 Task: Find a house in Narsingdi, Bangladesh, for 8 adults from 12th to 16th August, with a price range of ₹10,000 to ₹16,000, Wifi, and English-speaking host.
Action: Mouse moved to (428, 166)
Screenshot: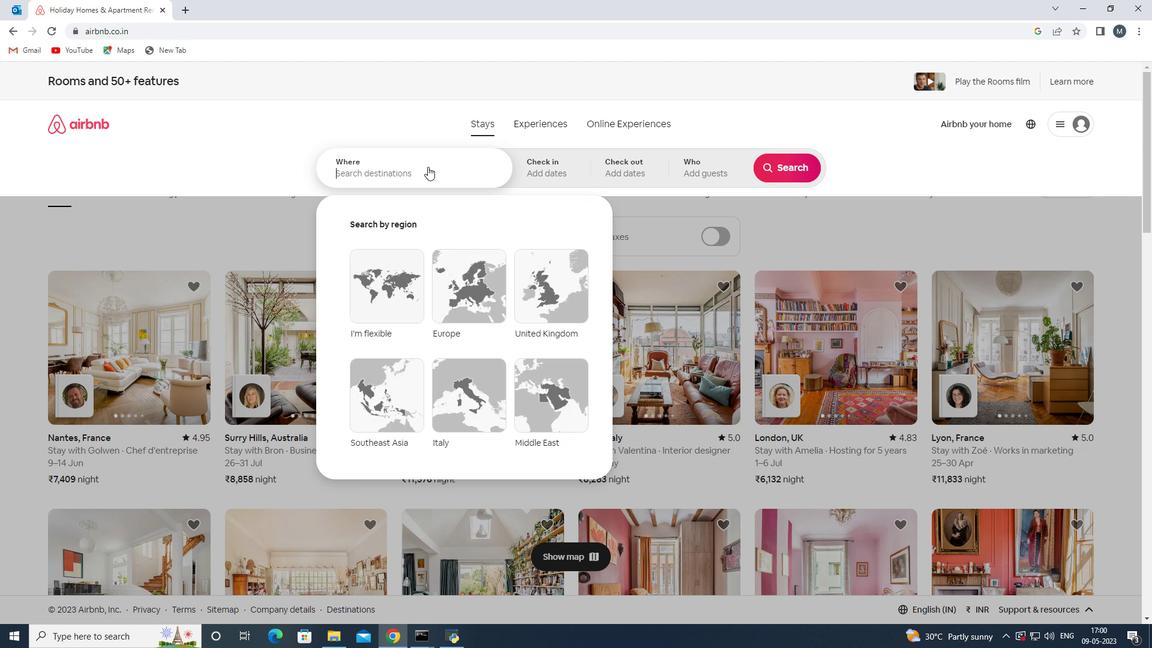 
Action: Mouse pressed left at (428, 166)
Screenshot: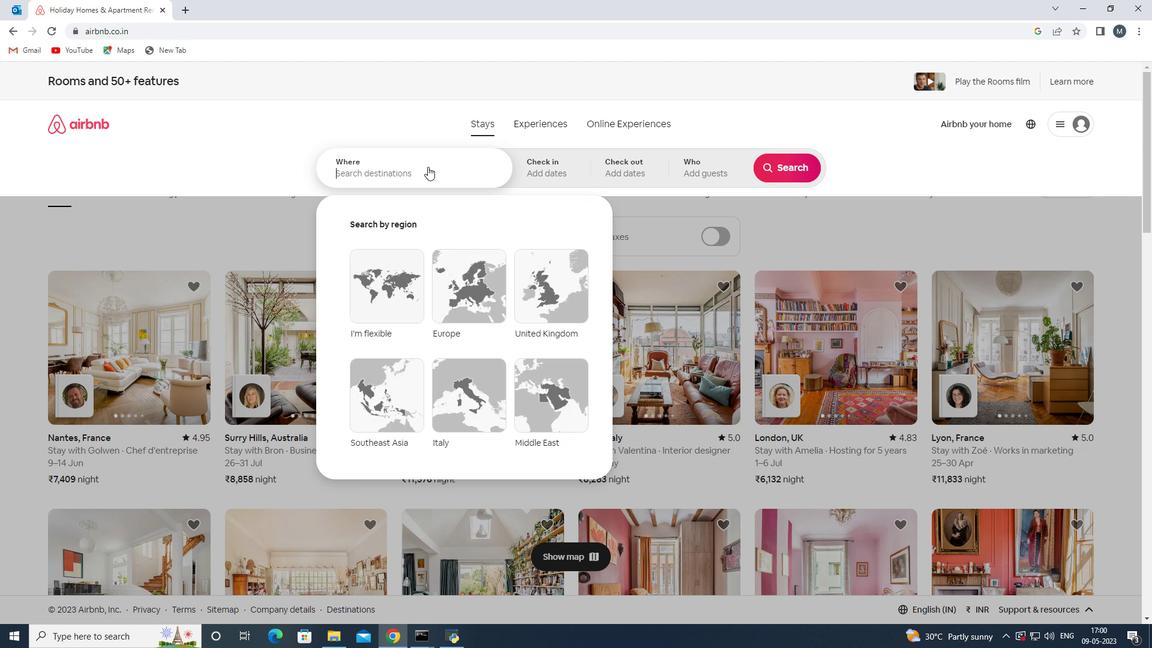 
Action: Mouse moved to (428, 166)
Screenshot: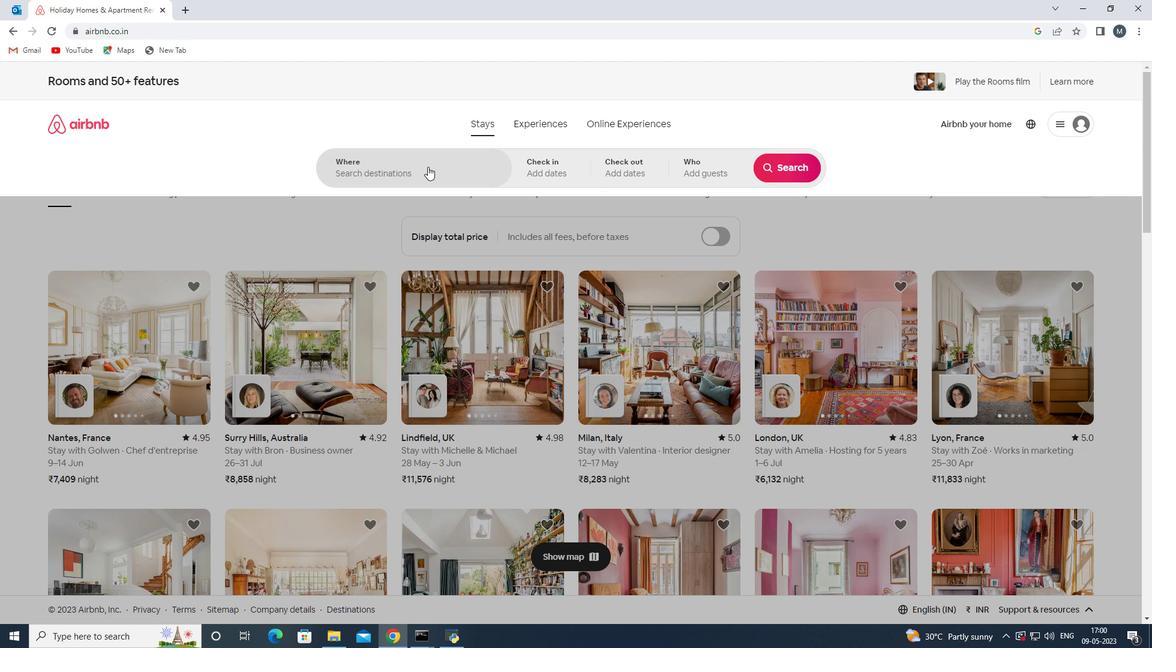 
Action: Key pressed <Key.shift>Narsingdi,<Key.shift>Ba
Screenshot: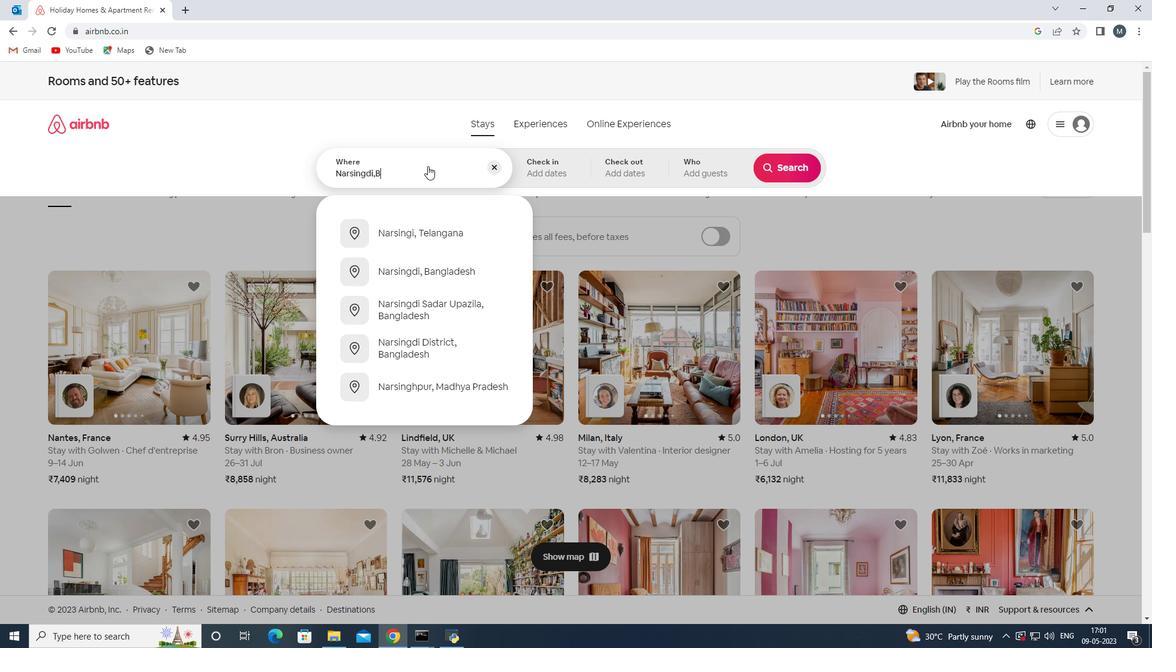 
Action: Mouse moved to (442, 237)
Screenshot: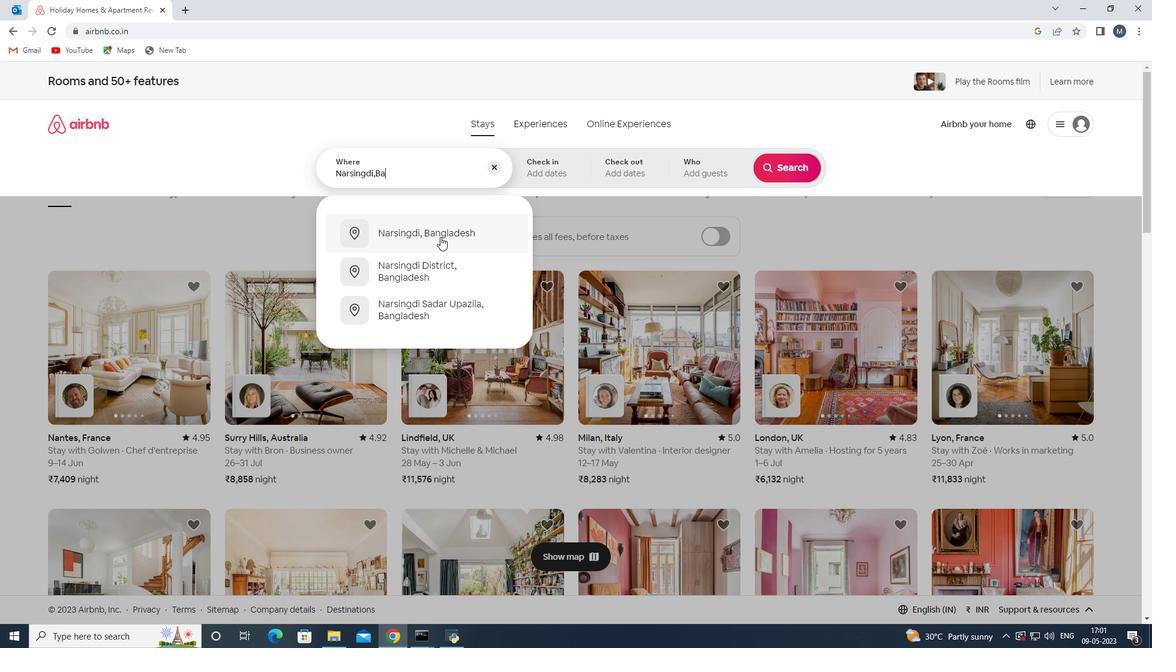 
Action: Mouse pressed left at (442, 237)
Screenshot: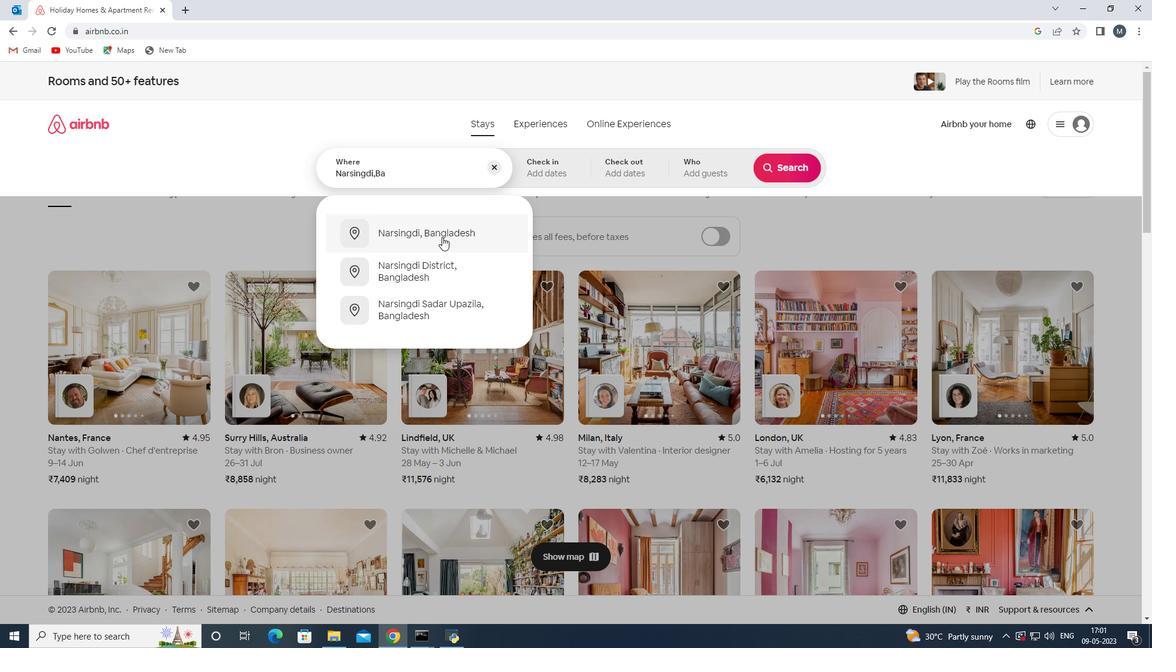 
Action: Mouse moved to (779, 259)
Screenshot: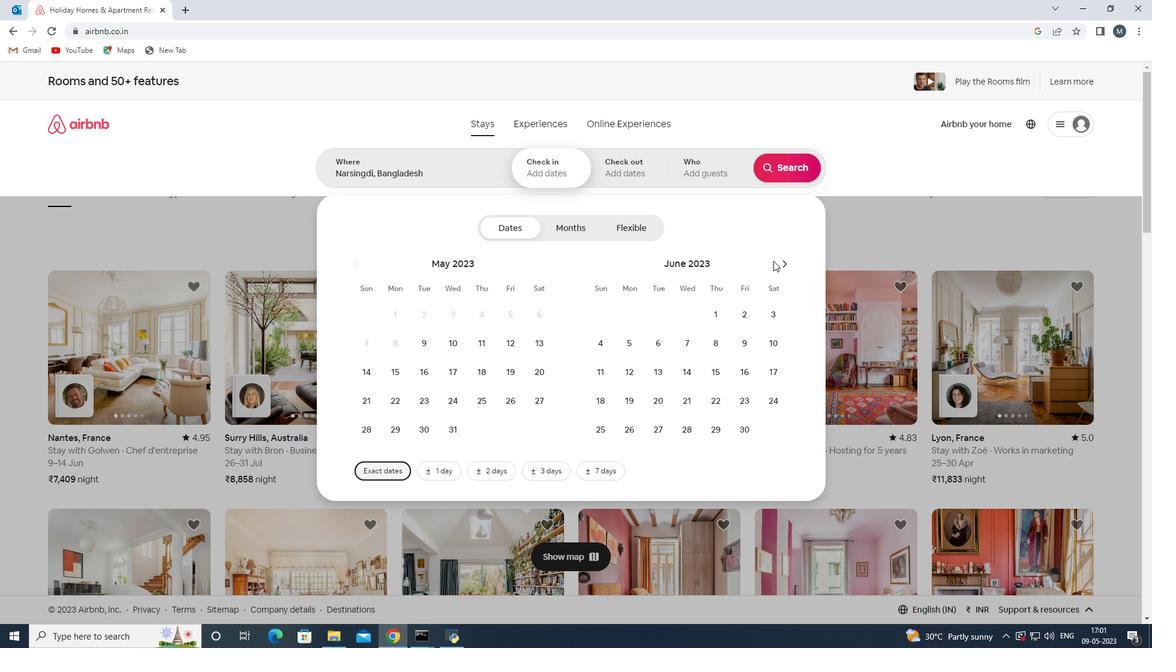 
Action: Mouse pressed left at (779, 259)
Screenshot: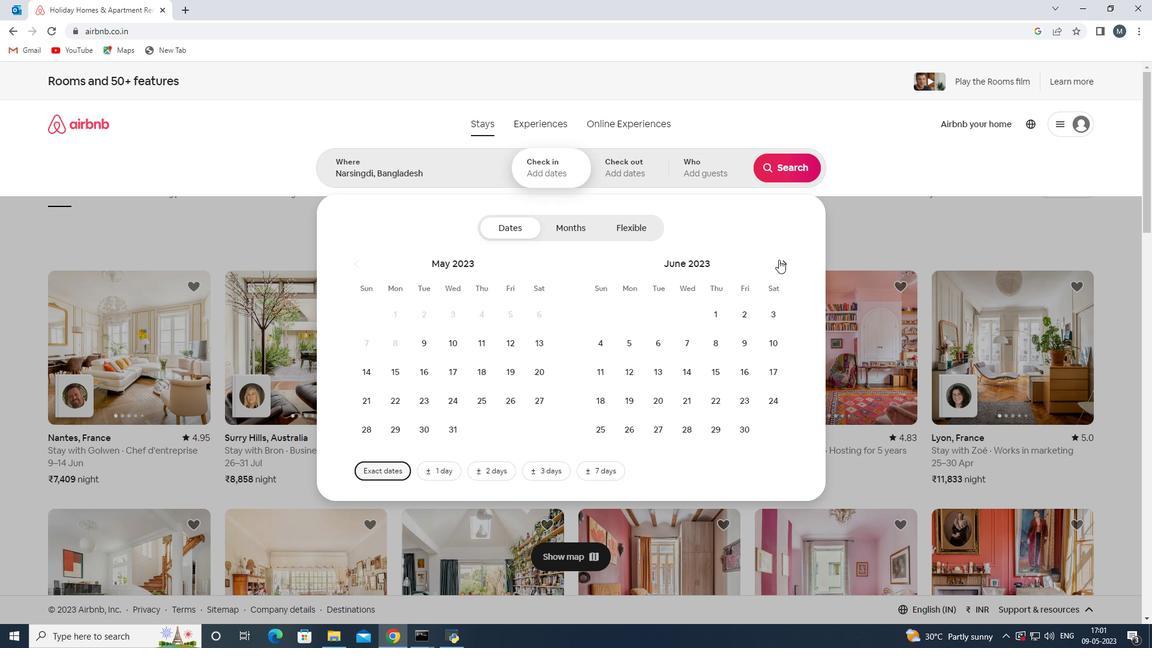 
Action: Mouse pressed left at (779, 259)
Screenshot: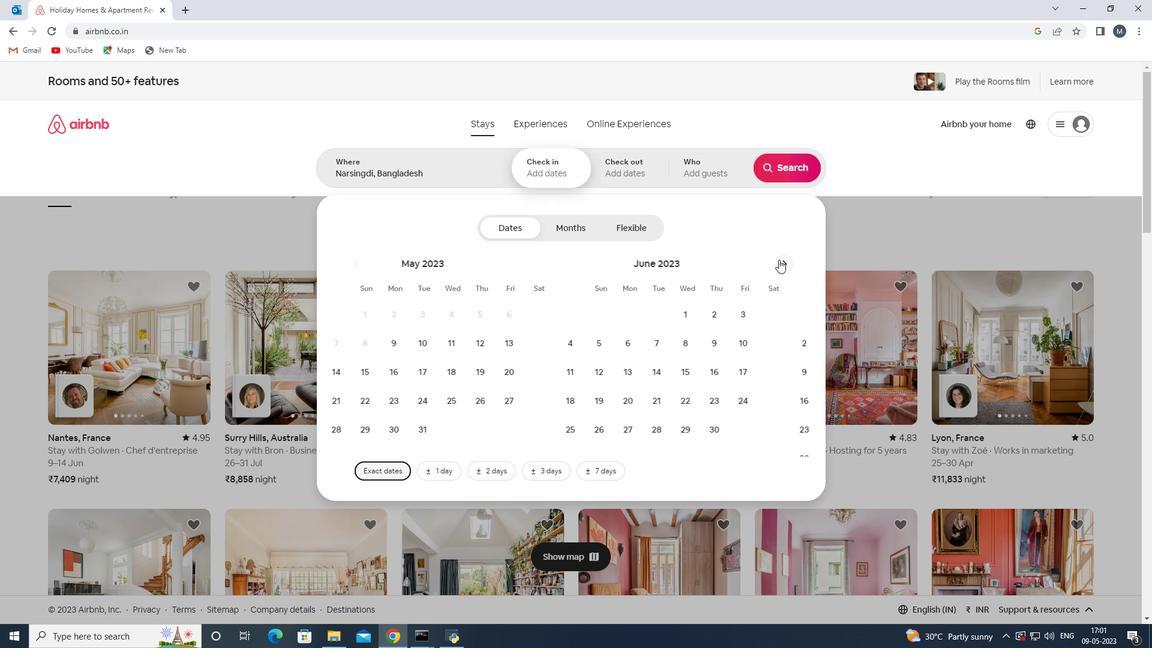 
Action: Mouse moved to (764, 339)
Screenshot: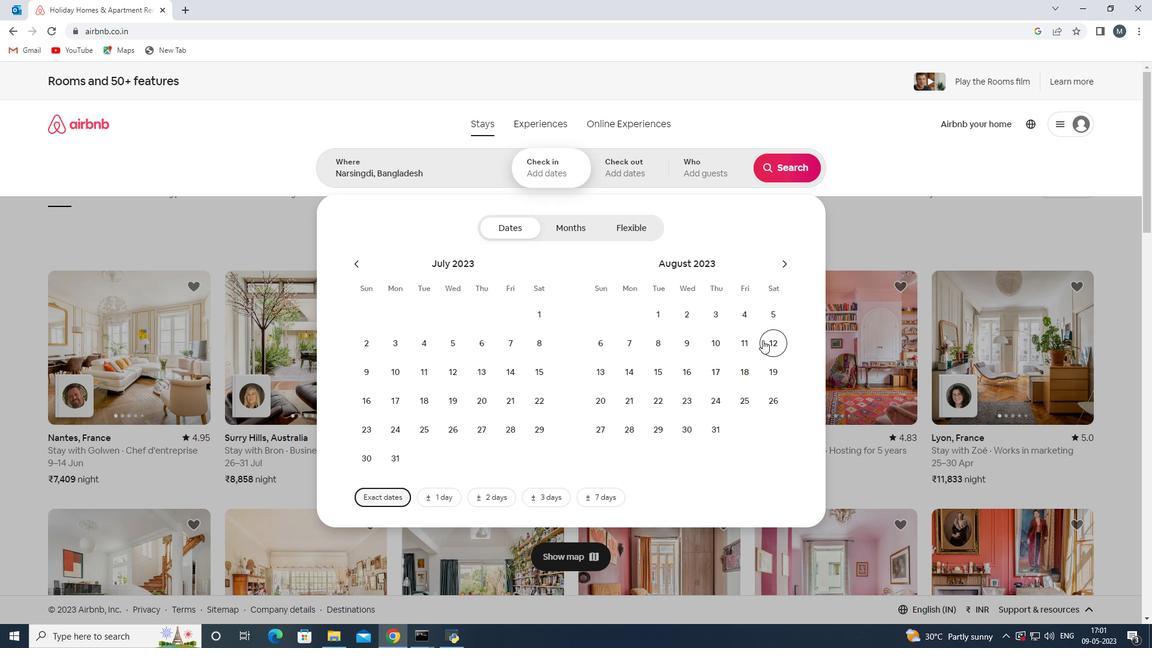 
Action: Mouse pressed left at (764, 339)
Screenshot: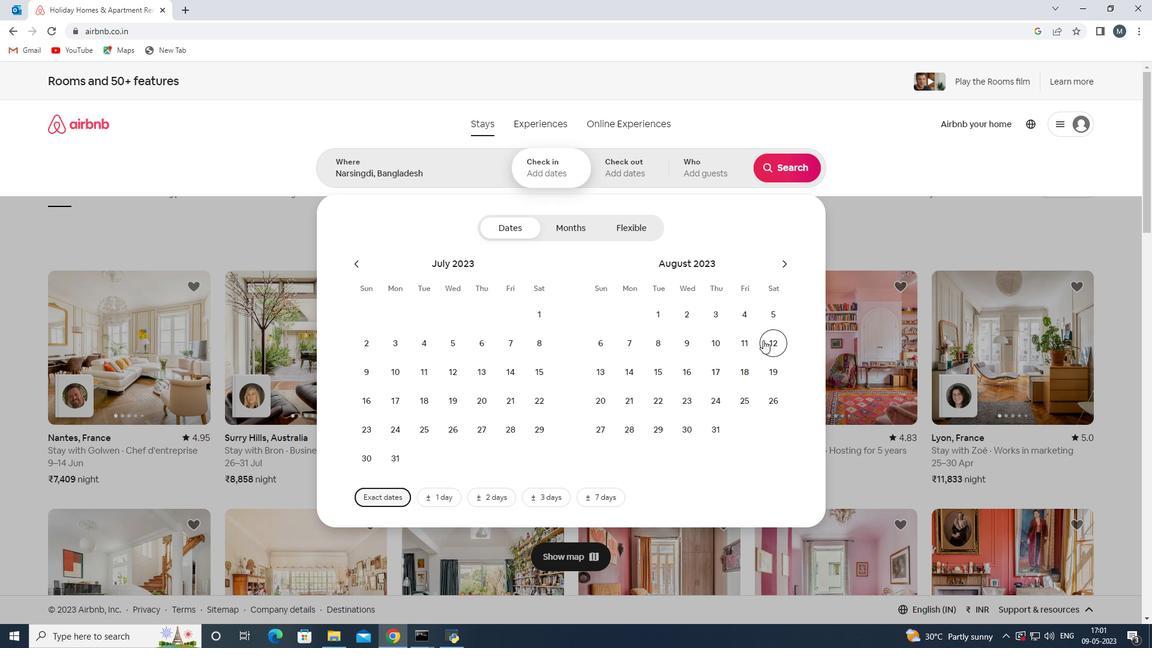 
Action: Mouse moved to (677, 374)
Screenshot: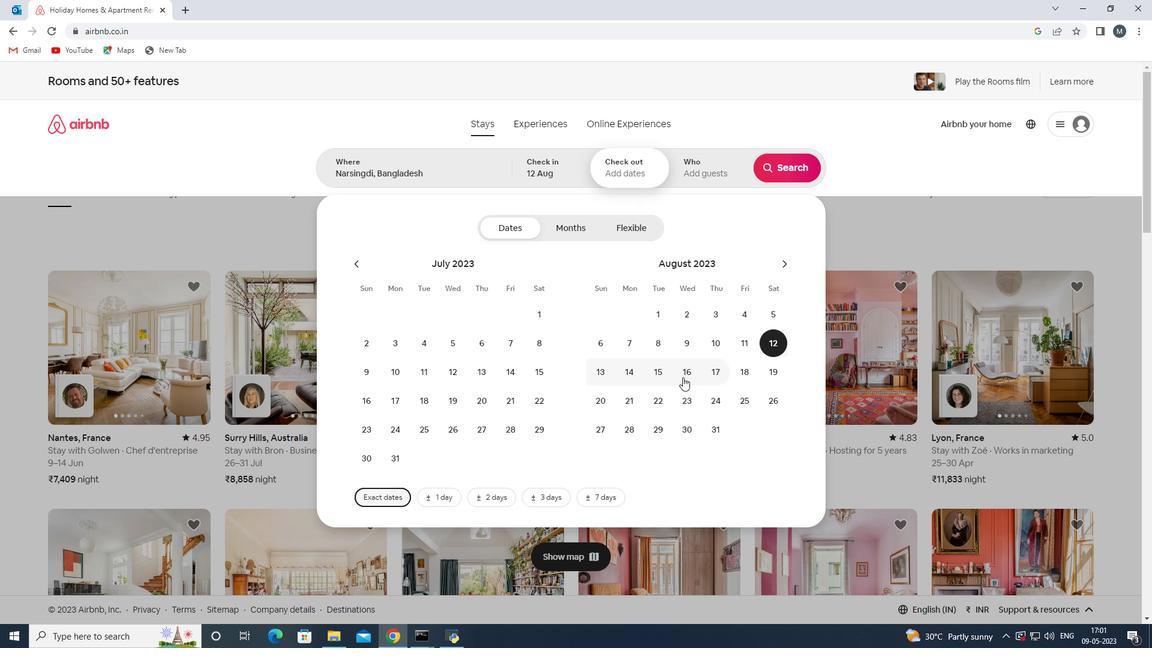 
Action: Mouse pressed left at (677, 374)
Screenshot: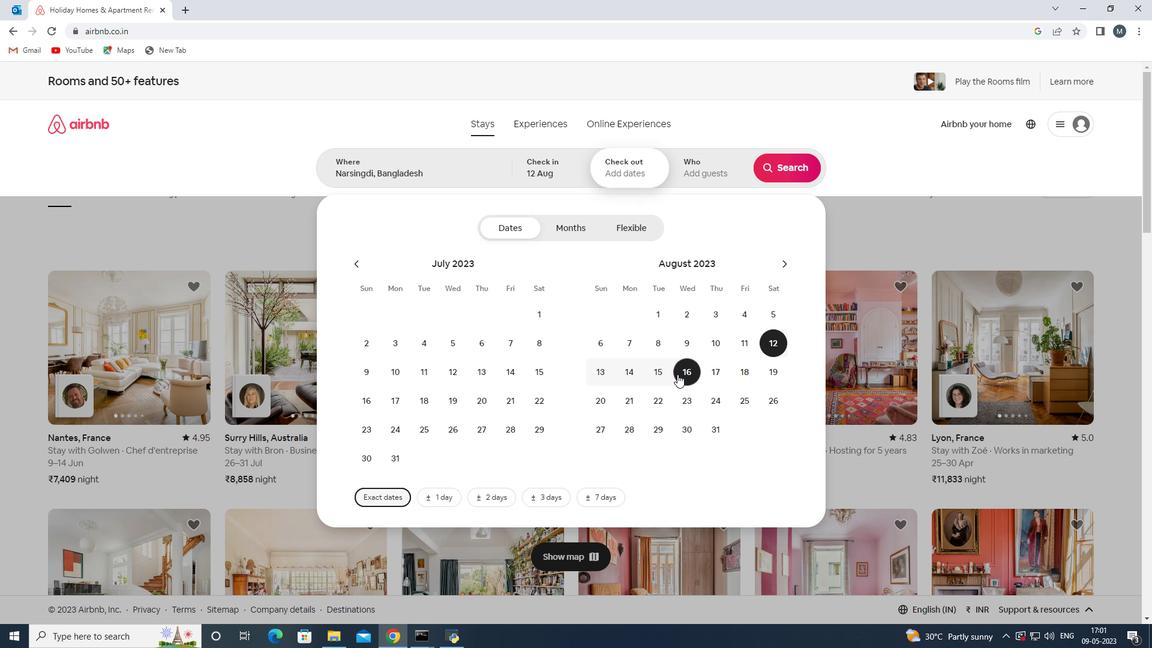 
Action: Mouse moved to (698, 175)
Screenshot: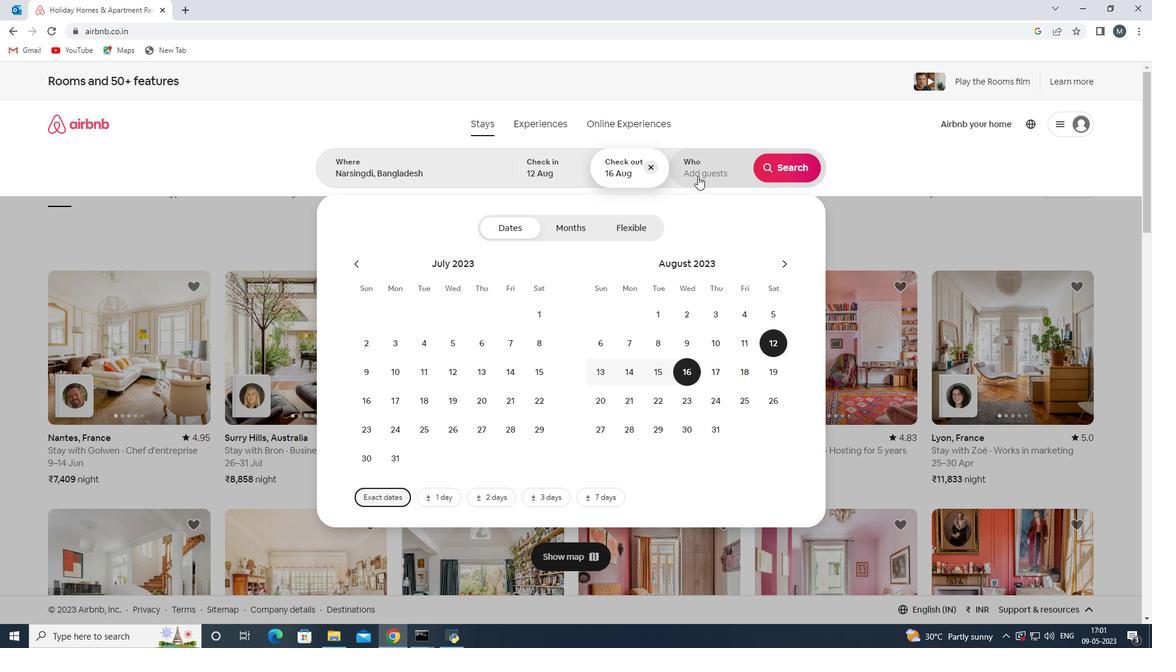 
Action: Mouse pressed left at (698, 175)
Screenshot: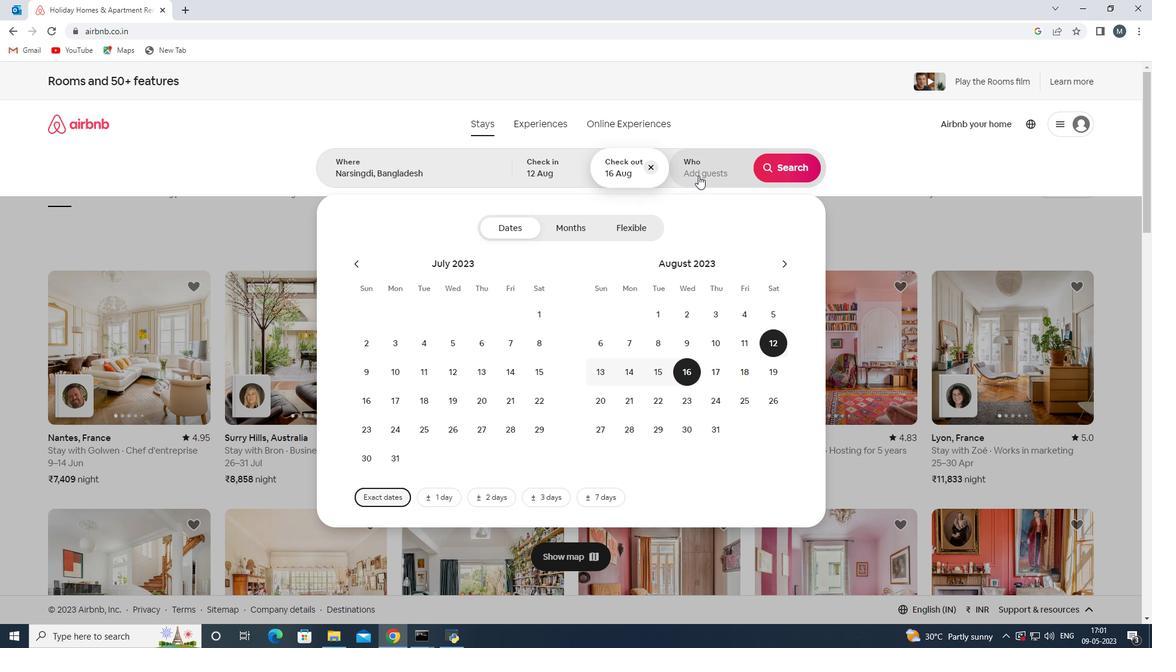 
Action: Mouse moved to (797, 232)
Screenshot: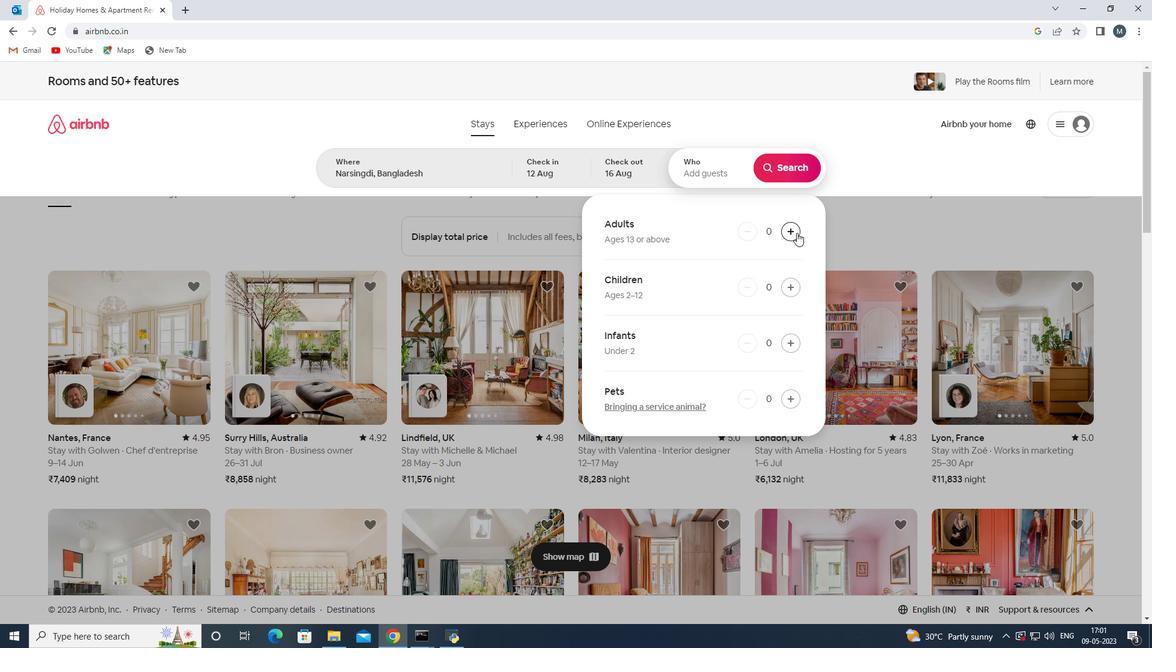 
Action: Mouse pressed left at (797, 232)
Screenshot: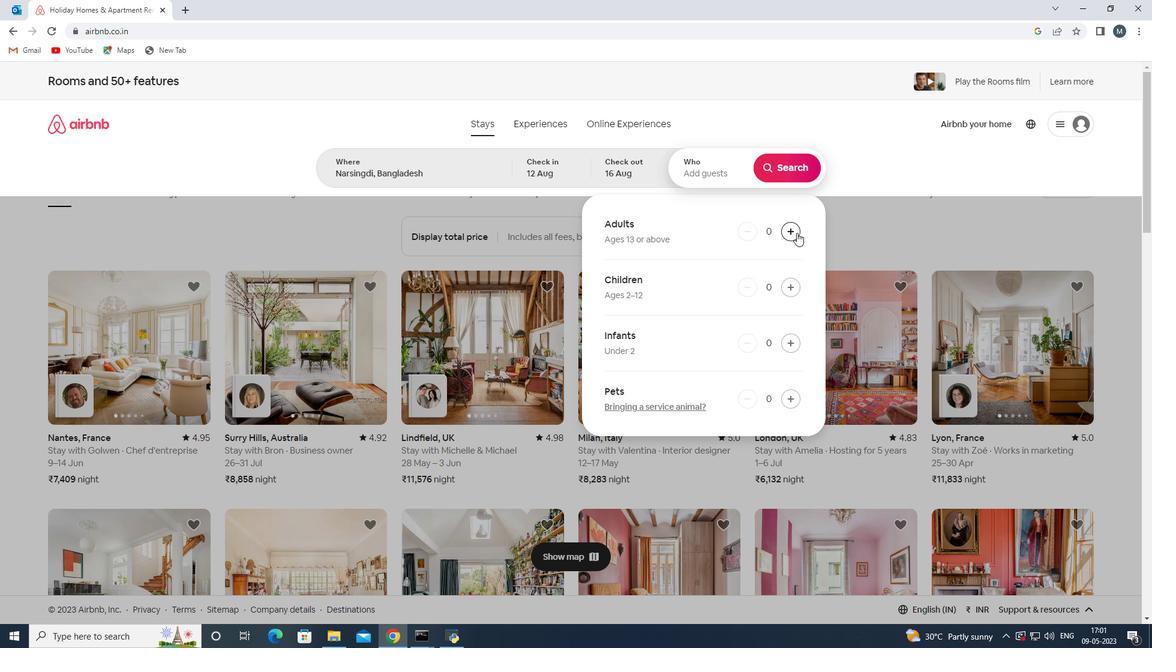 
Action: Mouse moved to (798, 232)
Screenshot: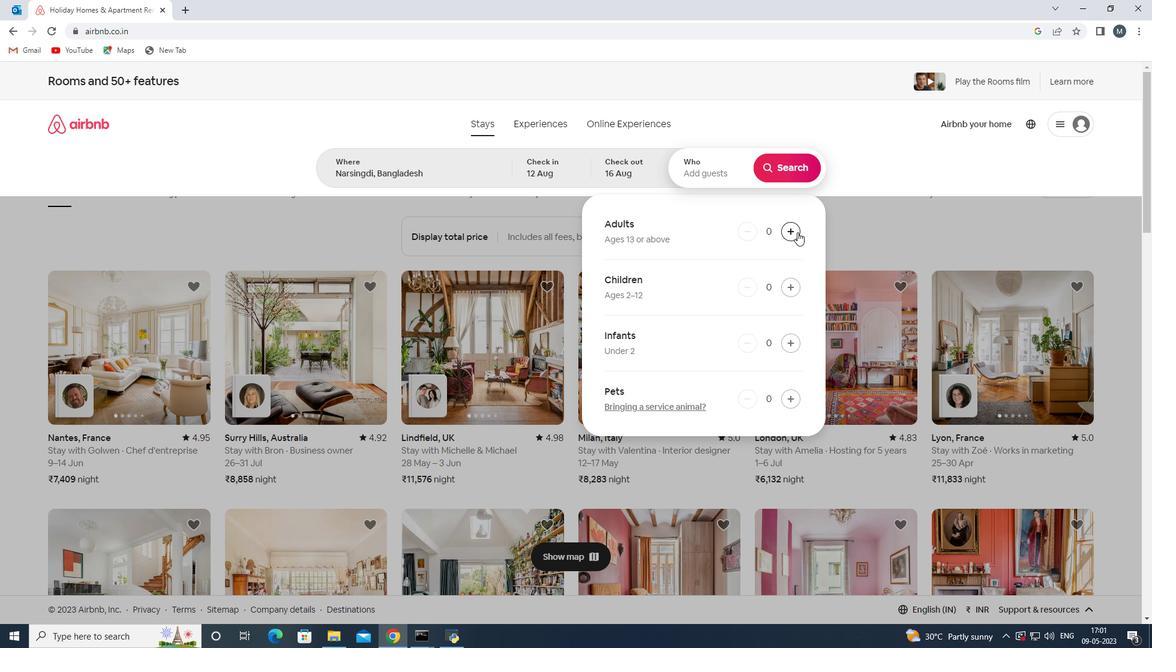 
Action: Mouse pressed left at (798, 232)
Screenshot: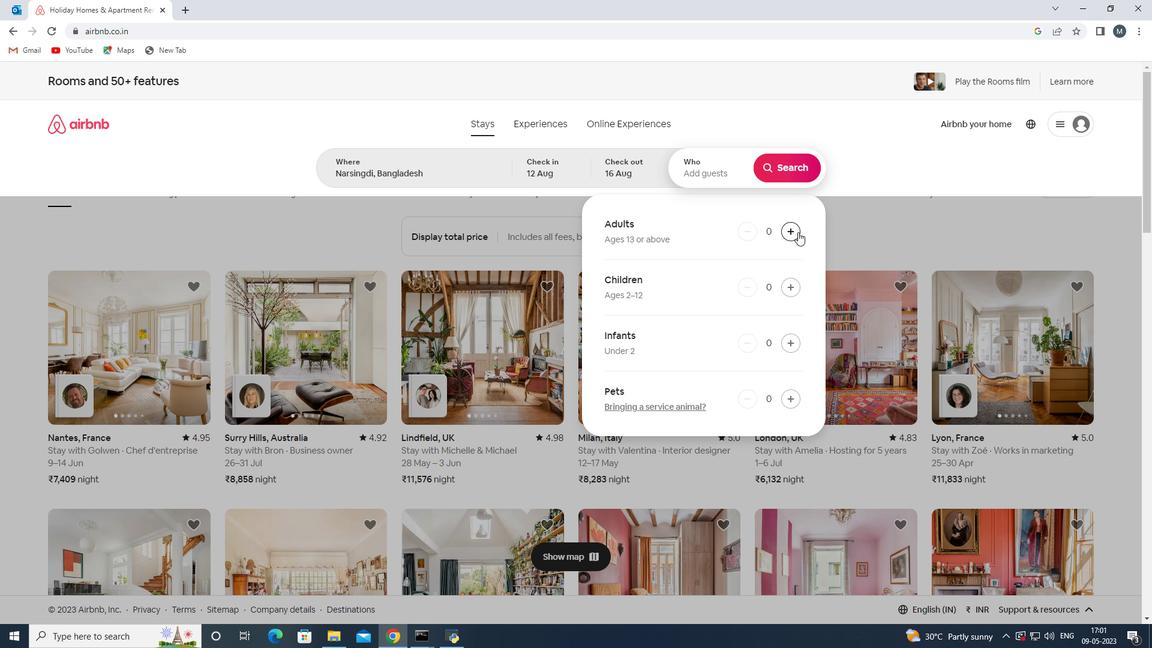 
Action: Mouse pressed left at (798, 232)
Screenshot: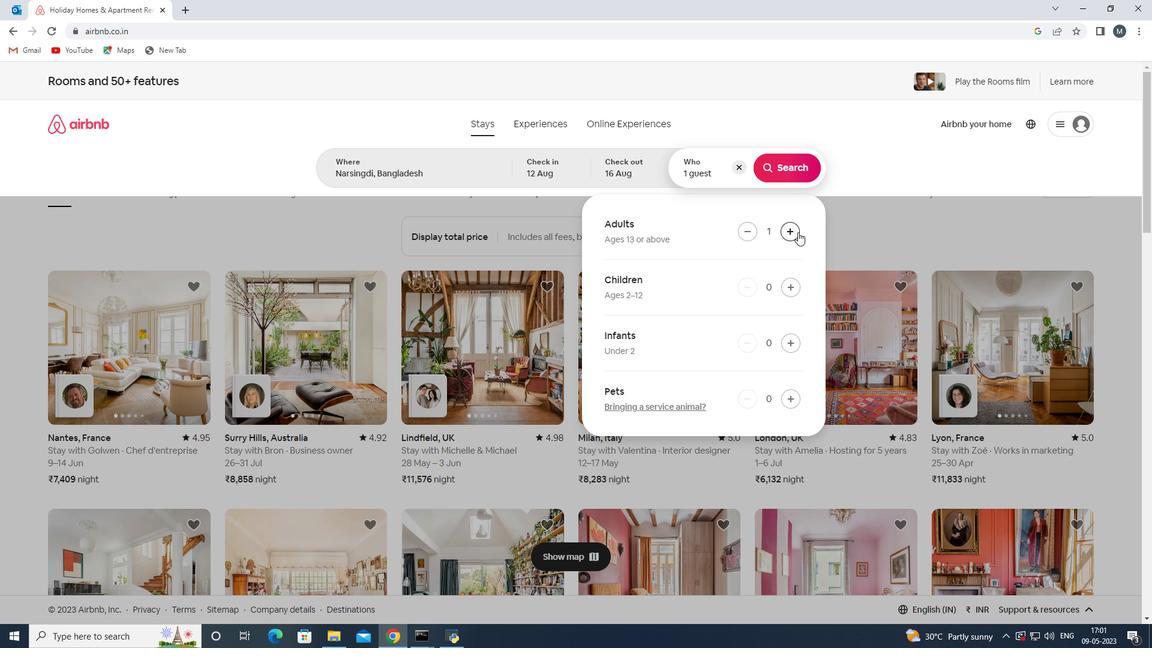 
Action: Mouse pressed left at (798, 232)
Screenshot: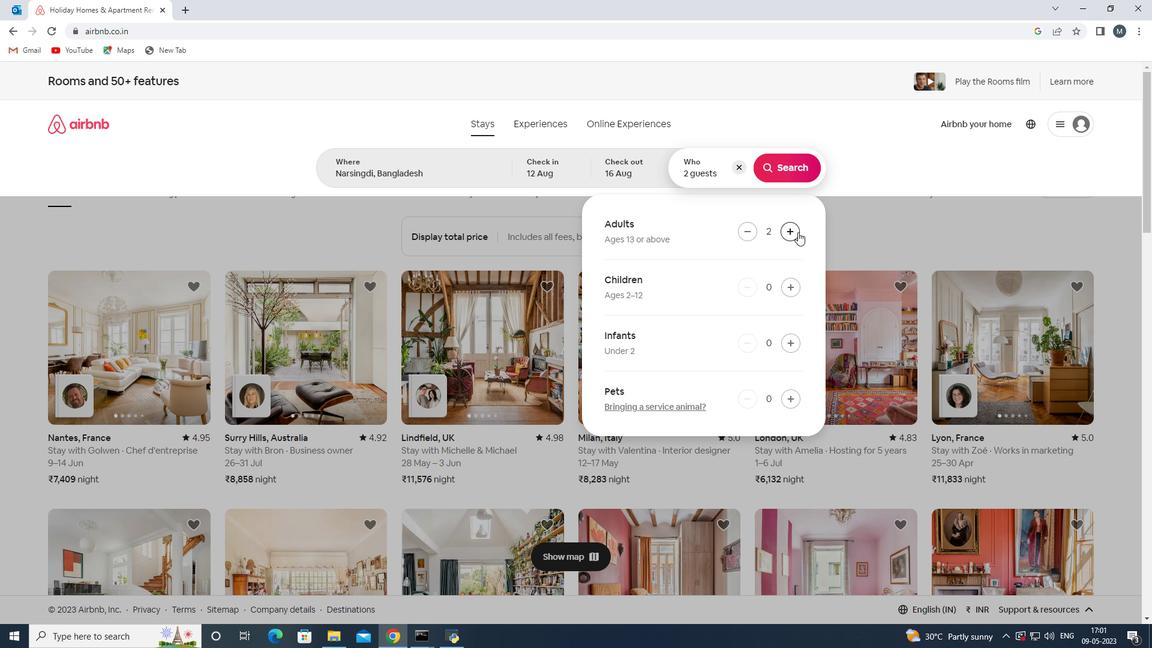 
Action: Mouse moved to (798, 232)
Screenshot: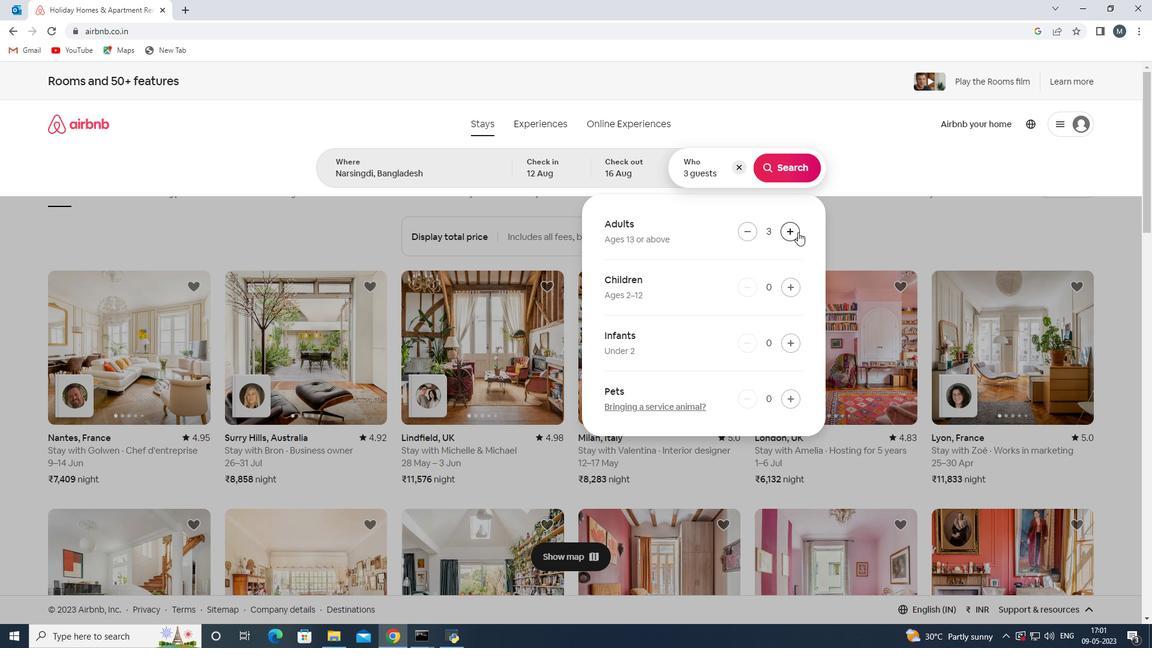 
Action: Mouse pressed left at (798, 232)
Screenshot: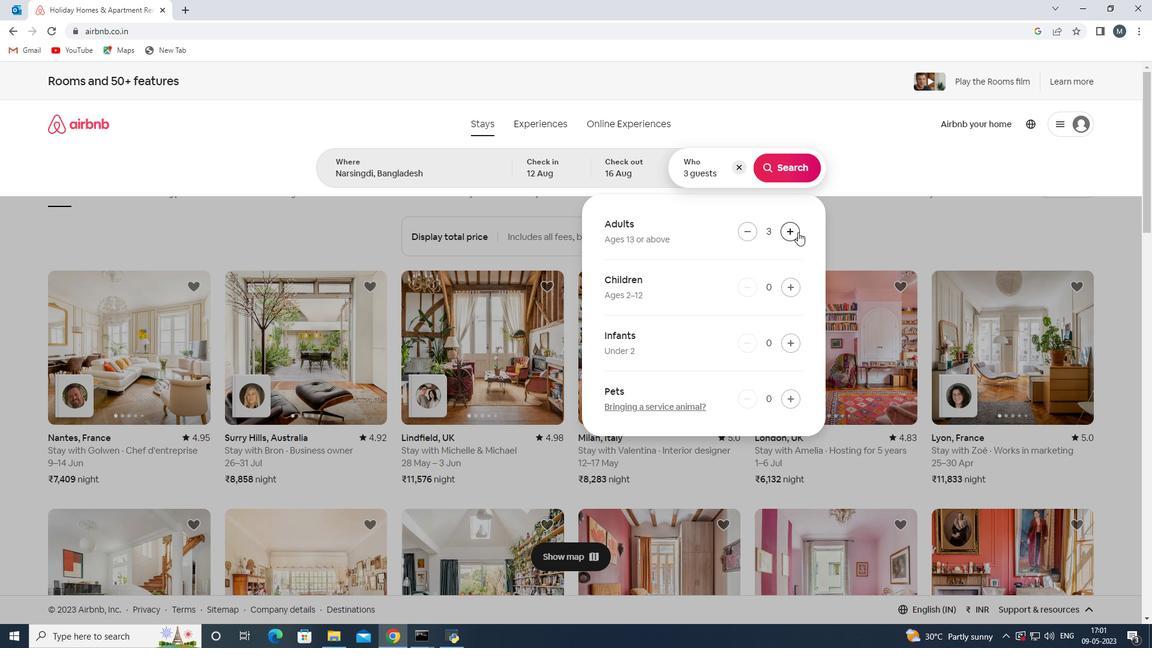 
Action: Mouse pressed left at (798, 232)
Screenshot: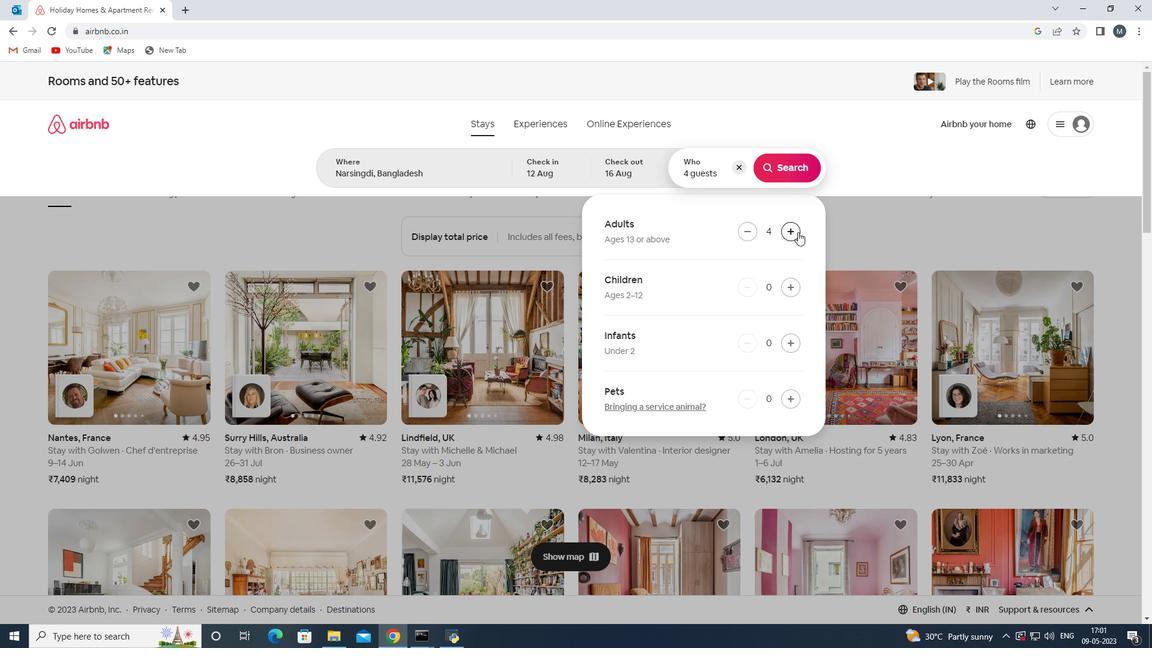 
Action: Mouse moved to (799, 231)
Screenshot: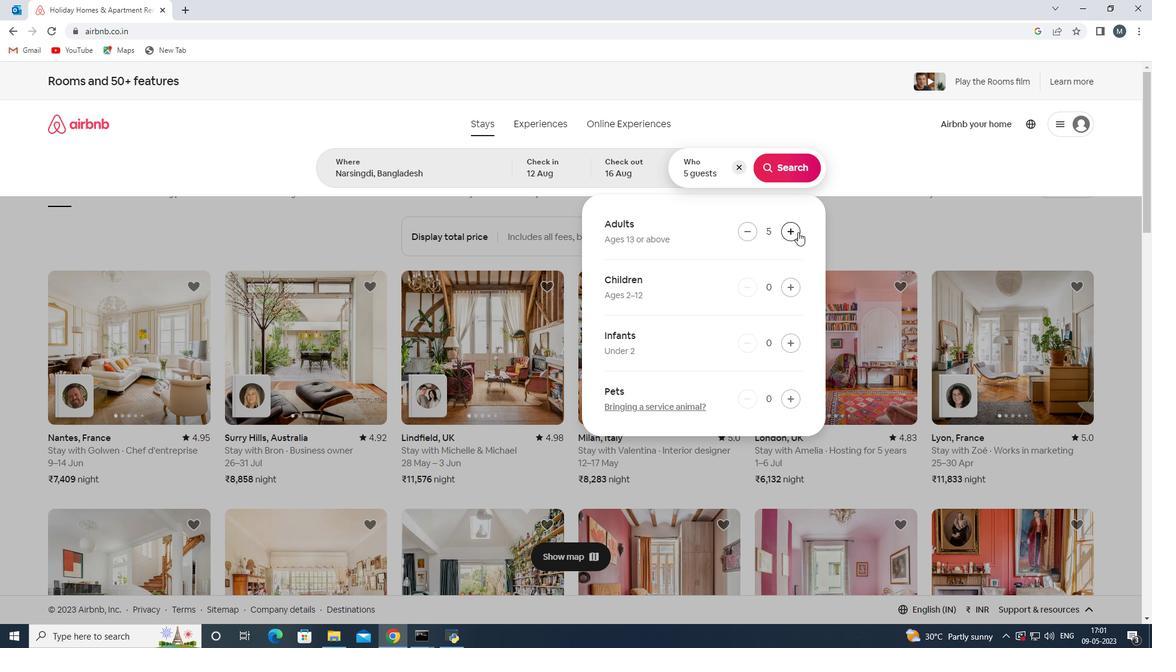 
Action: Mouse pressed left at (799, 231)
Screenshot: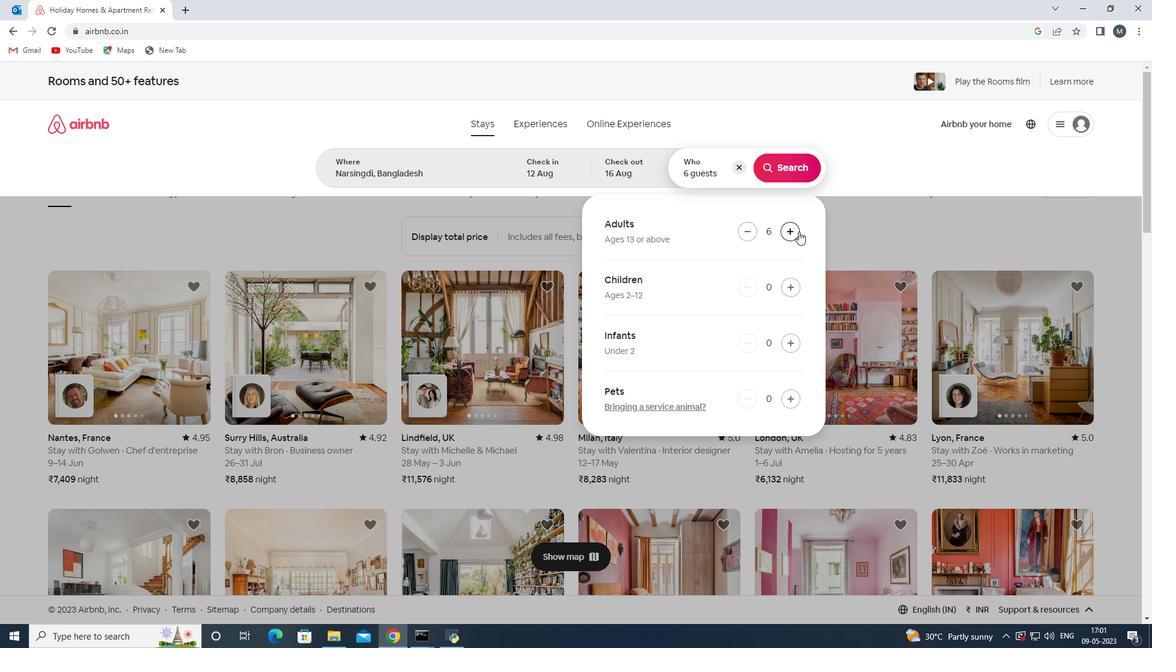
Action: Mouse moved to (799, 231)
Screenshot: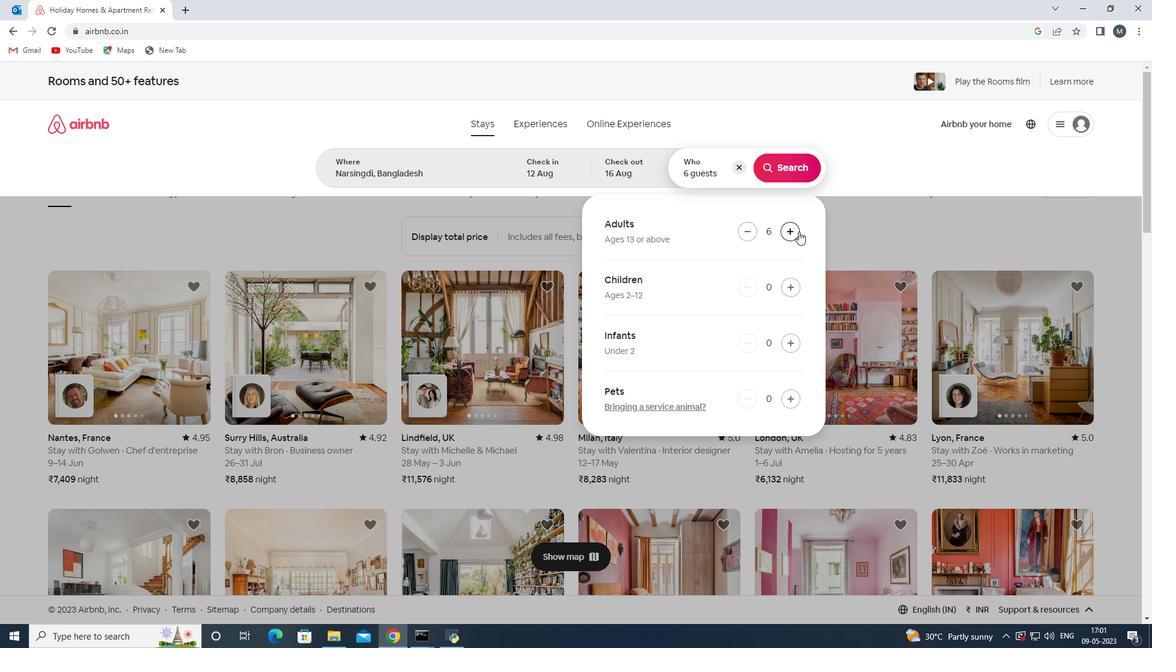 
Action: Mouse pressed left at (799, 231)
Screenshot: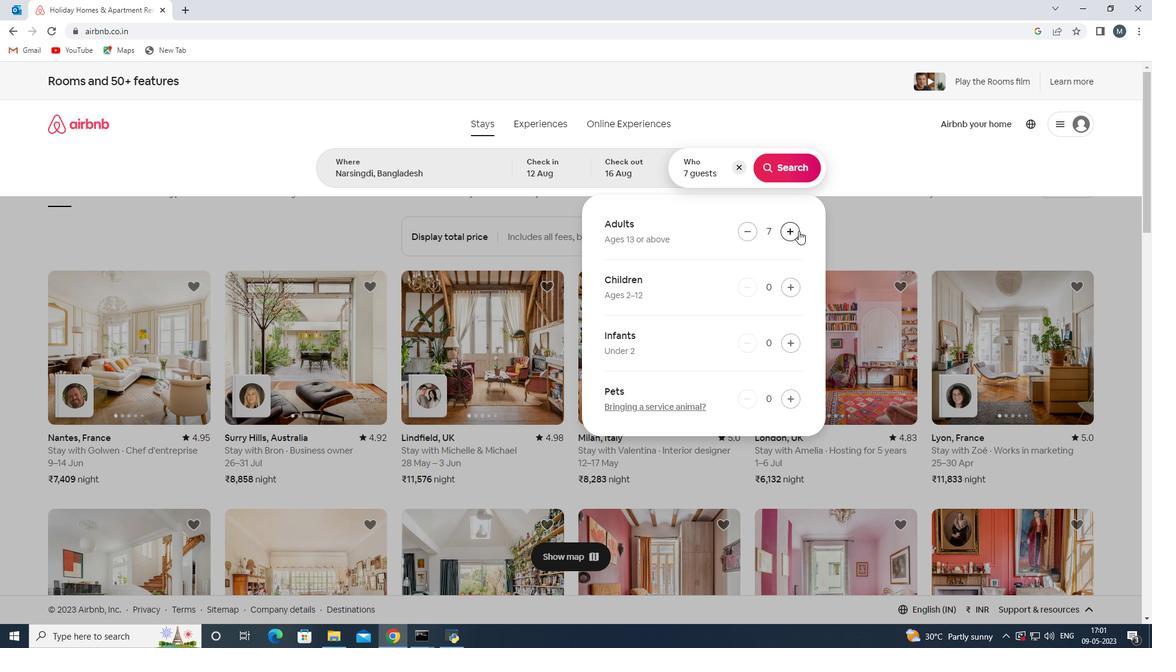 
Action: Mouse moved to (794, 167)
Screenshot: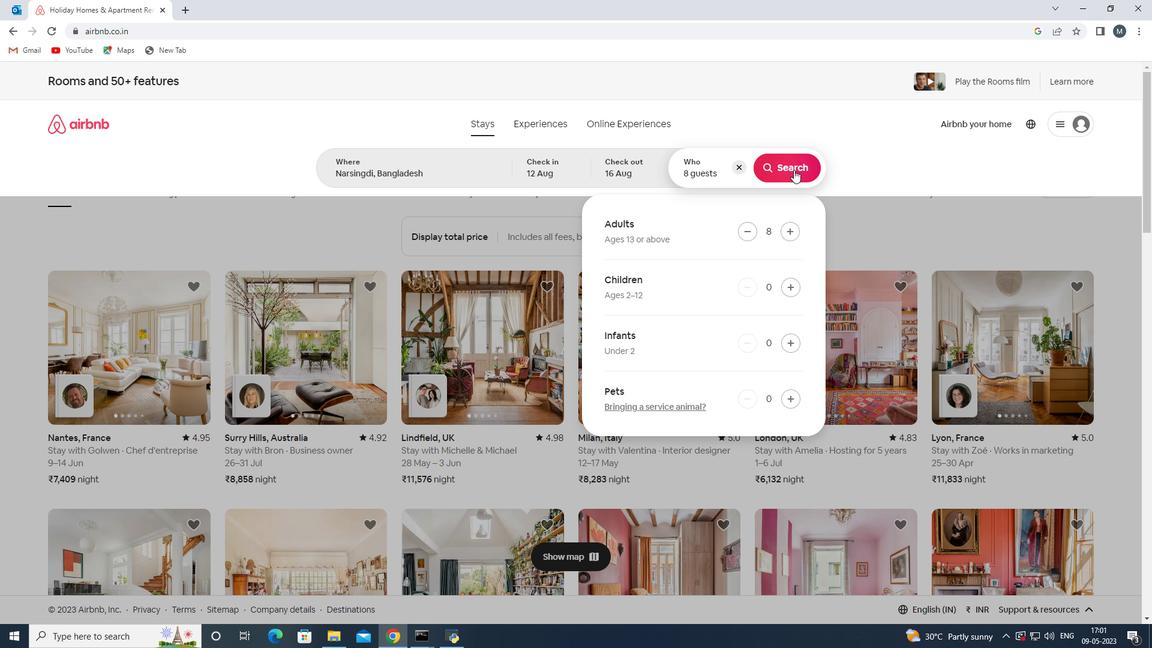 
Action: Mouse pressed left at (794, 167)
Screenshot: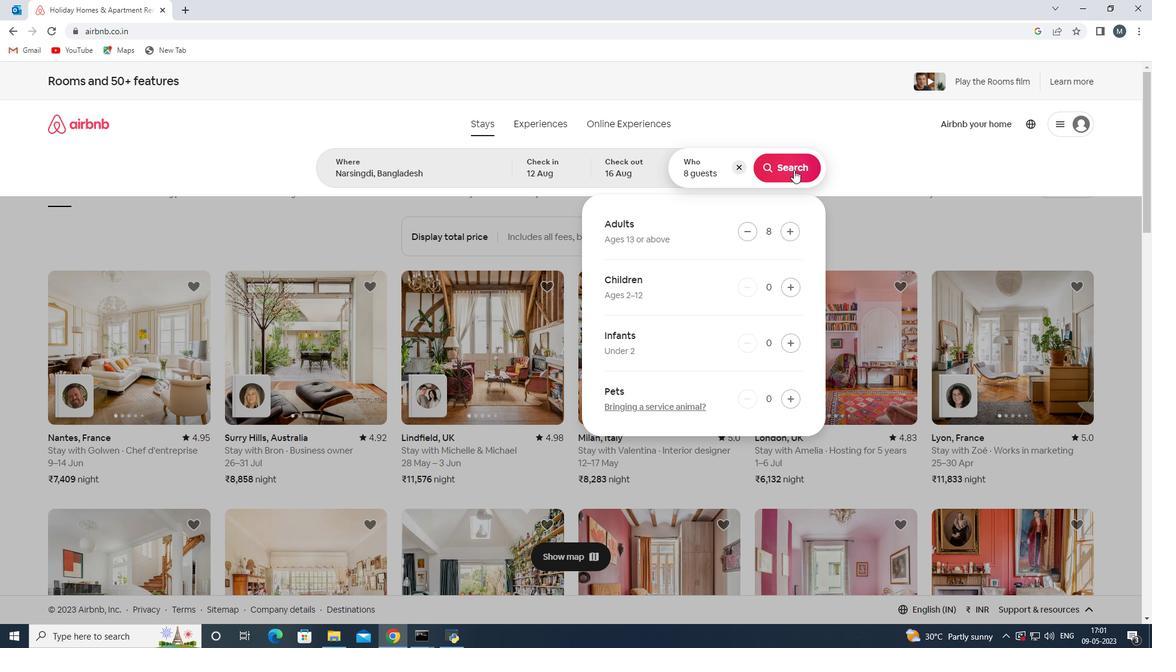 
Action: Mouse moved to (1099, 135)
Screenshot: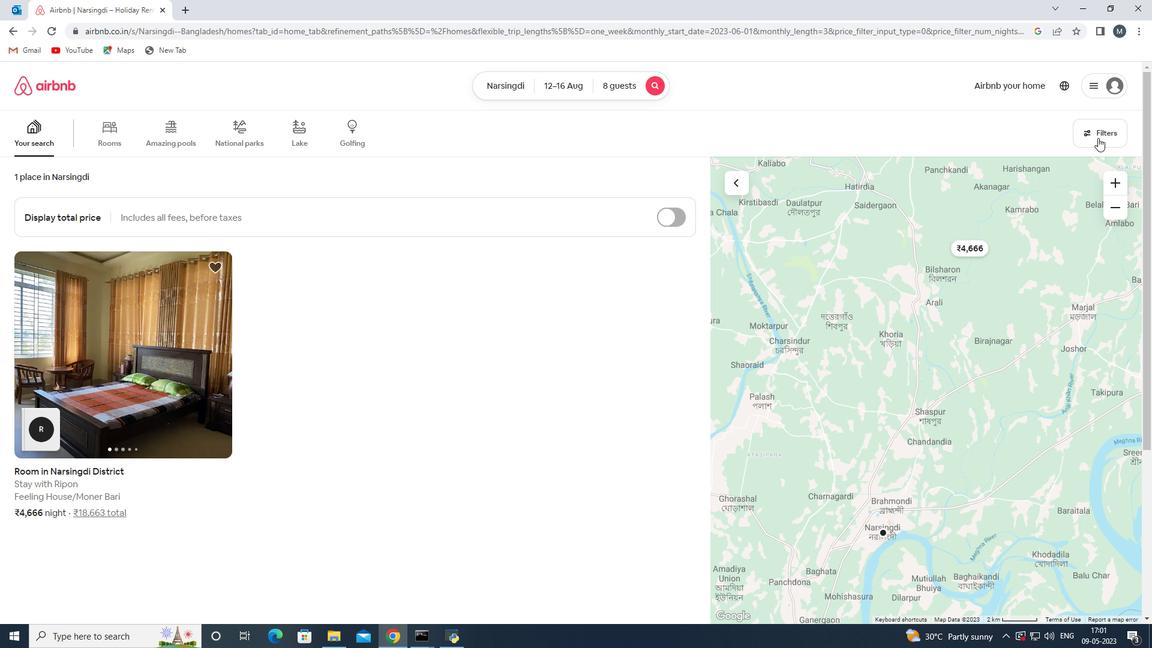 
Action: Mouse pressed left at (1099, 135)
Screenshot: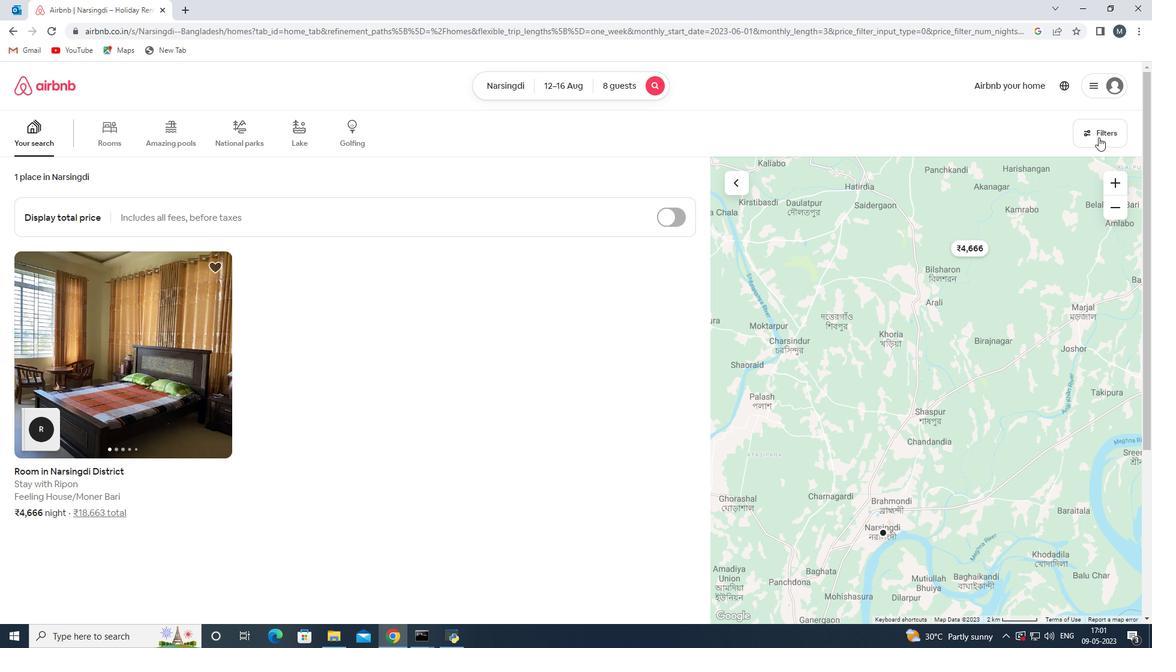 
Action: Mouse moved to (473, 434)
Screenshot: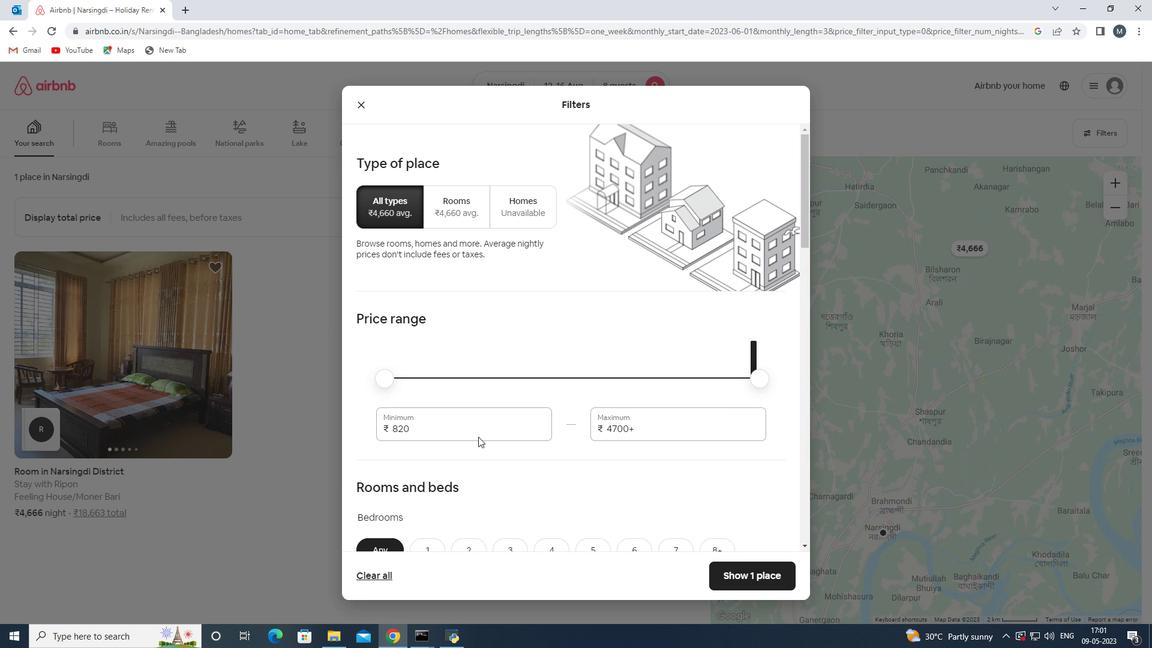
Action: Mouse pressed left at (473, 434)
Screenshot: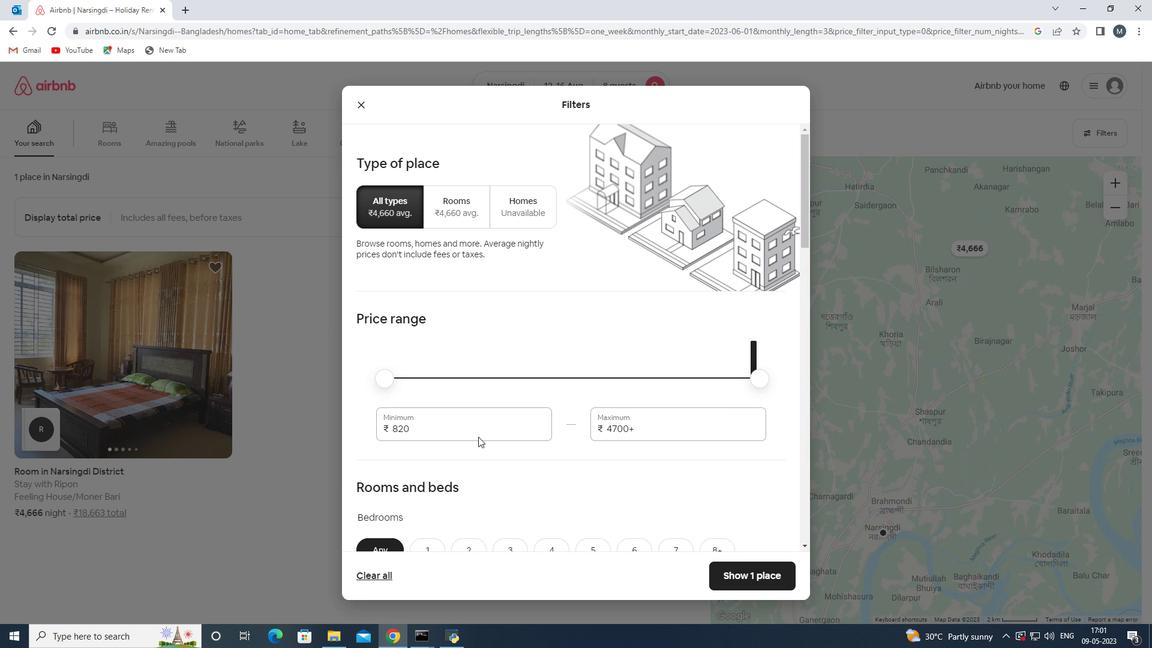 
Action: Mouse moved to (376, 431)
Screenshot: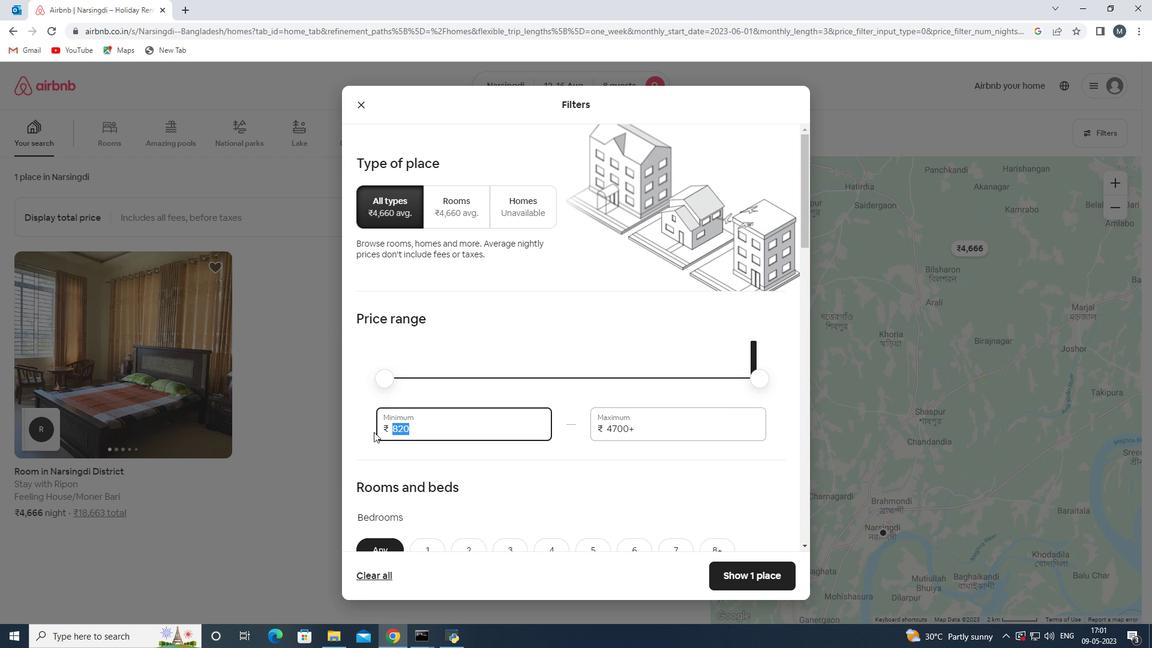 
Action: Key pressed 10000
Screenshot: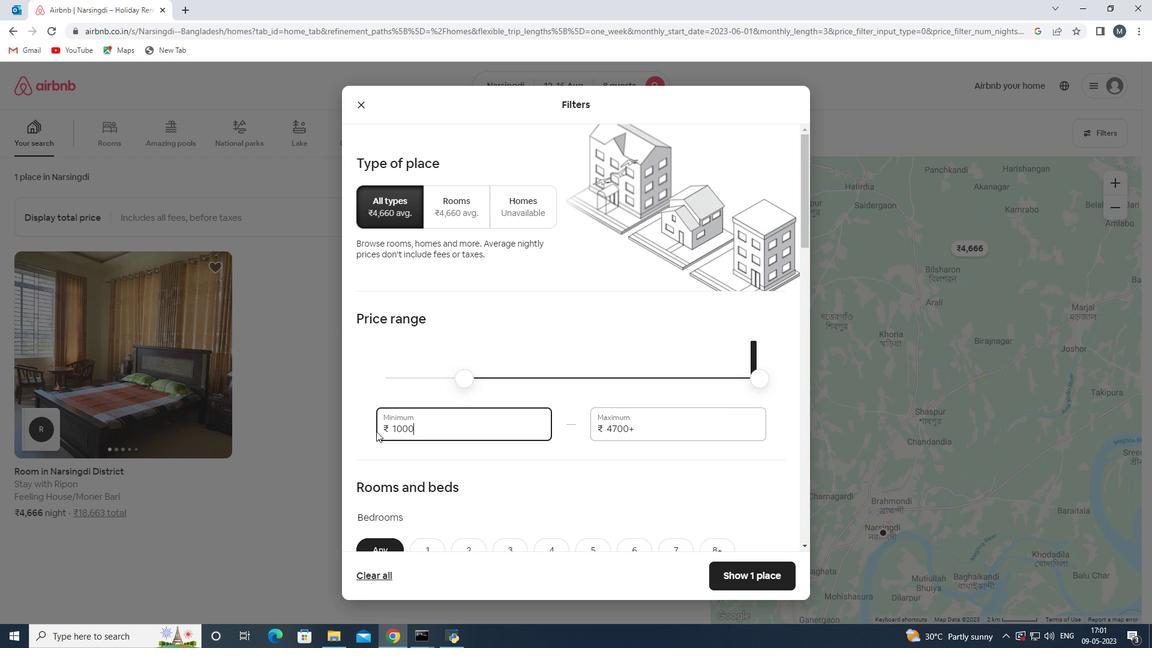 
Action: Mouse moved to (649, 425)
Screenshot: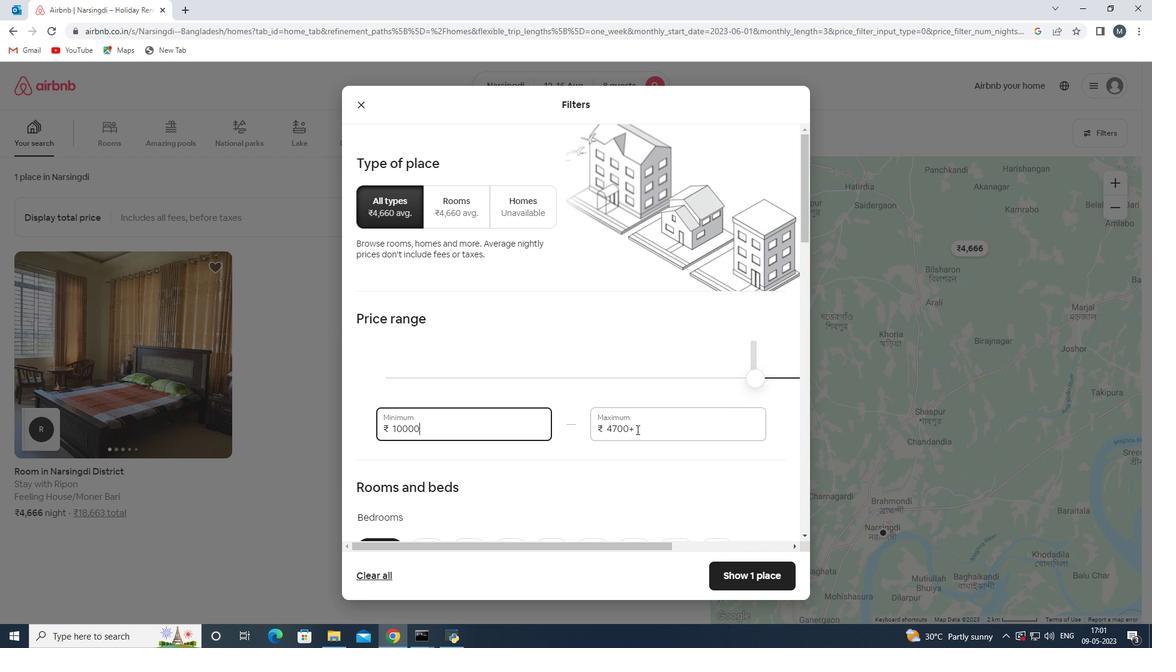
Action: Mouse pressed left at (649, 425)
Screenshot: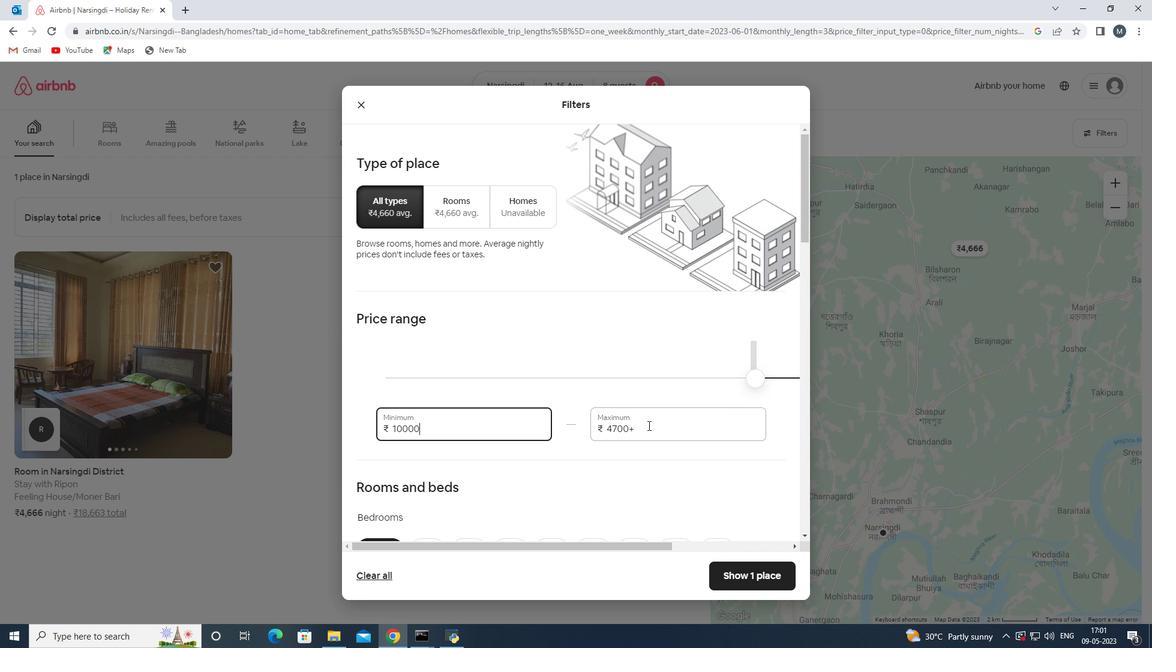 
Action: Mouse moved to (596, 425)
Screenshot: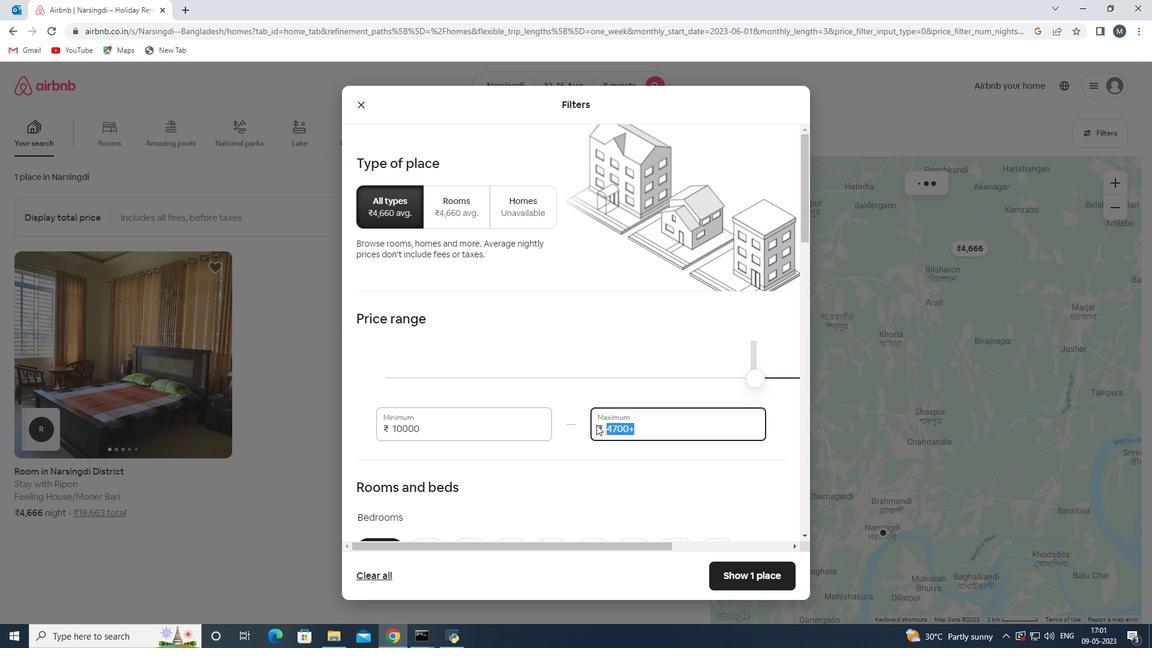 
Action: Key pressed 16000
Screenshot: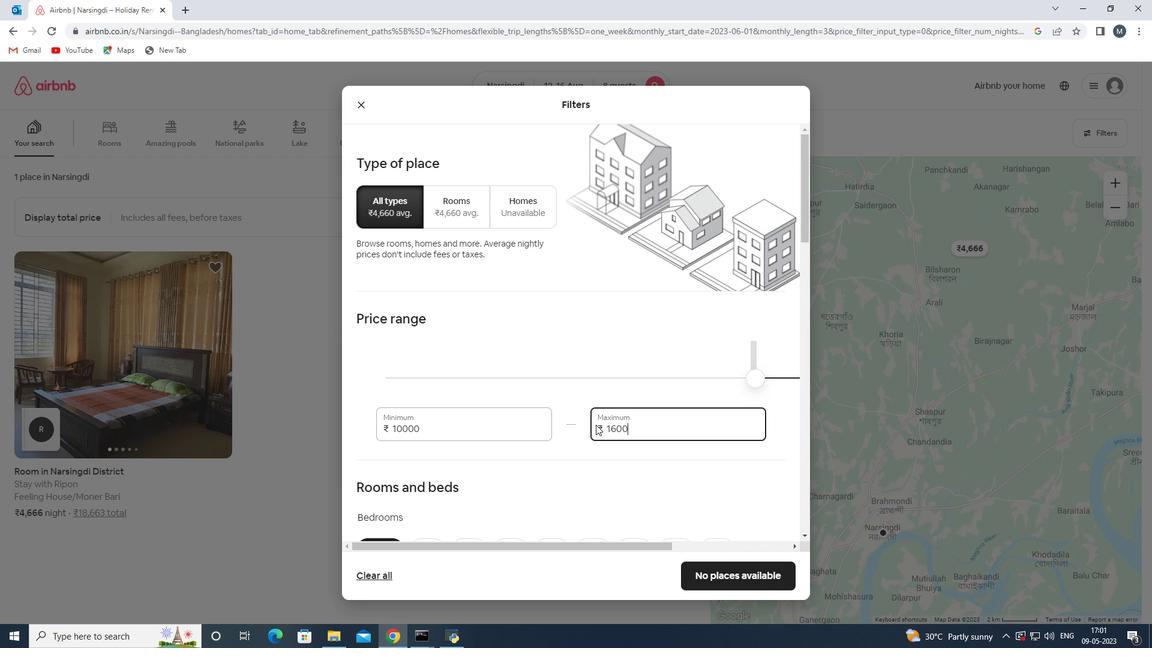 
Action: Mouse moved to (579, 369)
Screenshot: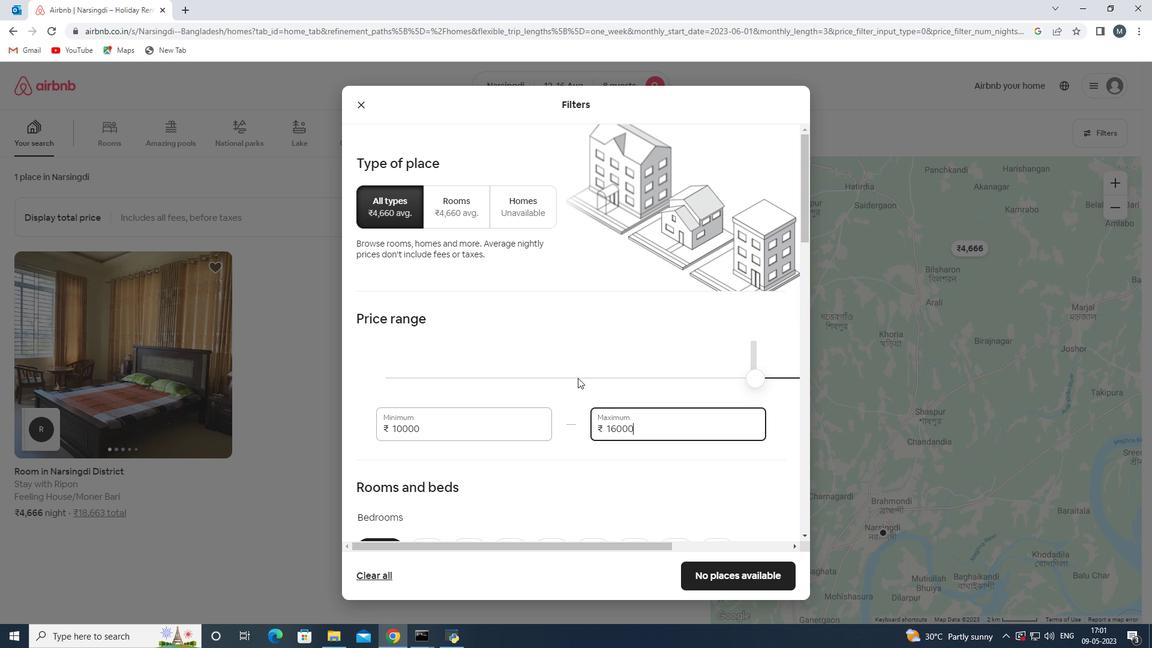 
Action: Mouse scrolled (579, 369) with delta (0, 0)
Screenshot: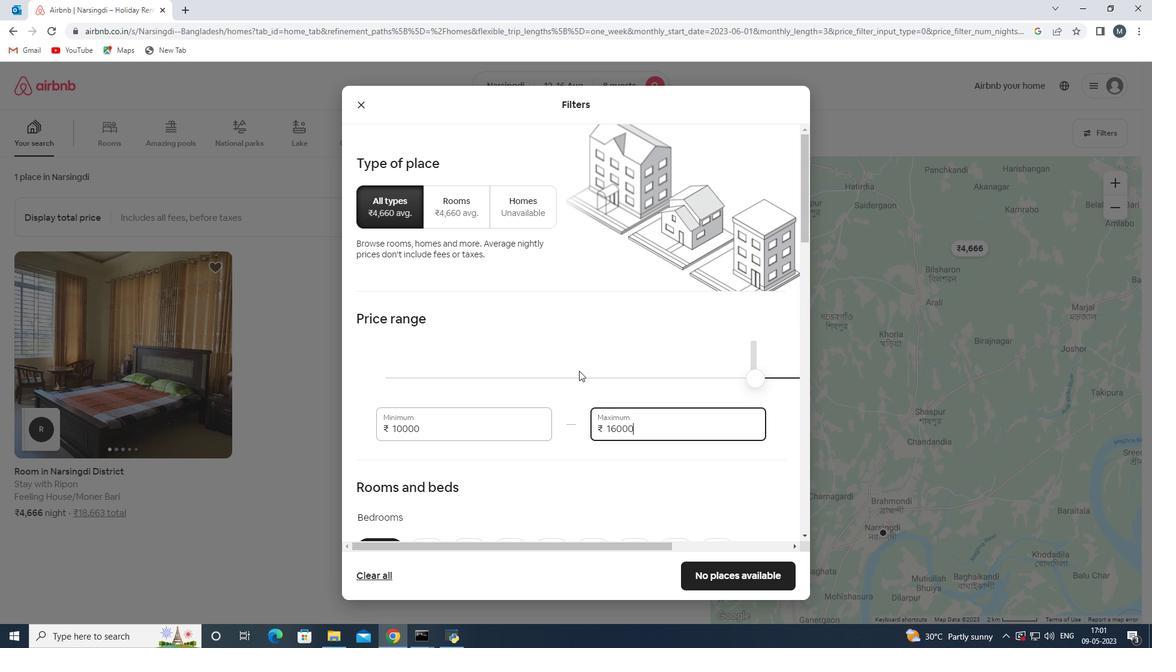 
Action: Mouse moved to (536, 398)
Screenshot: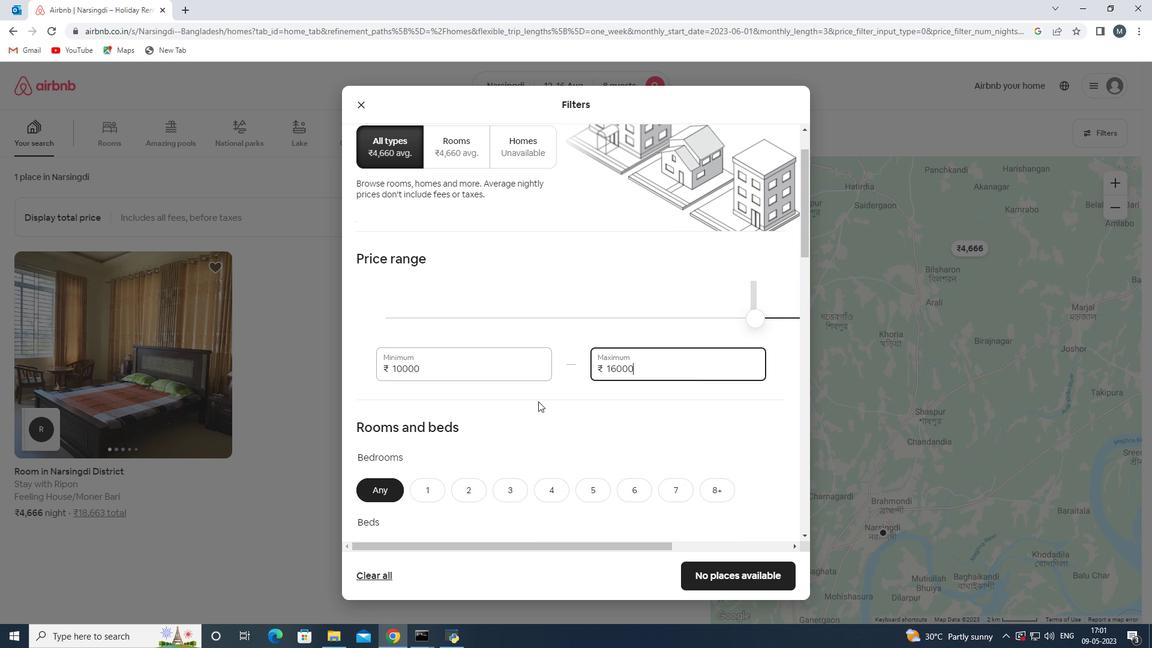 
Action: Mouse scrolled (536, 397) with delta (0, 0)
Screenshot: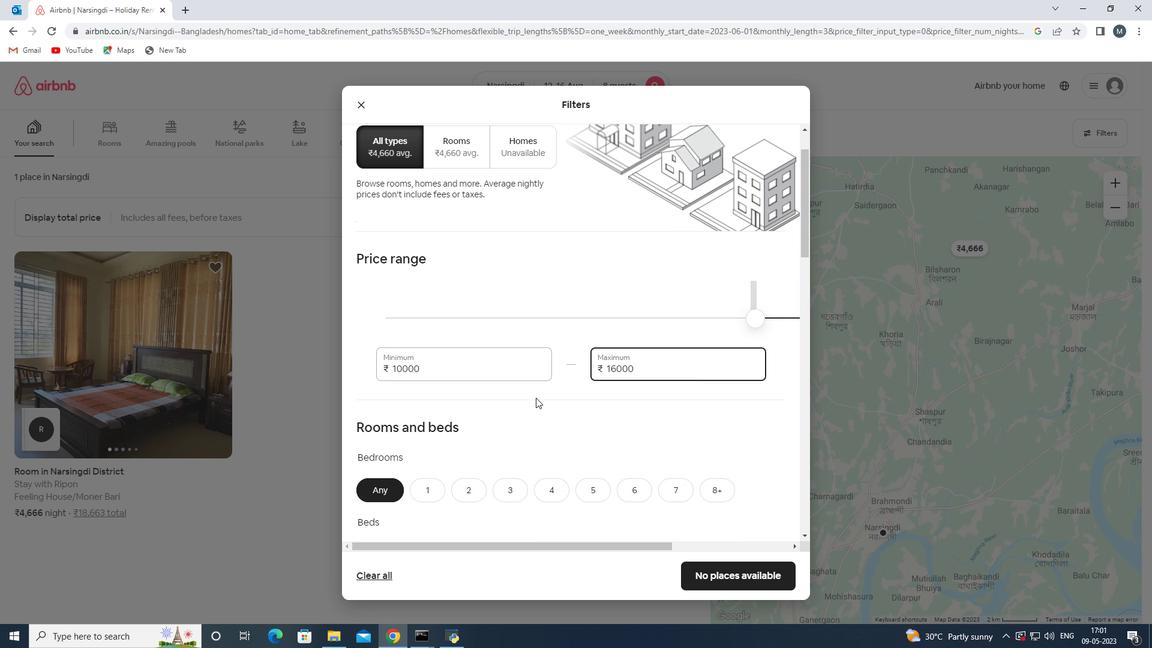 
Action: Mouse moved to (554, 381)
Screenshot: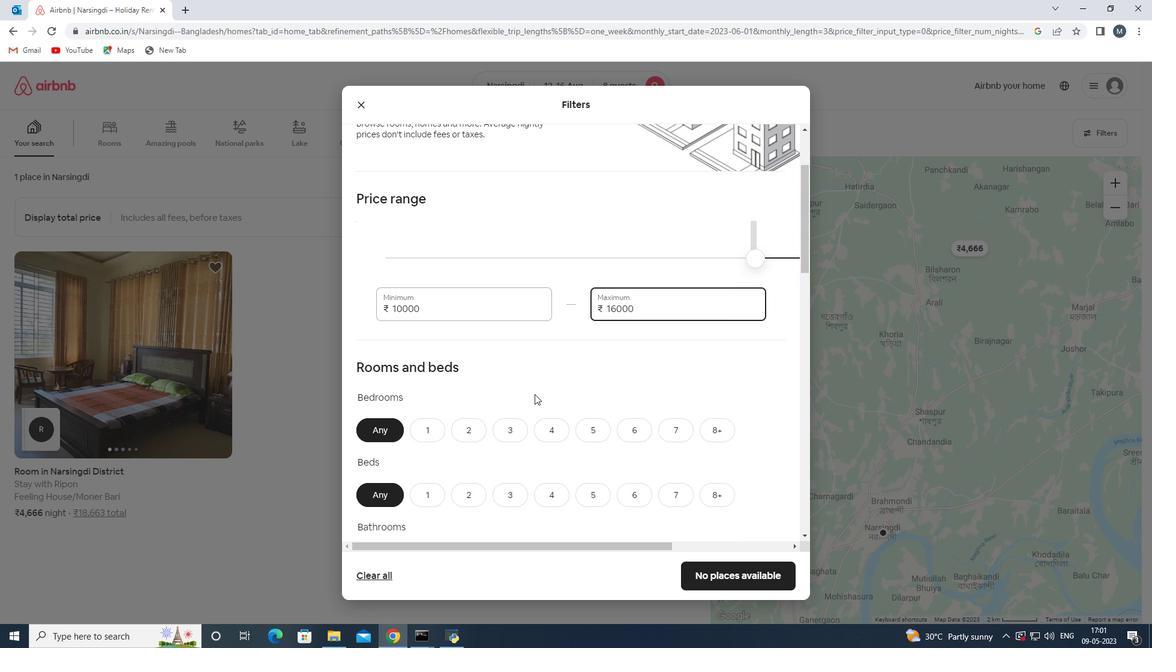 
Action: Mouse scrolled (554, 381) with delta (0, 0)
Screenshot: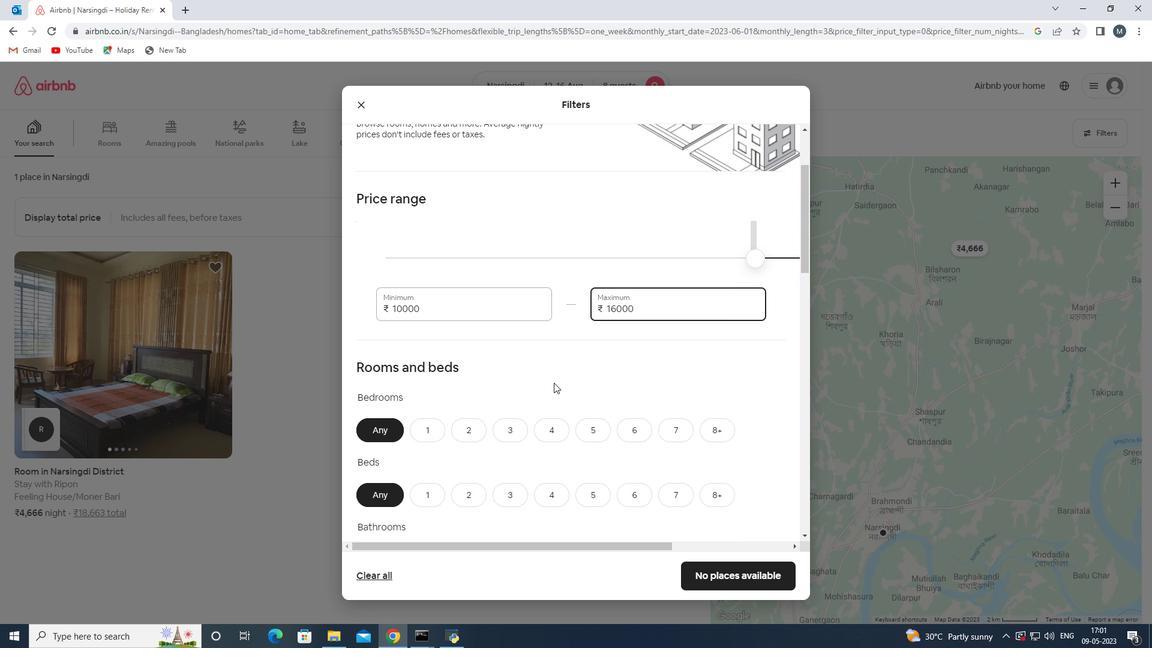 
Action: Mouse moved to (717, 371)
Screenshot: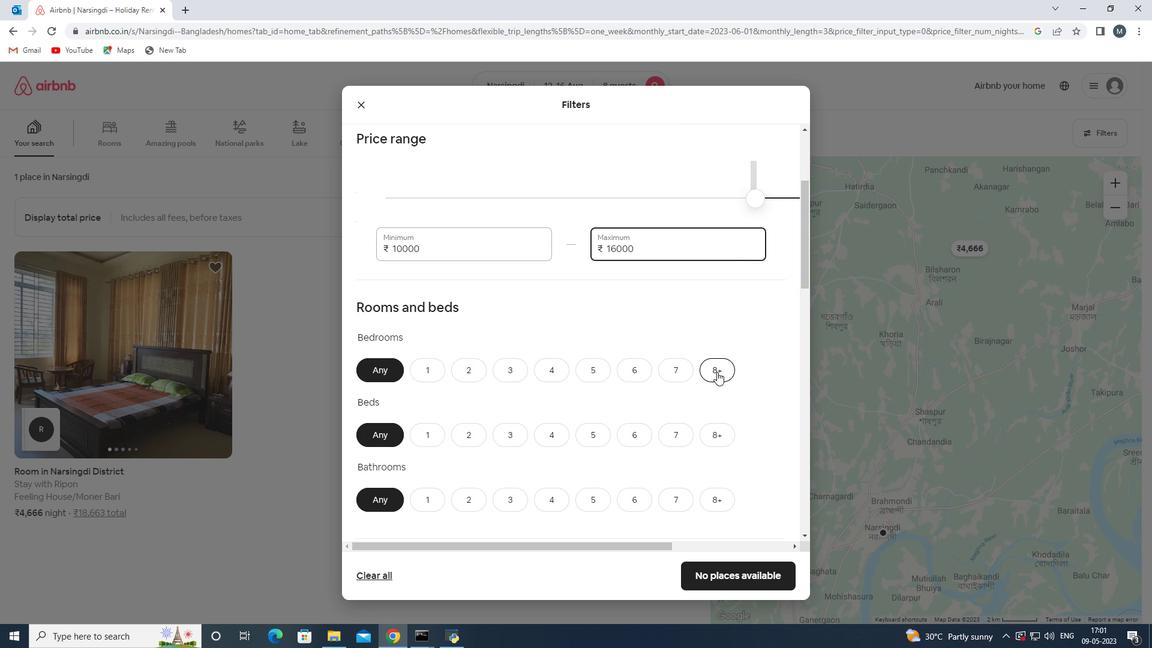 
Action: Mouse pressed left at (717, 371)
Screenshot: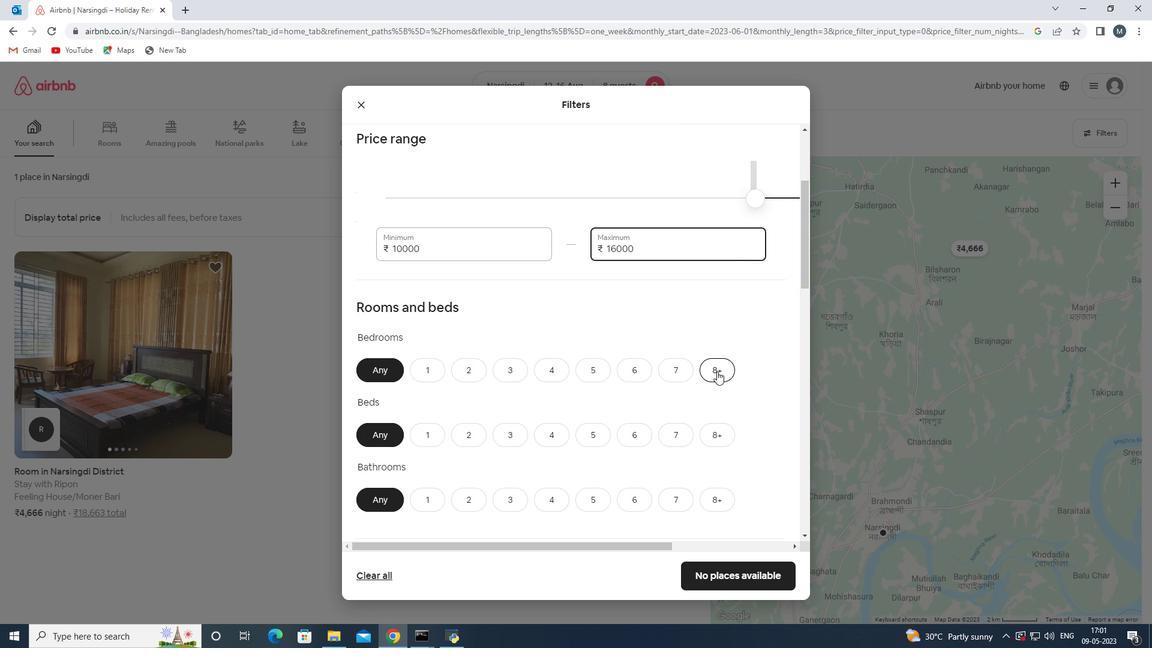 
Action: Mouse moved to (713, 435)
Screenshot: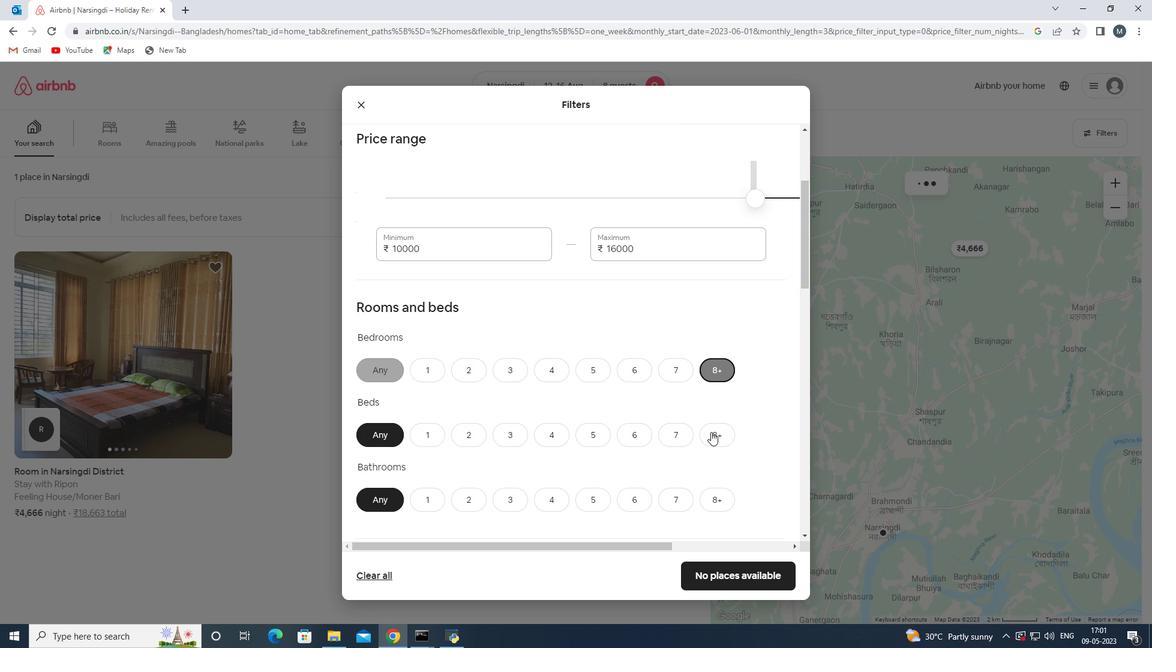 
Action: Mouse pressed left at (713, 435)
Screenshot: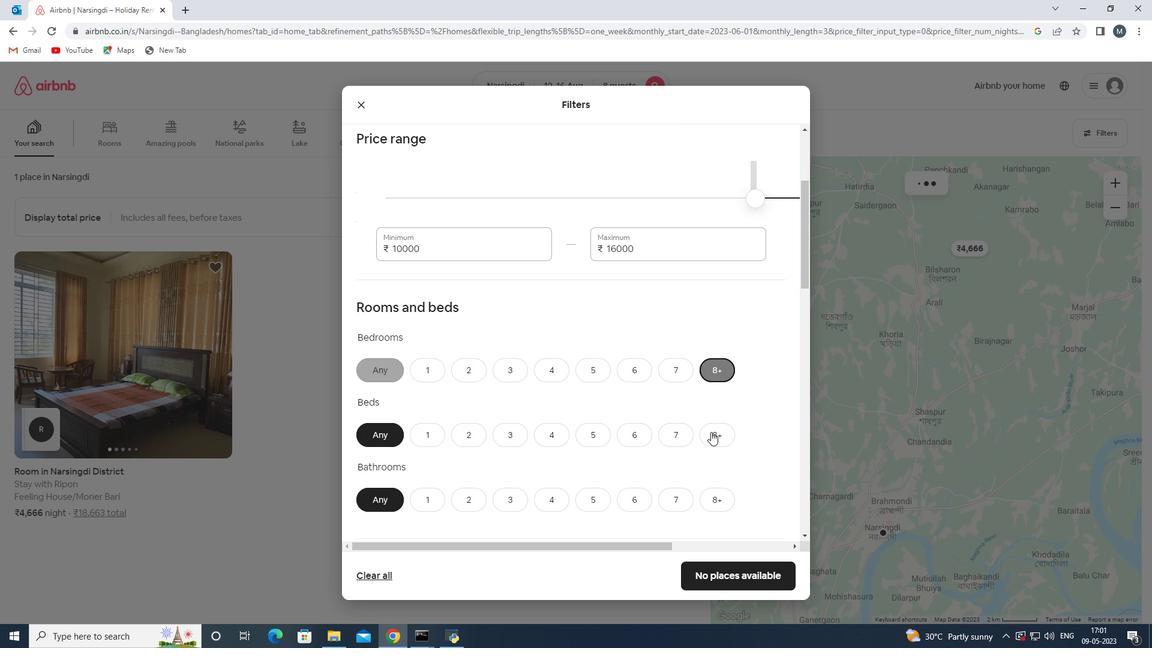 
Action: Mouse moved to (713, 488)
Screenshot: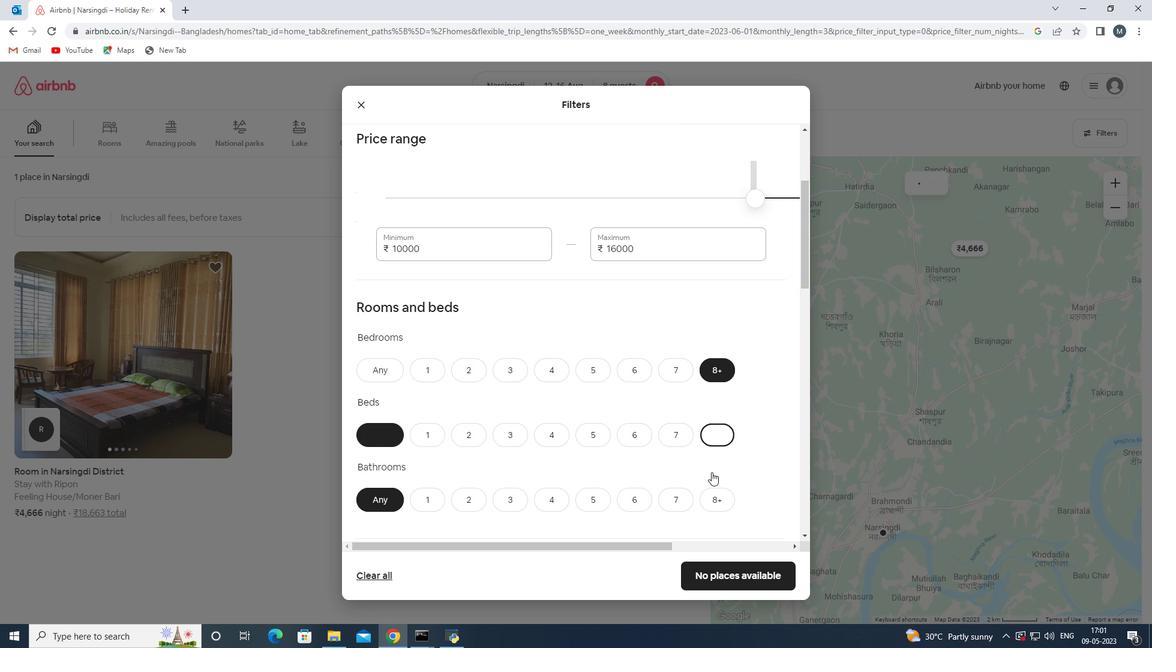 
Action: Mouse pressed left at (713, 488)
Screenshot: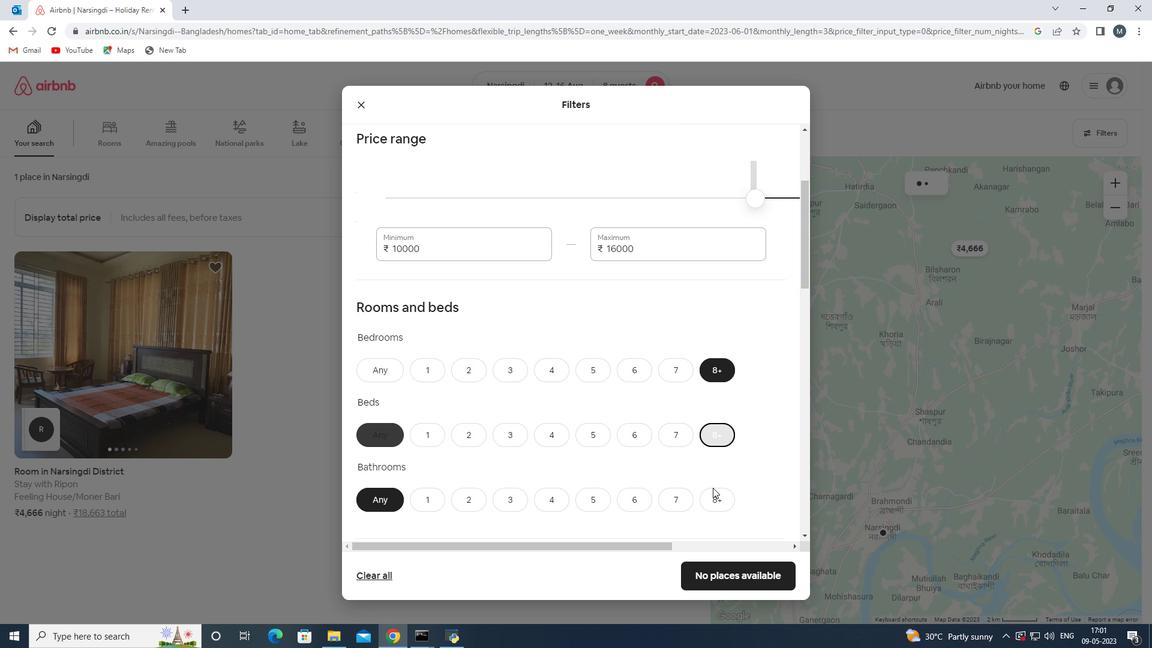 
Action: Mouse moved to (603, 428)
Screenshot: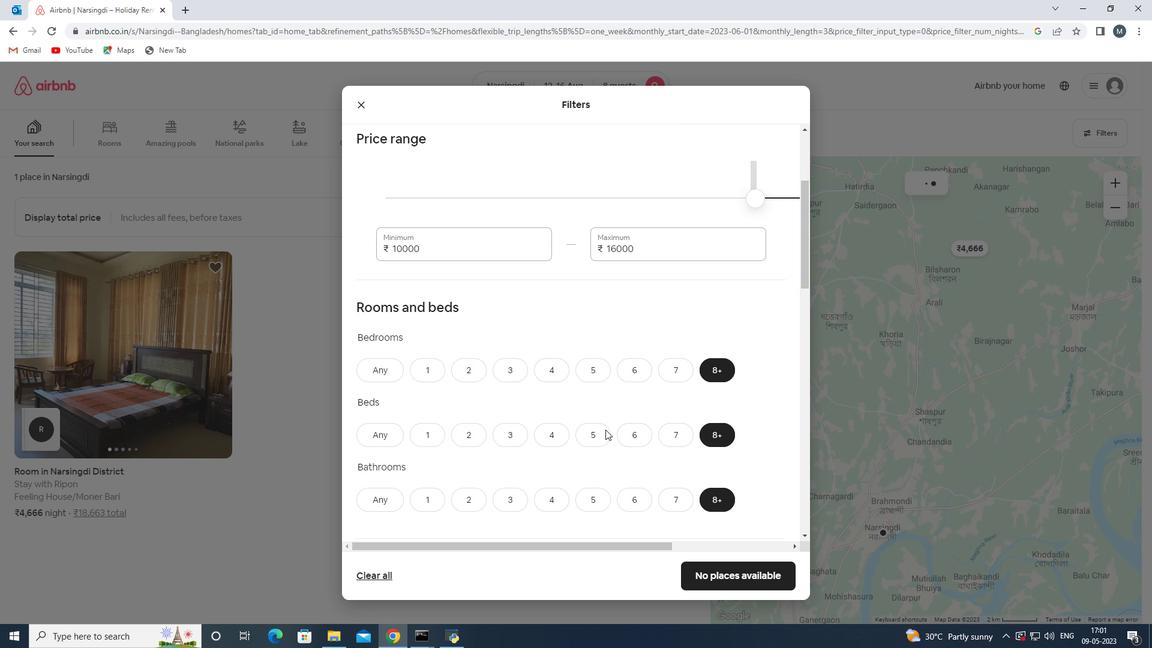 
Action: Mouse scrolled (603, 427) with delta (0, 0)
Screenshot: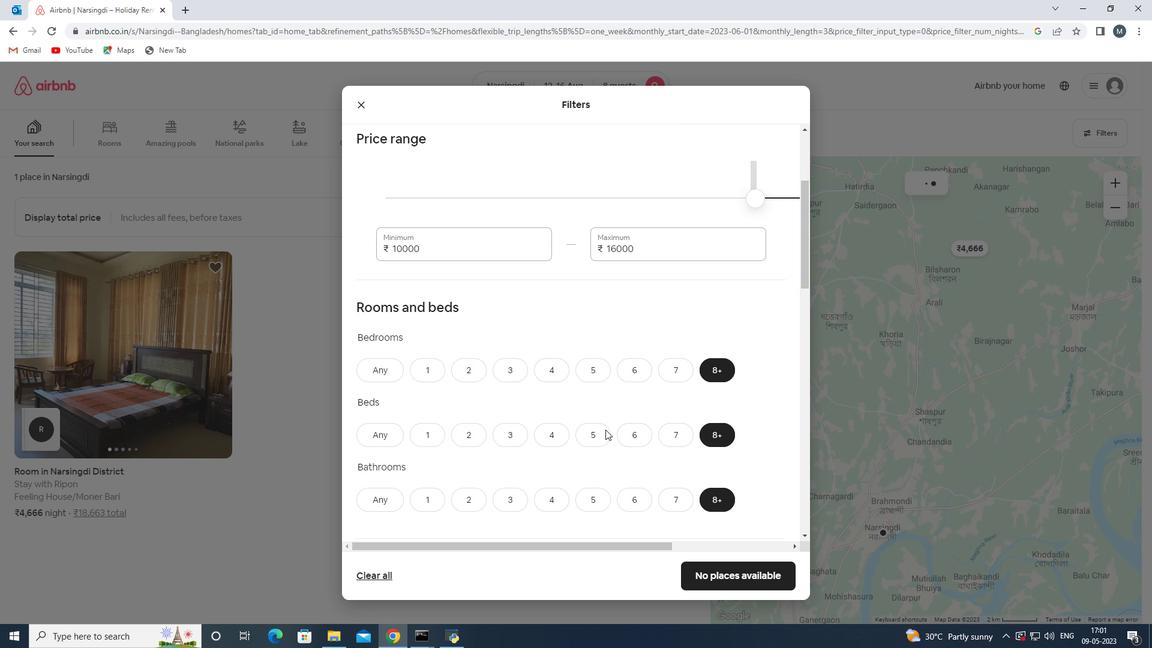 
Action: Mouse moved to (606, 396)
Screenshot: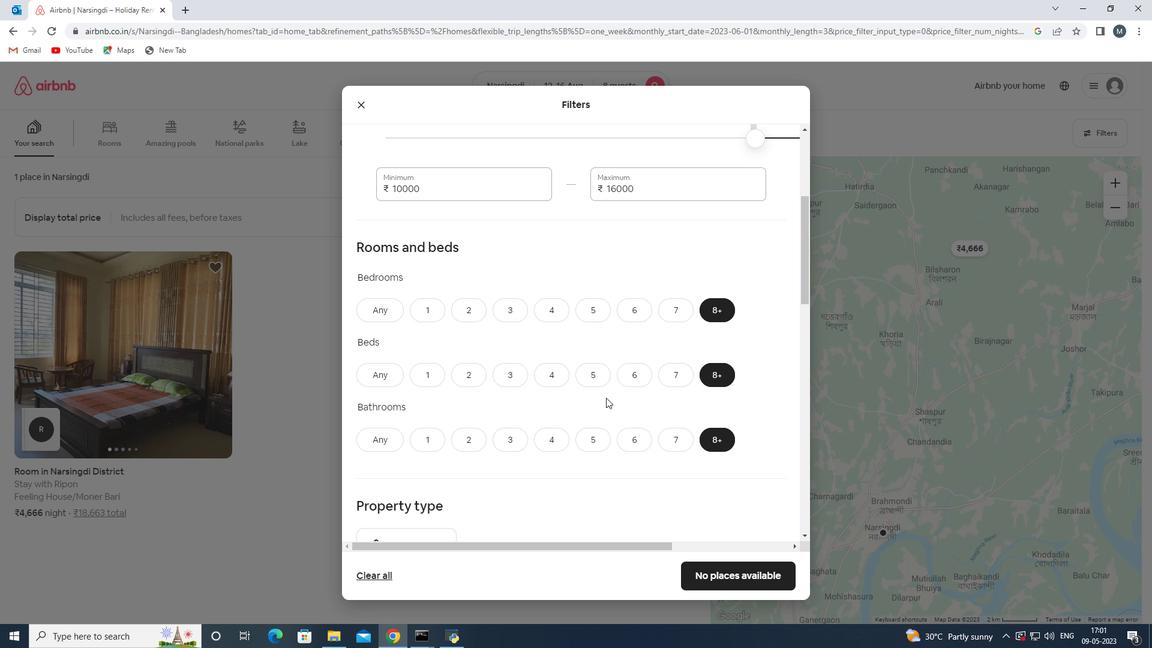 
Action: Mouse scrolled (606, 395) with delta (0, 0)
Screenshot: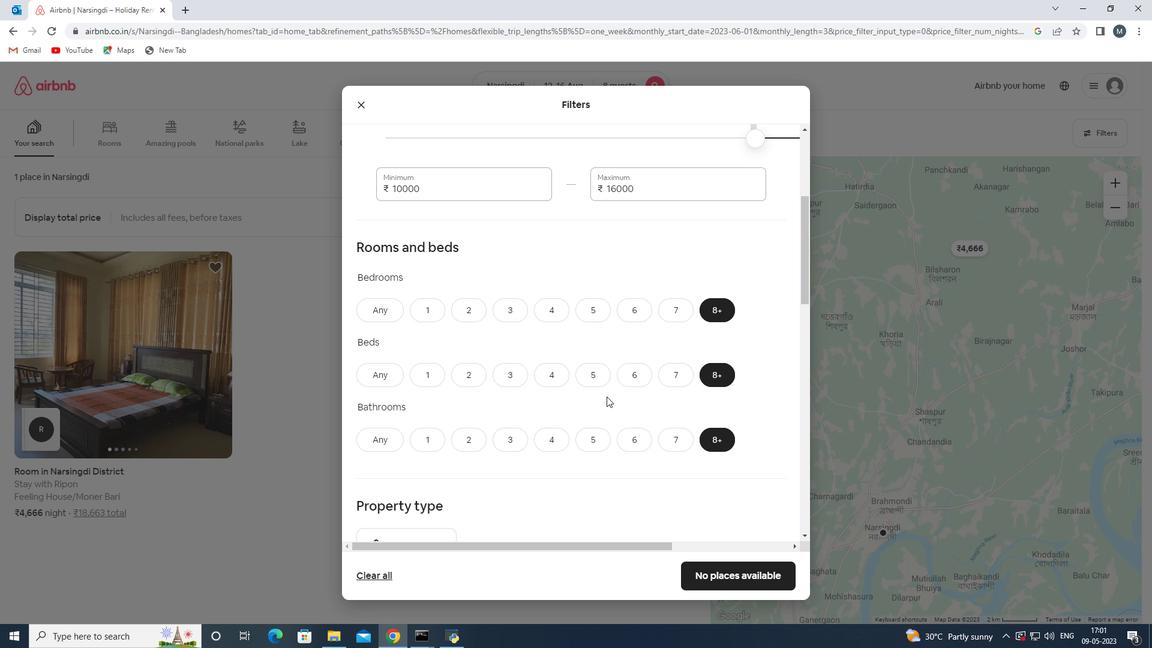
Action: Mouse moved to (511, 410)
Screenshot: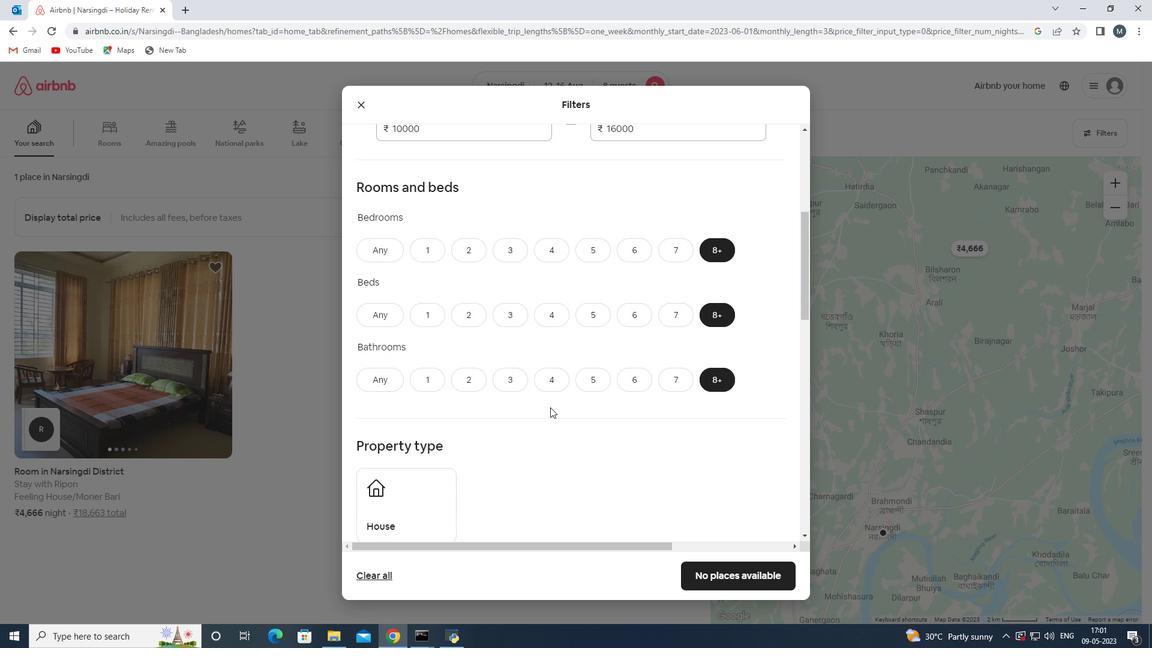
Action: Mouse scrolled (511, 410) with delta (0, 0)
Screenshot: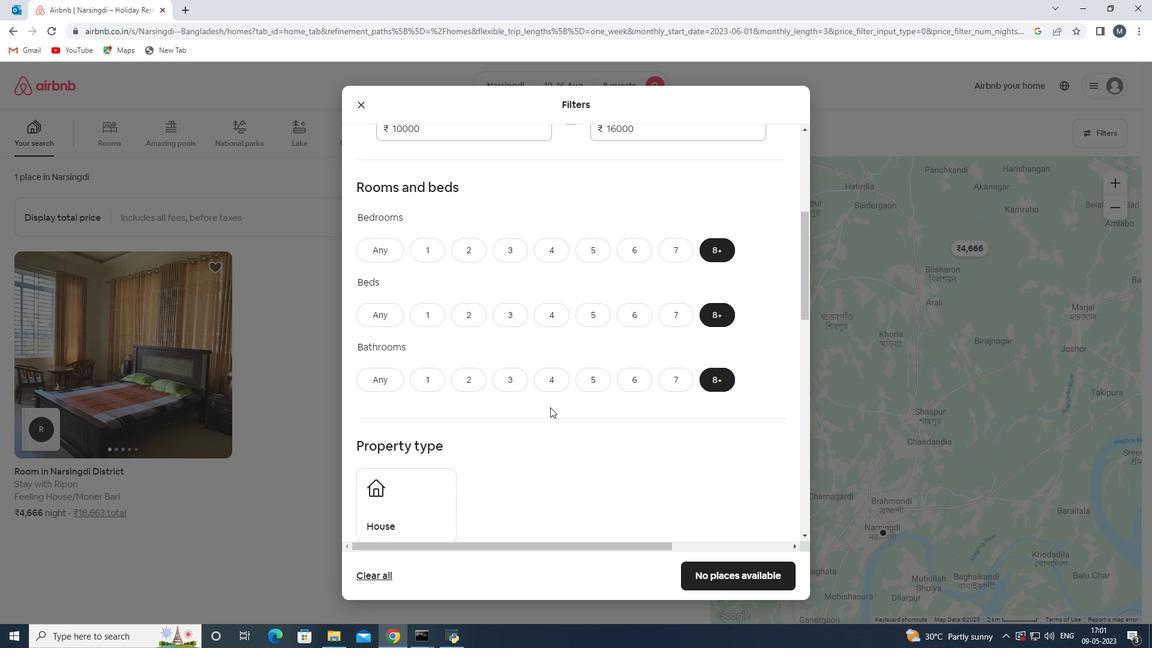 
Action: Mouse moved to (413, 422)
Screenshot: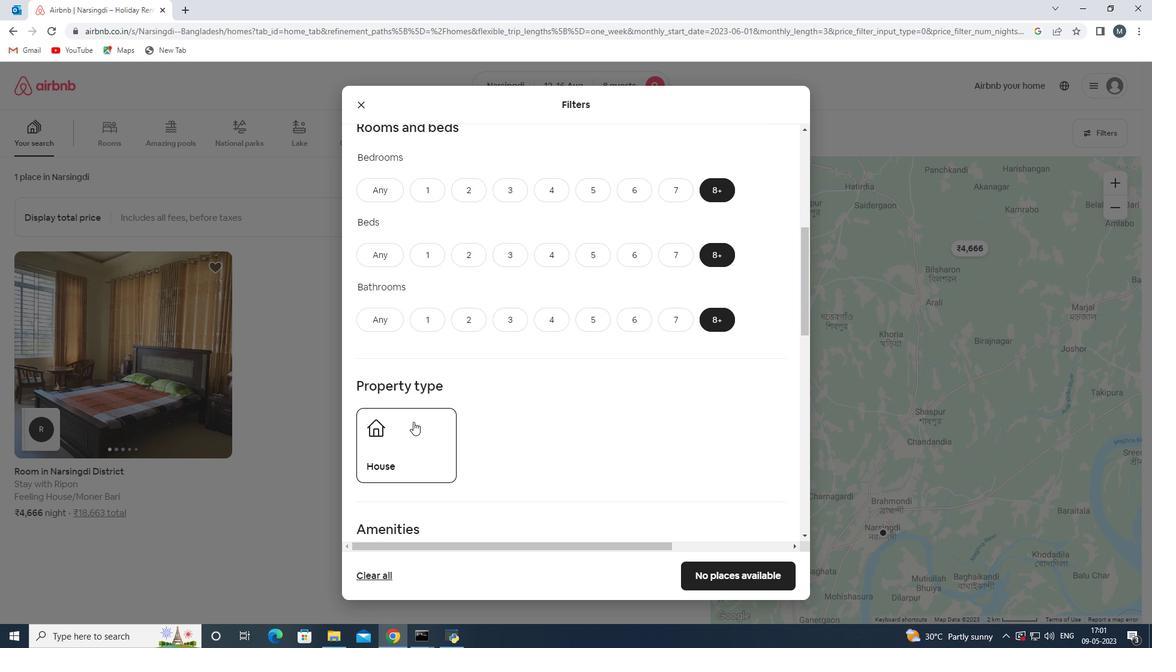
Action: Mouse pressed left at (413, 422)
Screenshot: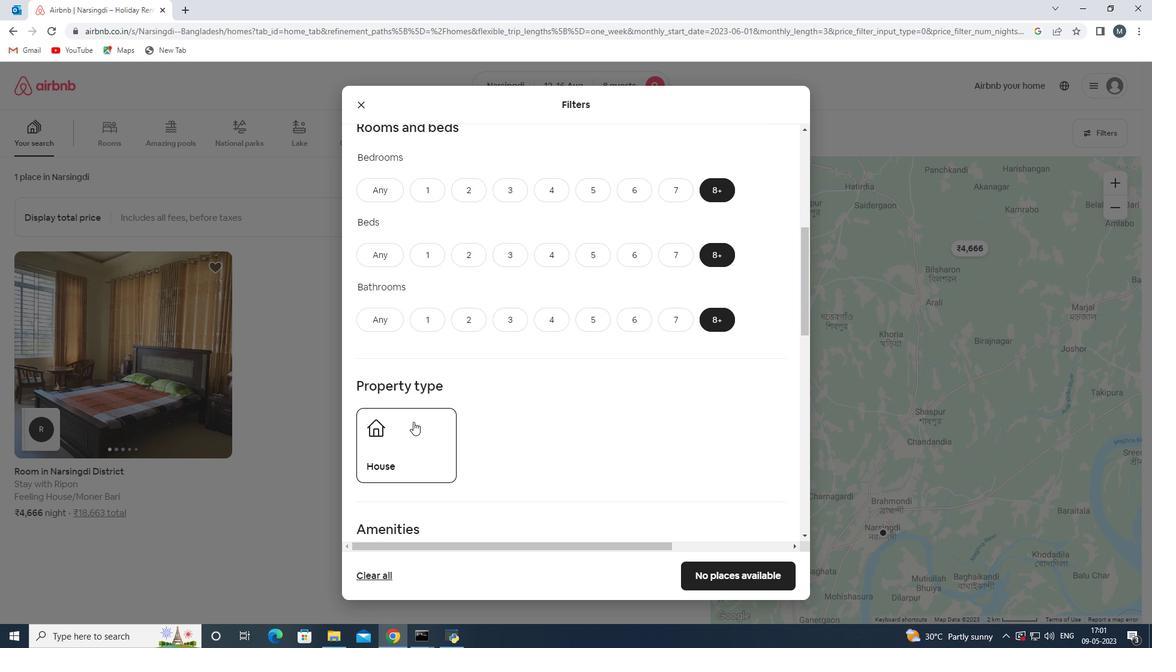 
Action: Mouse moved to (540, 372)
Screenshot: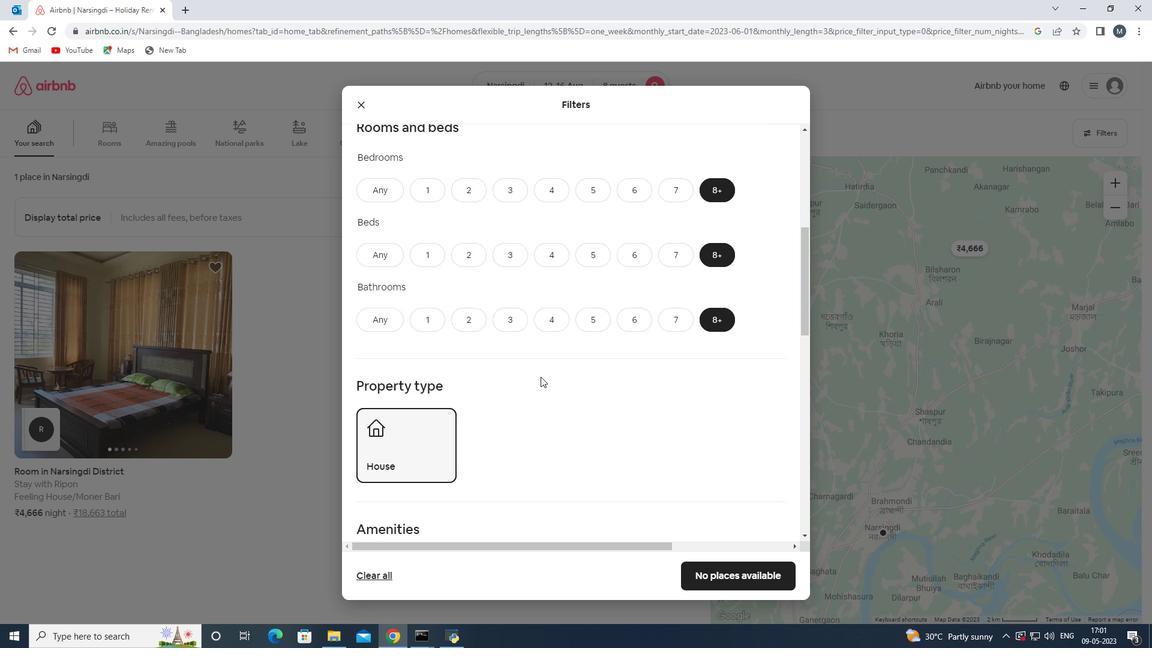 
Action: Mouse scrolled (540, 371) with delta (0, 0)
Screenshot: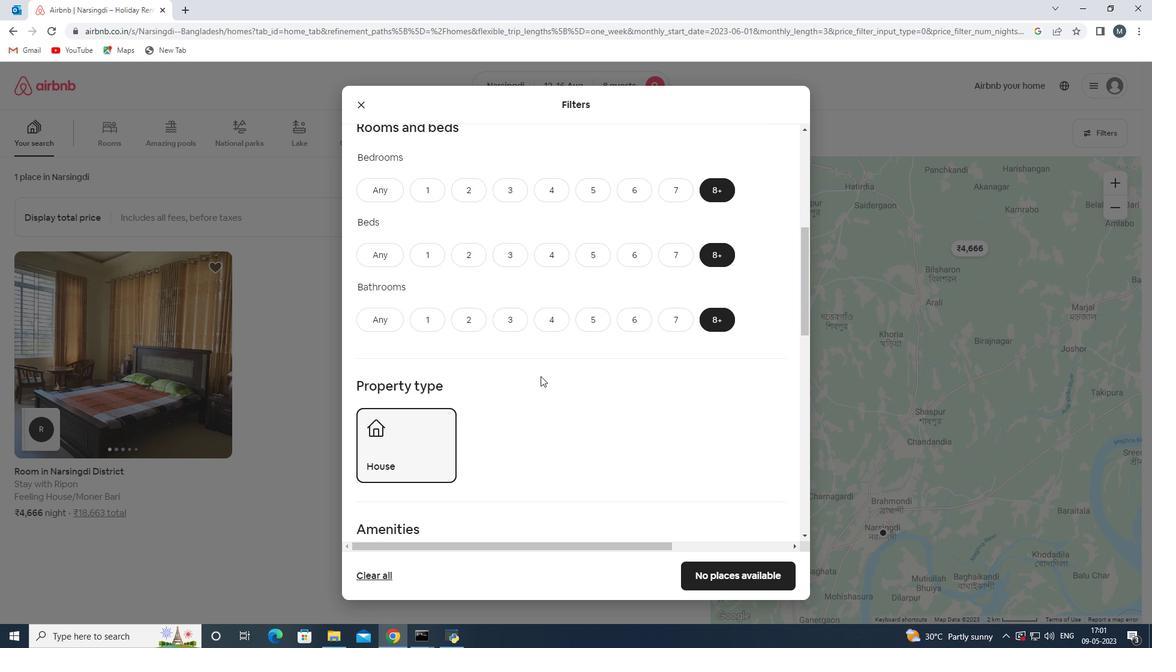
Action: Mouse moved to (540, 371)
Screenshot: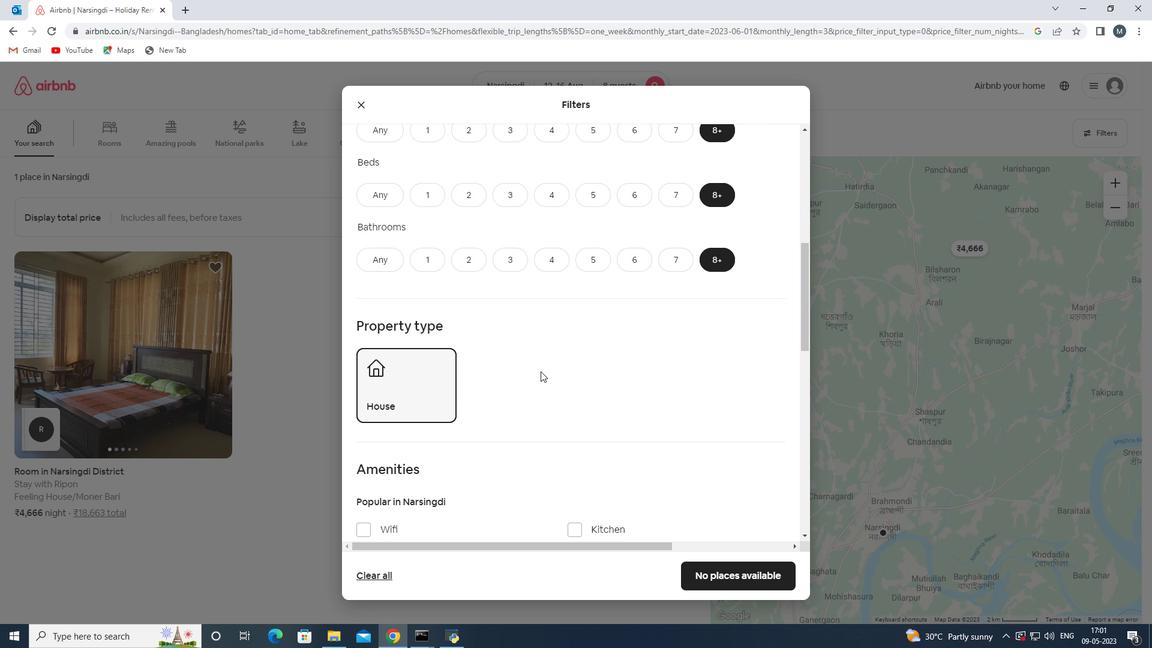 
Action: Mouse scrolled (540, 371) with delta (0, 0)
Screenshot: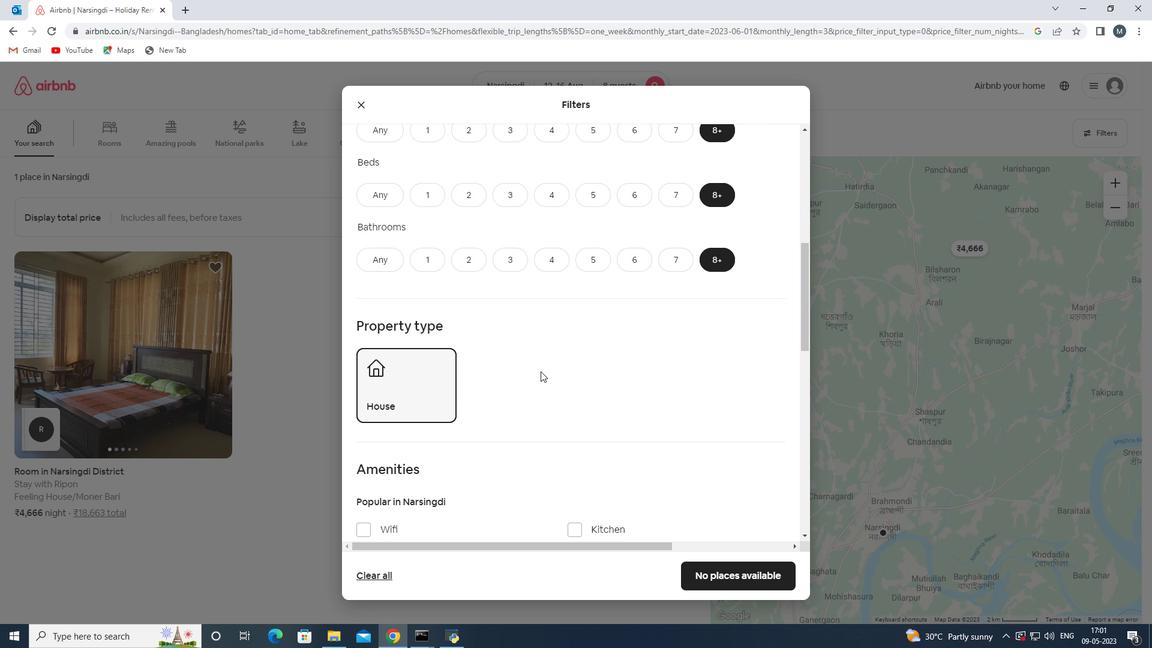 
Action: Mouse moved to (474, 392)
Screenshot: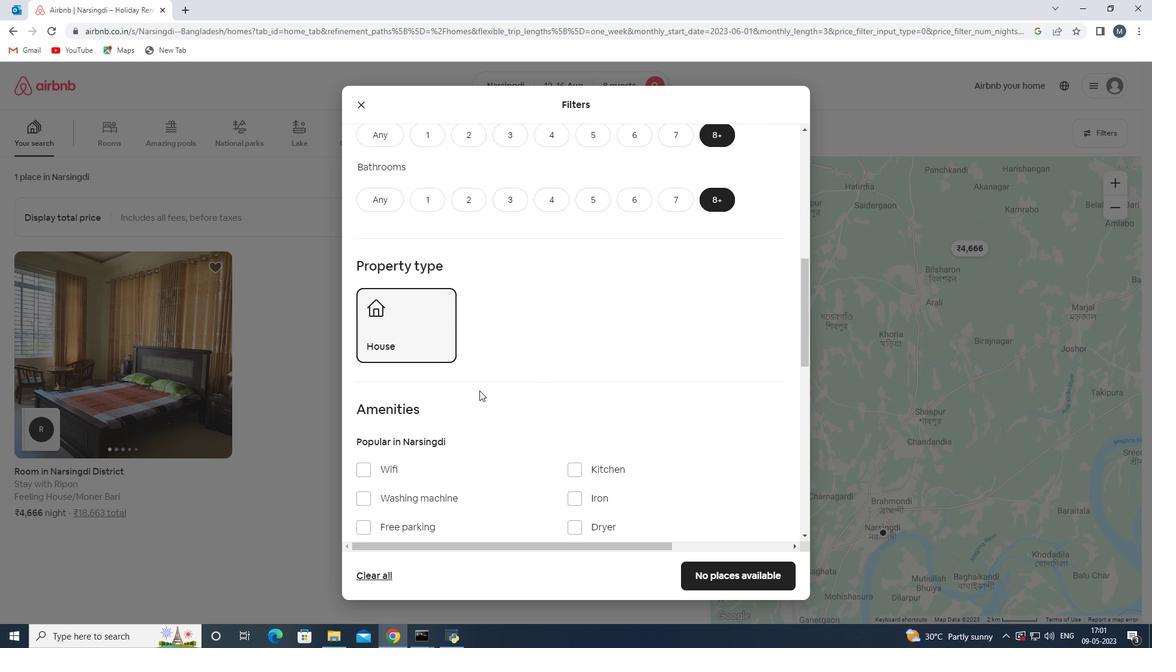 
Action: Mouse scrolled (474, 392) with delta (0, 0)
Screenshot: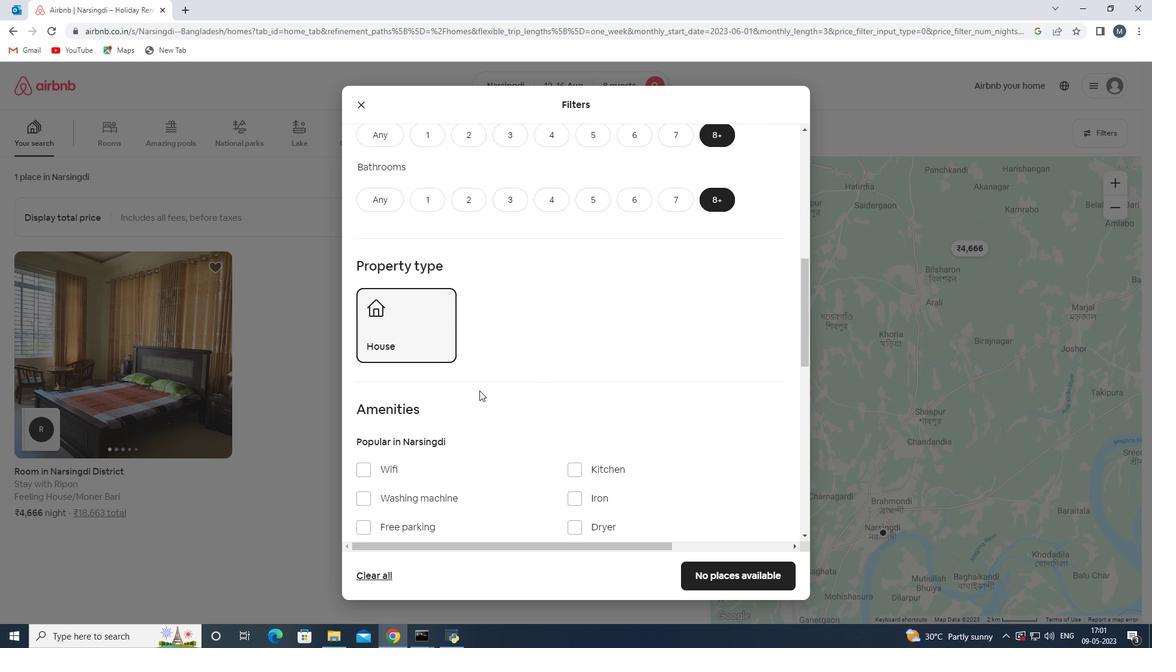 
Action: Mouse moved to (473, 394)
Screenshot: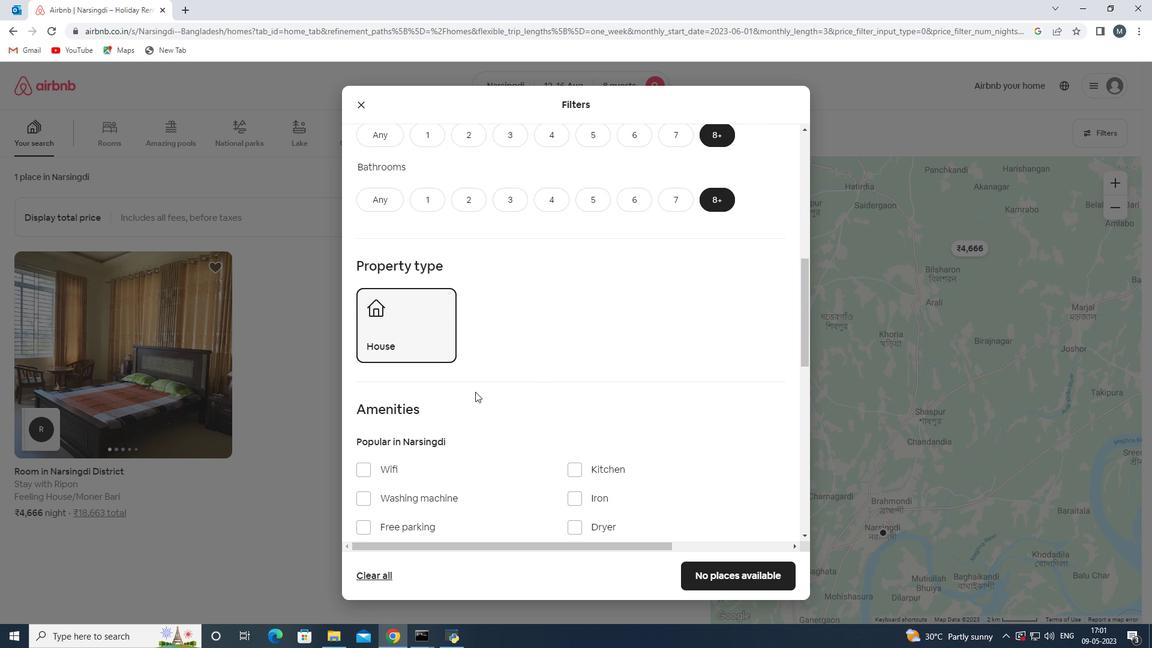 
Action: Mouse scrolled (473, 393) with delta (0, 0)
Screenshot: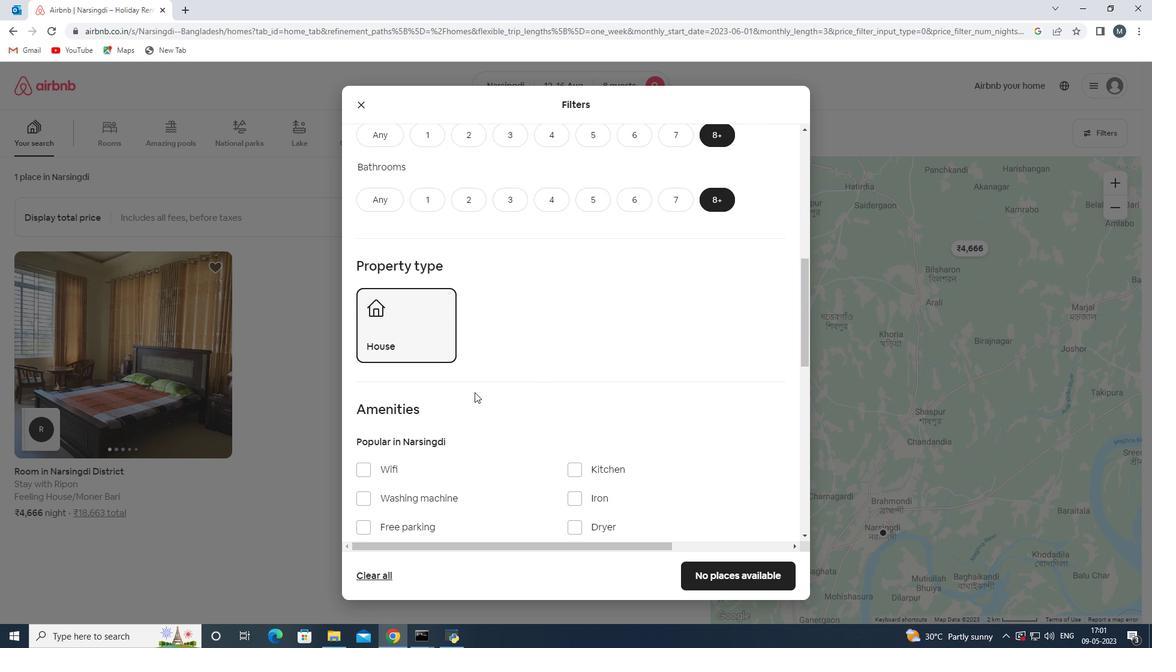 
Action: Mouse moved to (434, 354)
Screenshot: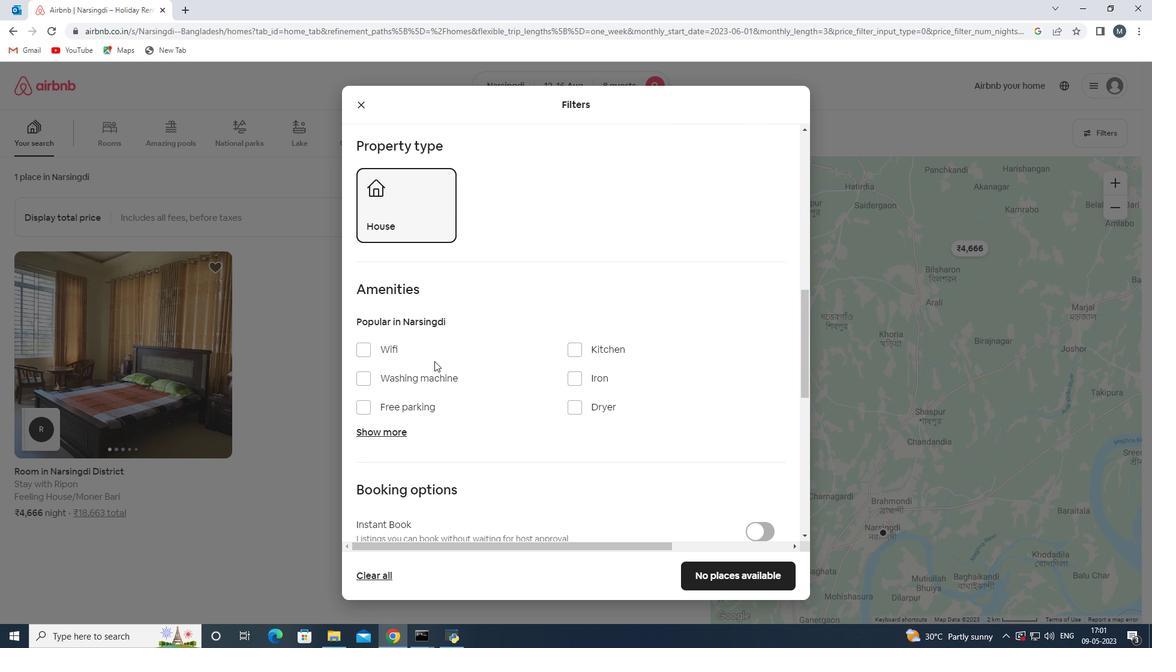 
Action: Mouse pressed left at (434, 354)
Screenshot: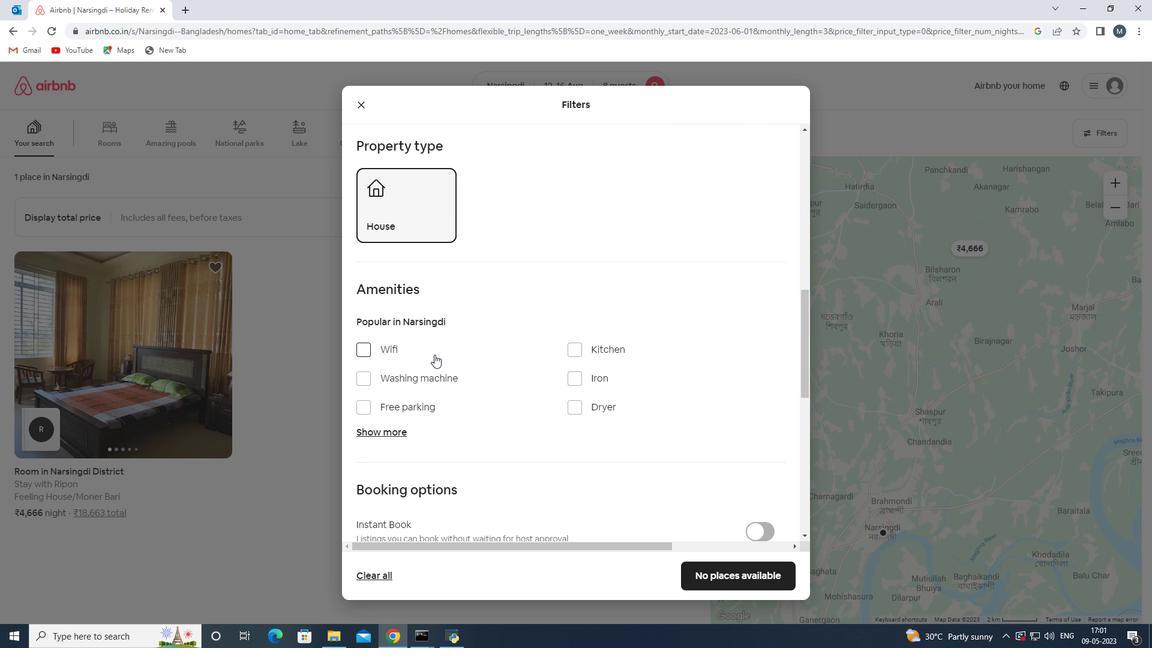 
Action: Mouse moved to (436, 350)
Screenshot: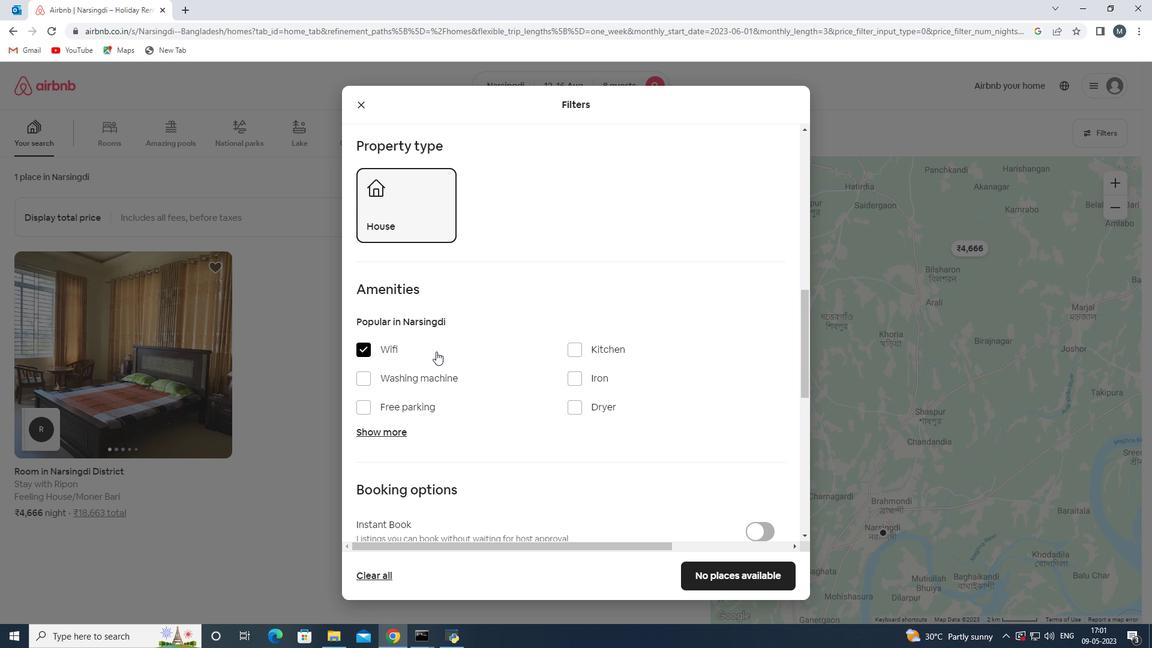 
Action: Mouse scrolled (436, 349) with delta (0, 0)
Screenshot: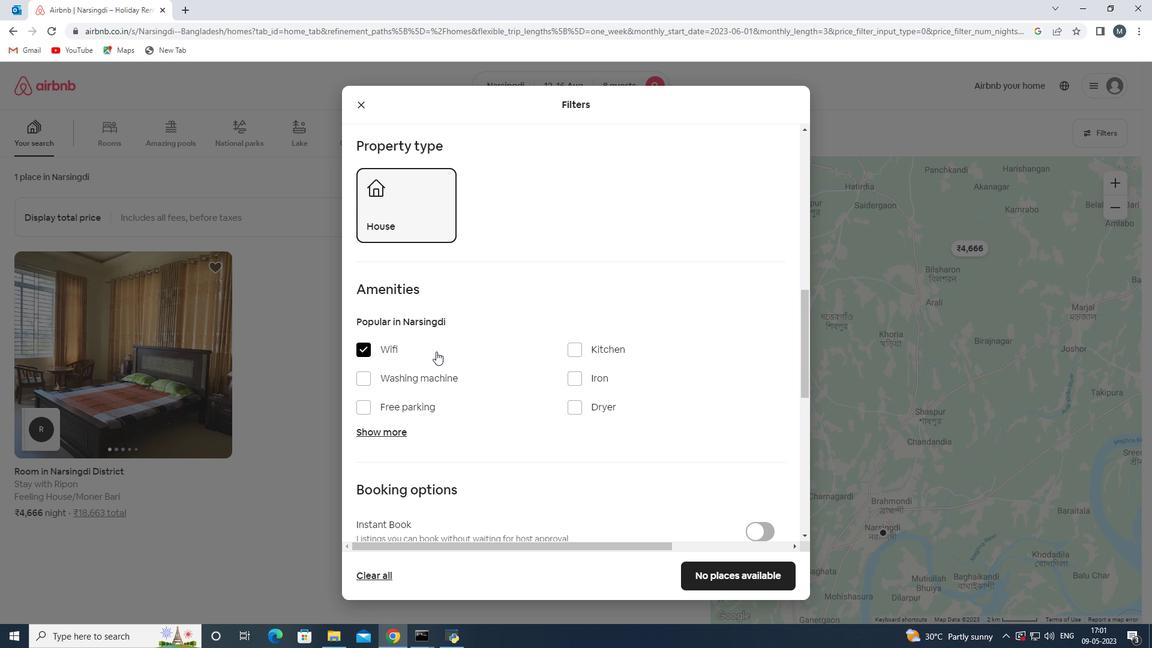 
Action: Mouse moved to (395, 369)
Screenshot: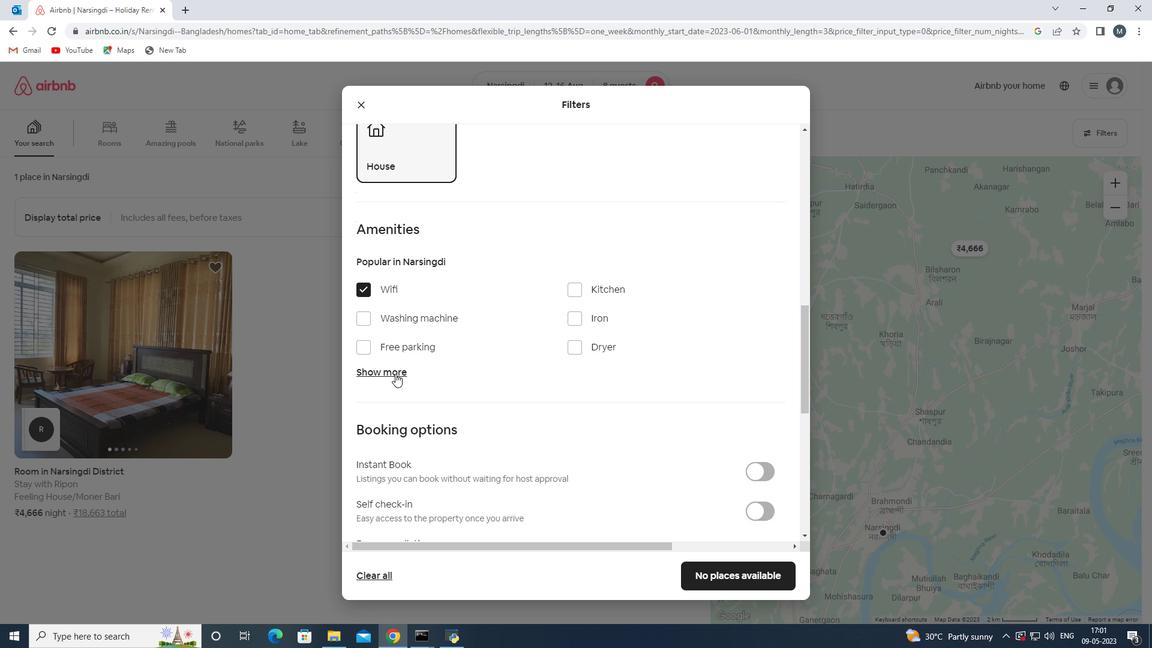 
Action: Mouse pressed left at (395, 369)
Screenshot: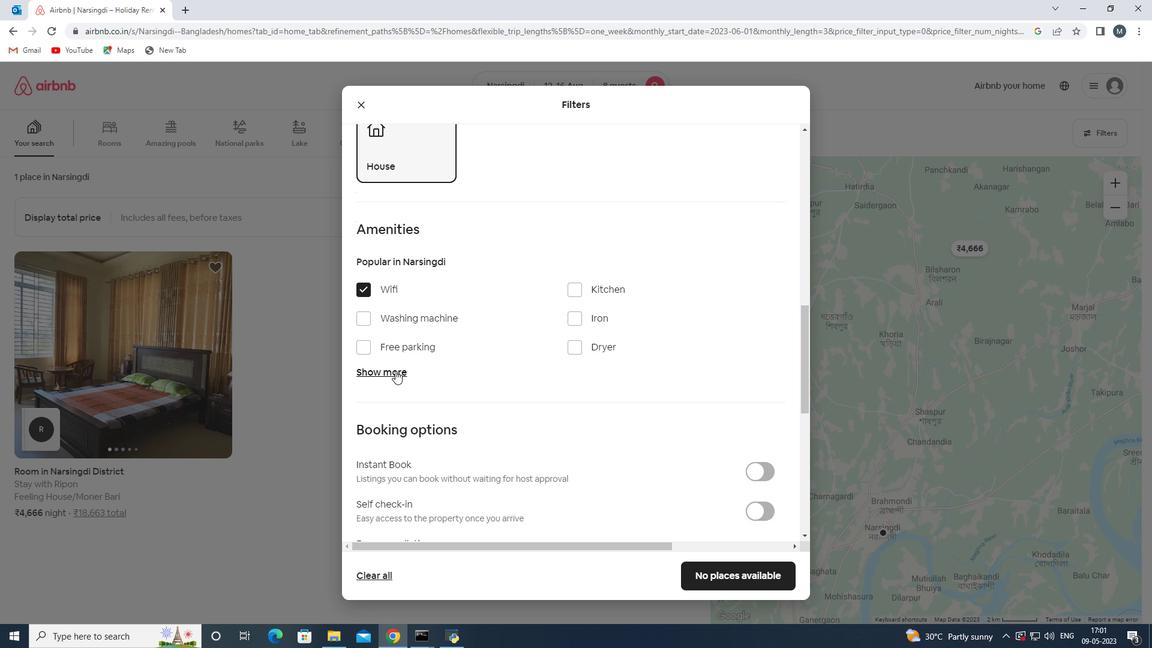 
Action: Mouse moved to (455, 365)
Screenshot: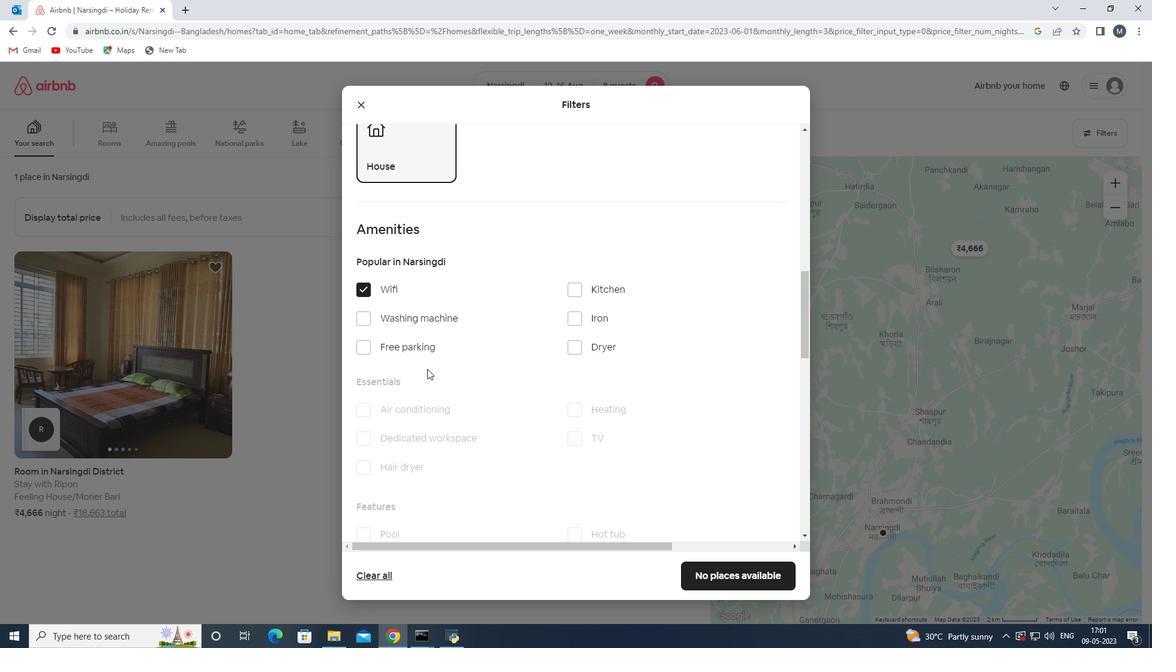 
Action: Mouse scrolled (455, 364) with delta (0, 0)
Screenshot: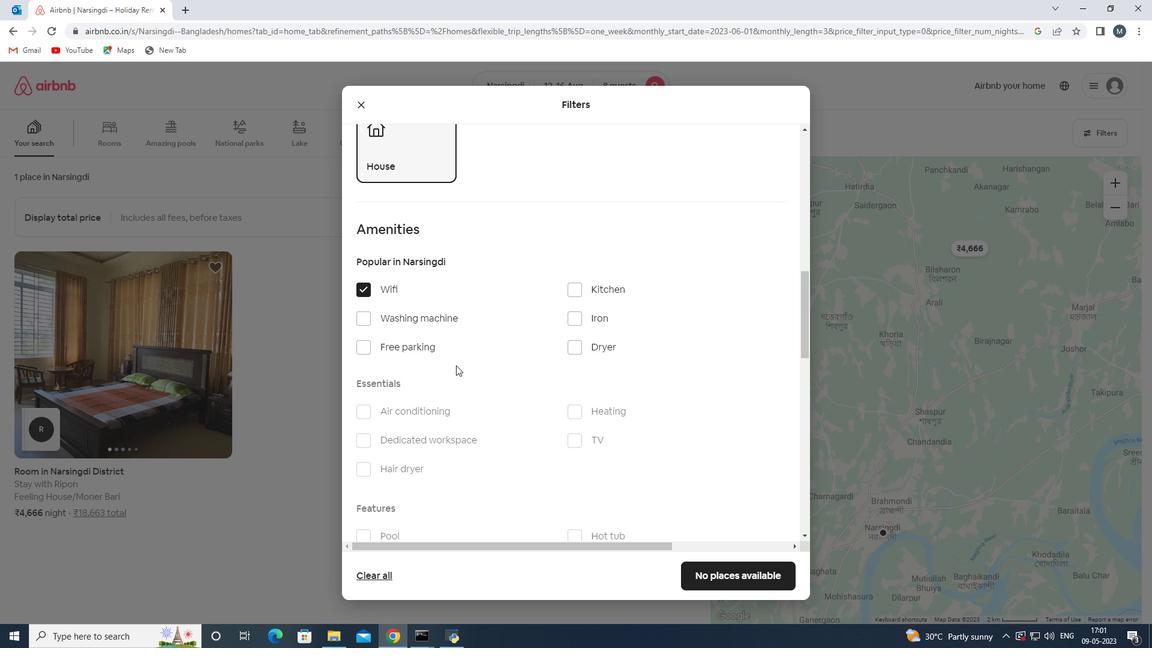 
Action: Mouse moved to (498, 369)
Screenshot: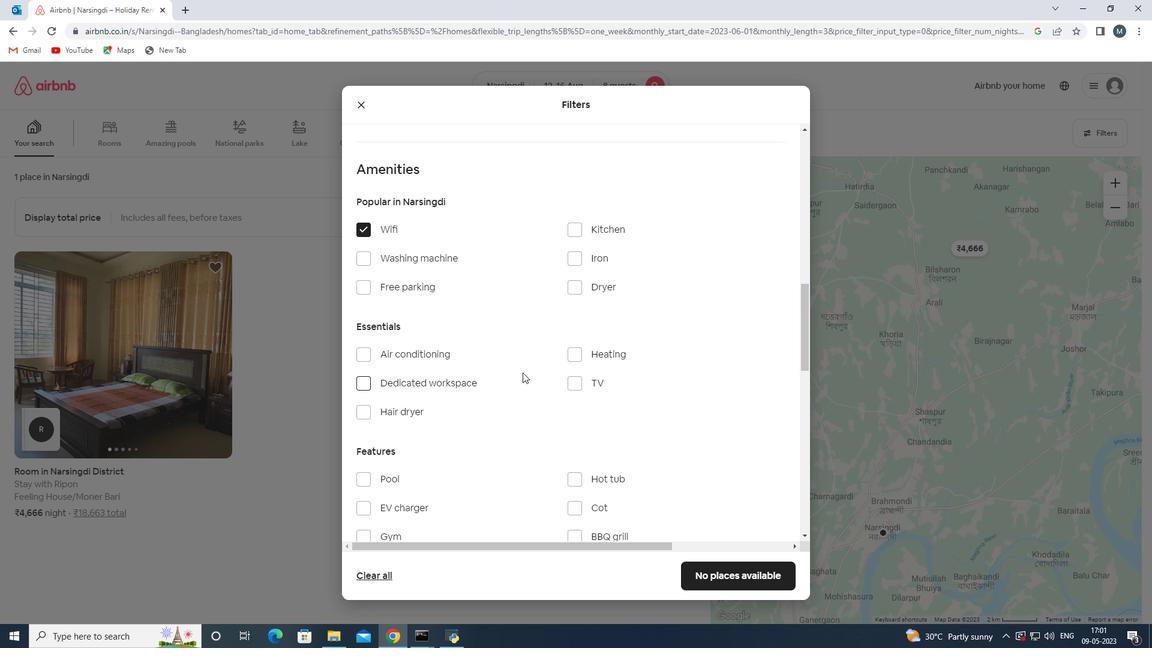 
Action: Mouse scrolled (498, 369) with delta (0, 0)
Screenshot: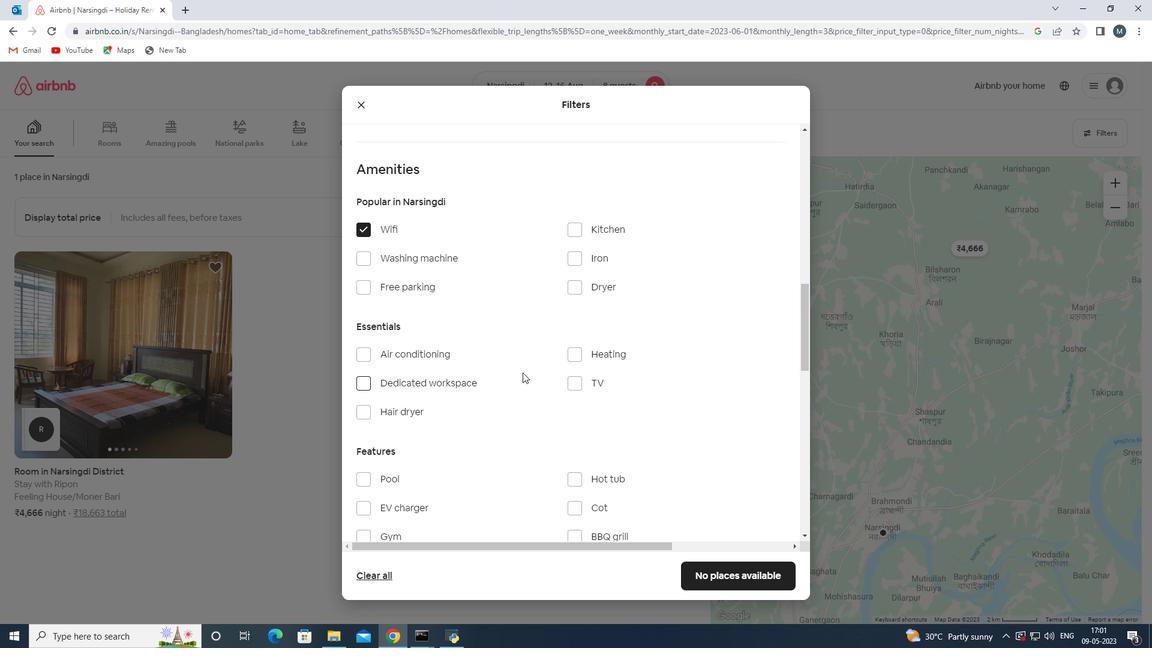 
Action: Mouse moved to (497, 369)
Screenshot: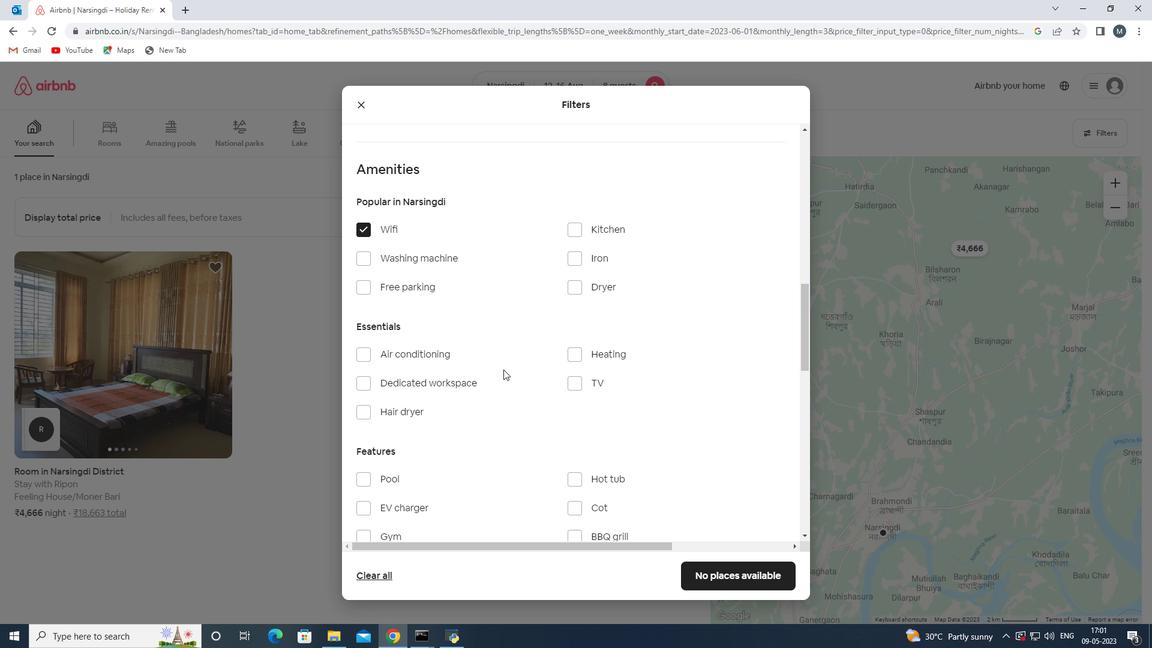 
Action: Mouse scrolled (497, 369) with delta (0, 0)
Screenshot: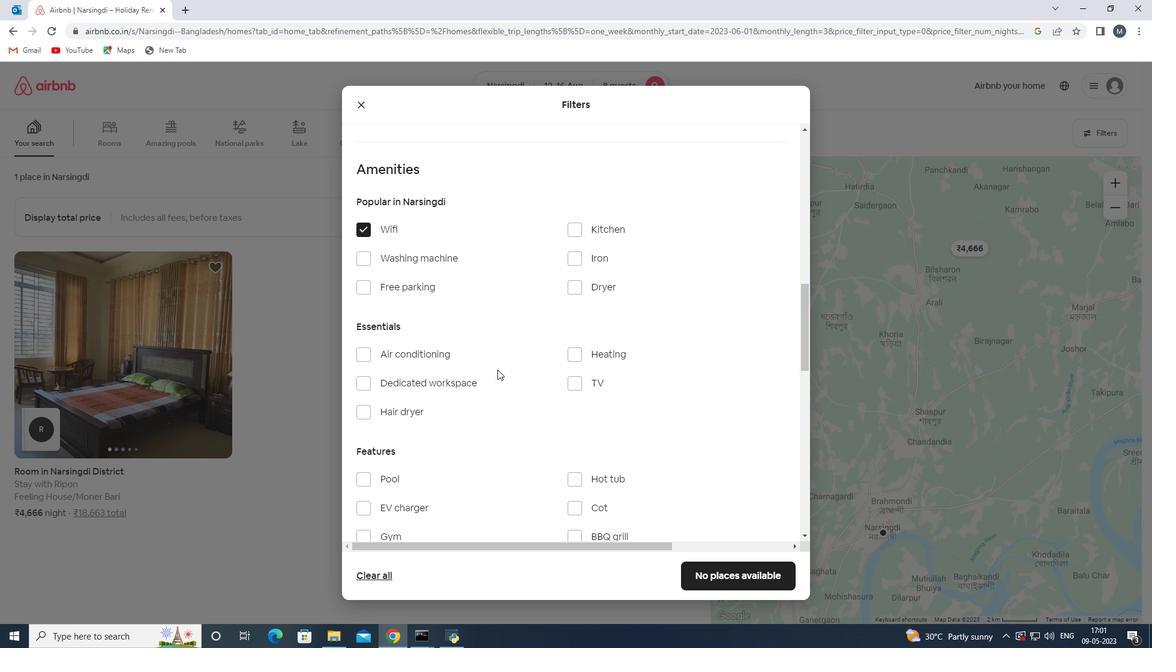 
Action: Mouse moved to (576, 264)
Screenshot: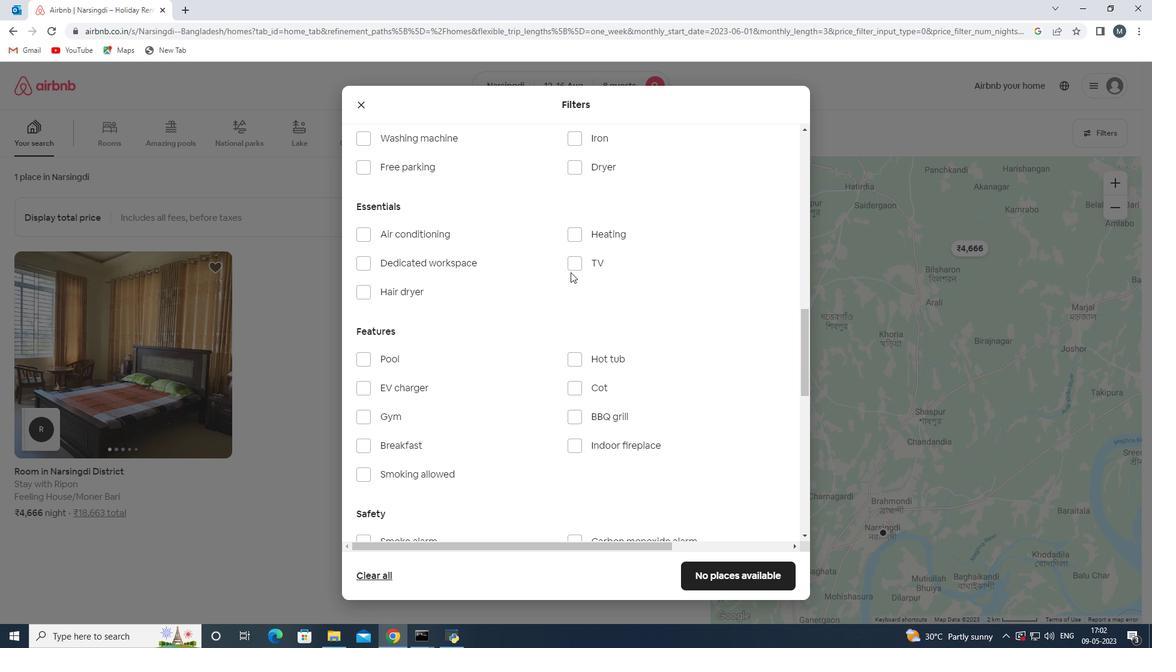 
Action: Mouse pressed left at (576, 264)
Screenshot: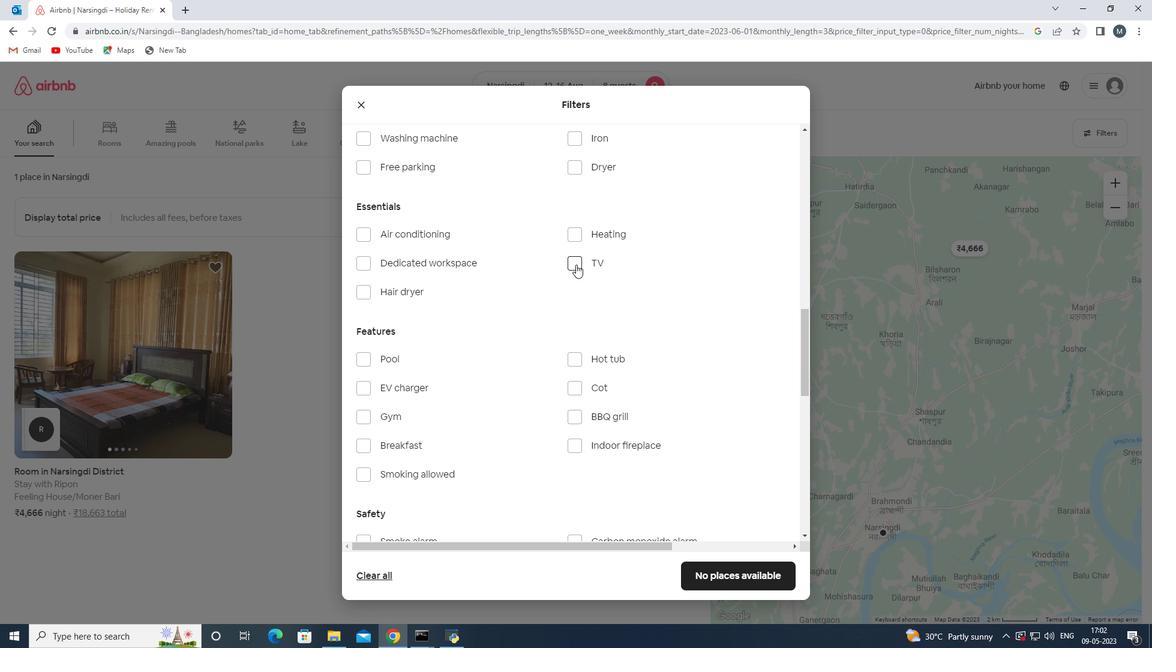 
Action: Mouse moved to (399, 236)
Screenshot: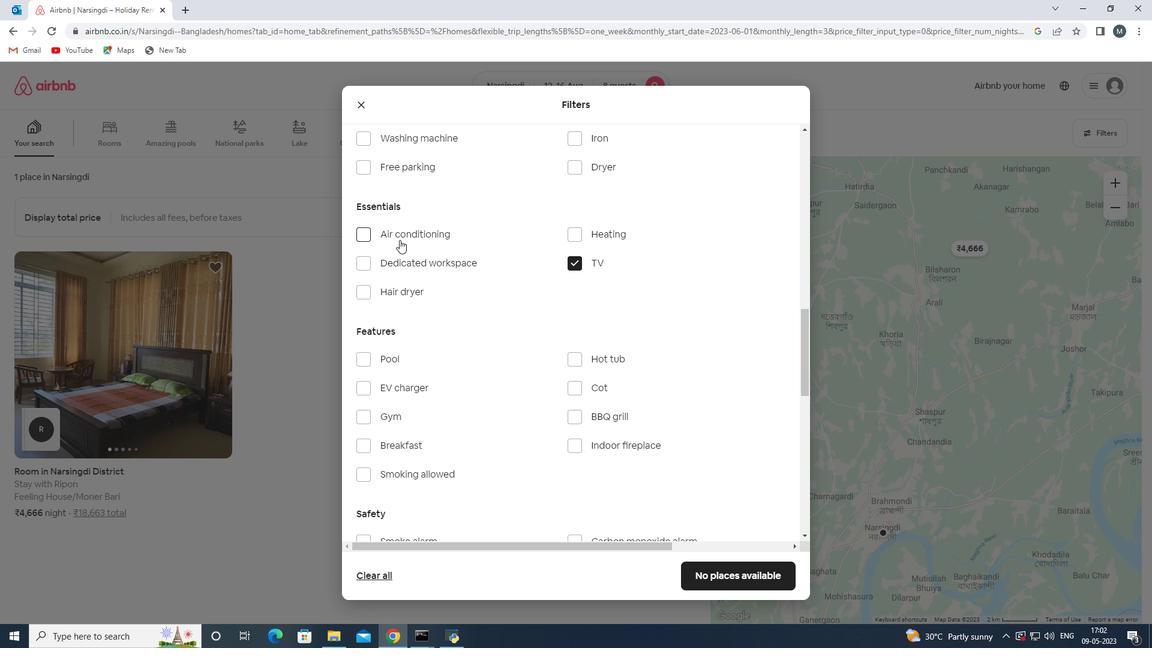 
Action: Mouse pressed left at (399, 236)
Screenshot: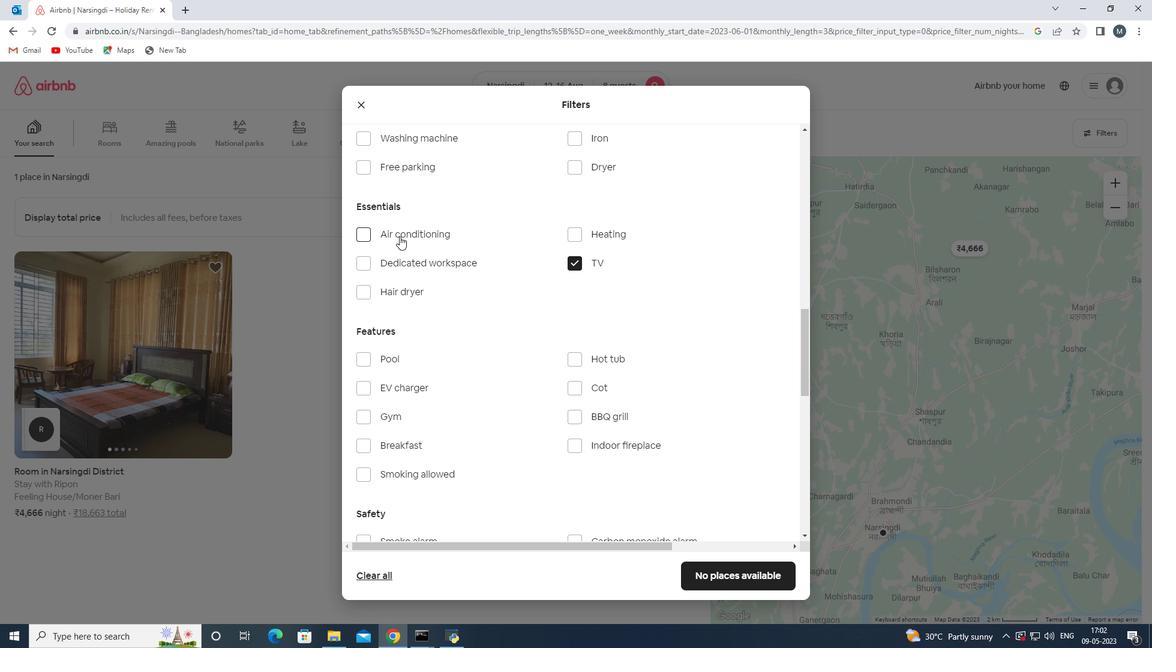 
Action: Mouse moved to (422, 365)
Screenshot: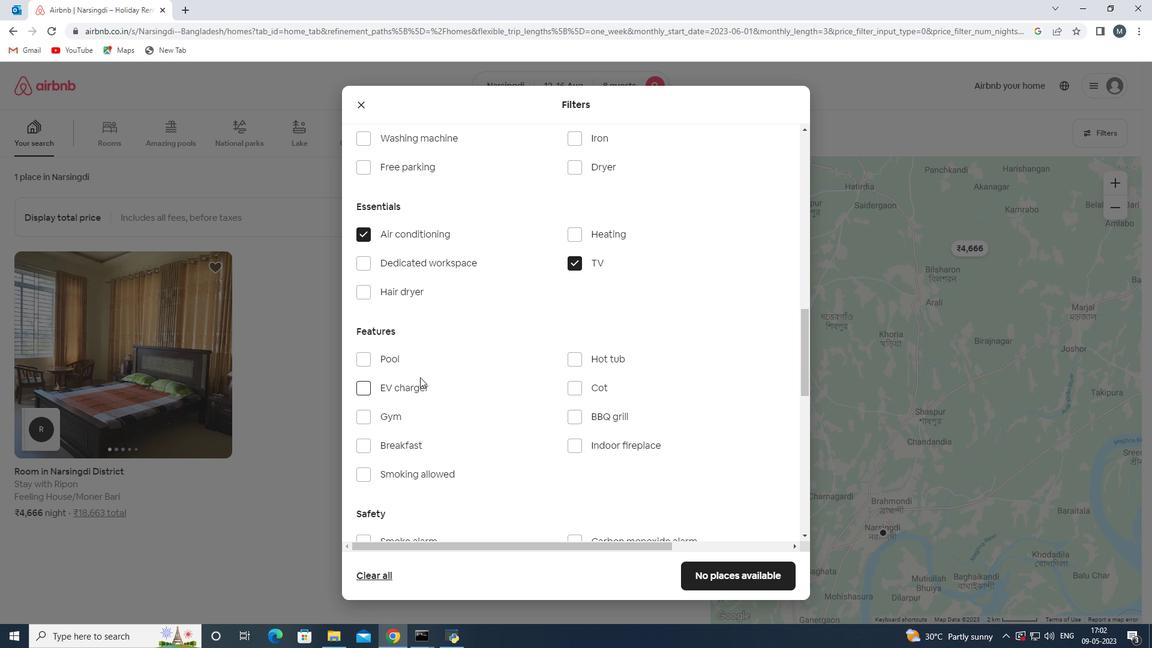 
Action: Mouse pressed left at (422, 365)
Screenshot: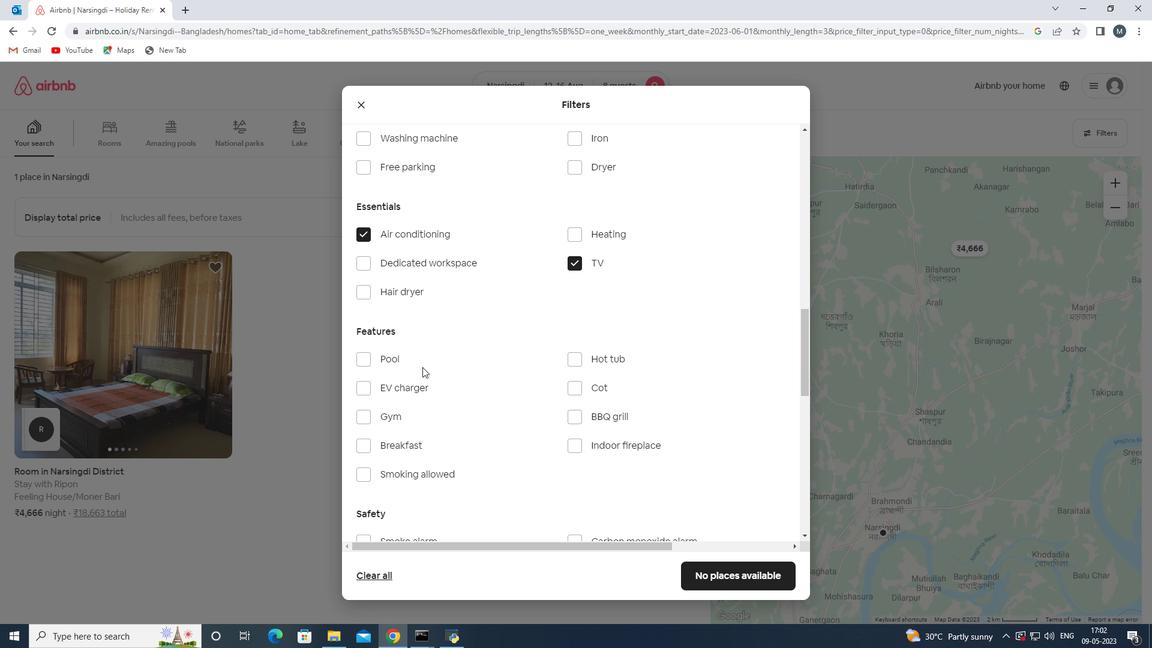 
Action: Mouse moved to (429, 413)
Screenshot: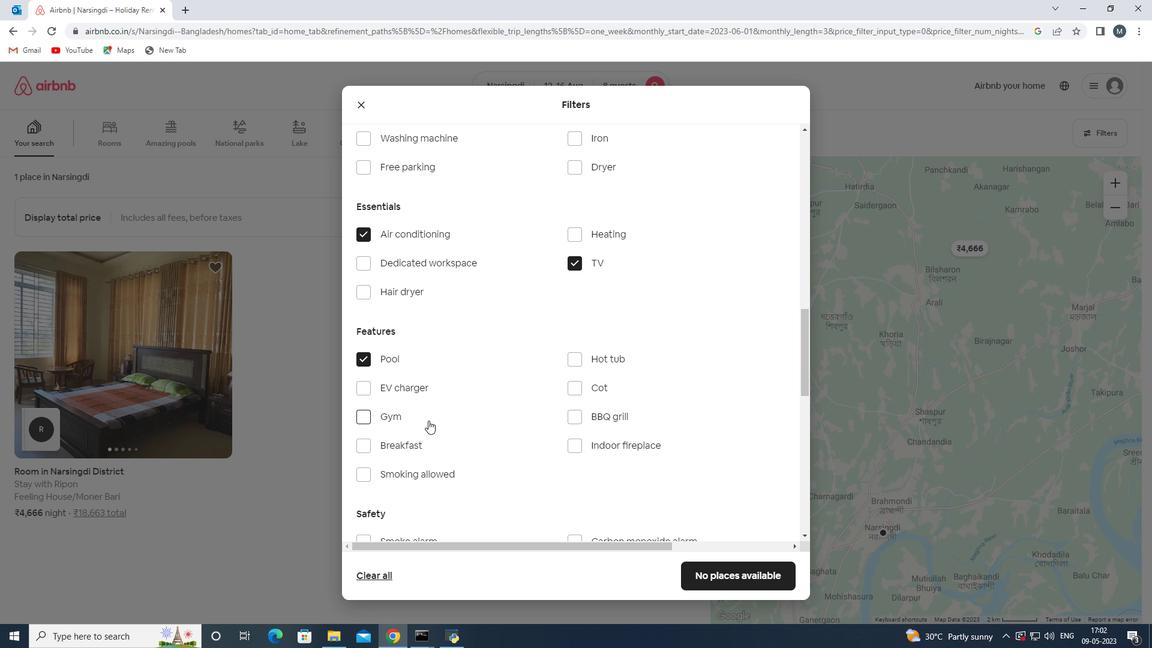 
Action: Mouse pressed left at (429, 413)
Screenshot: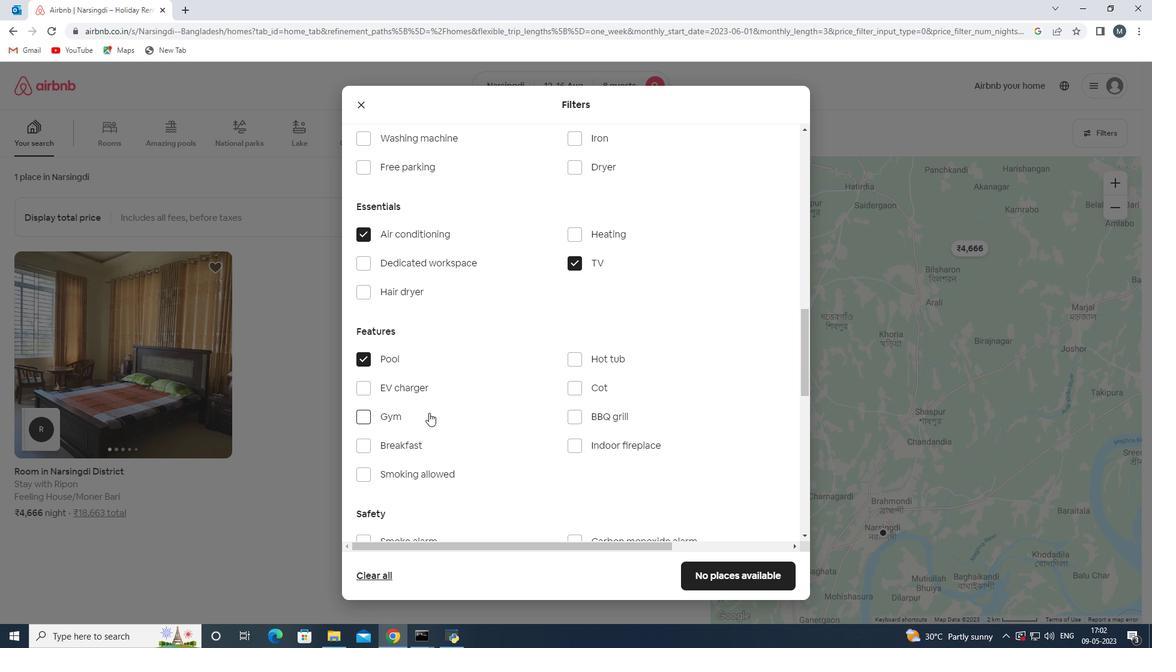 
Action: Mouse moved to (412, 441)
Screenshot: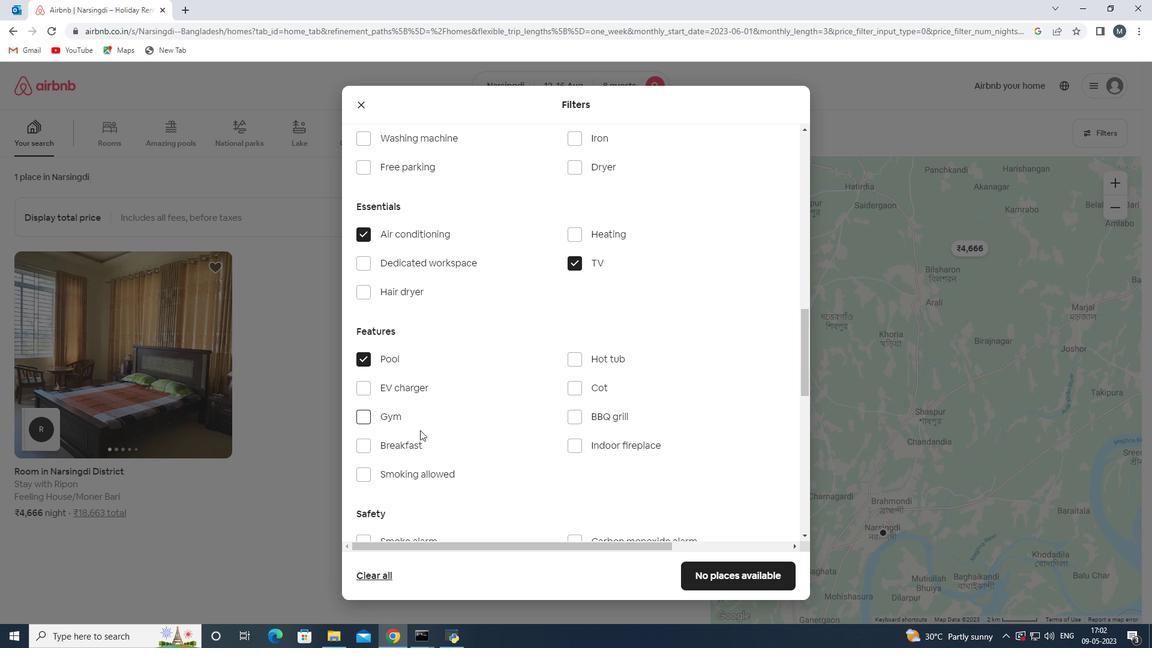 
Action: Mouse pressed left at (412, 441)
Screenshot: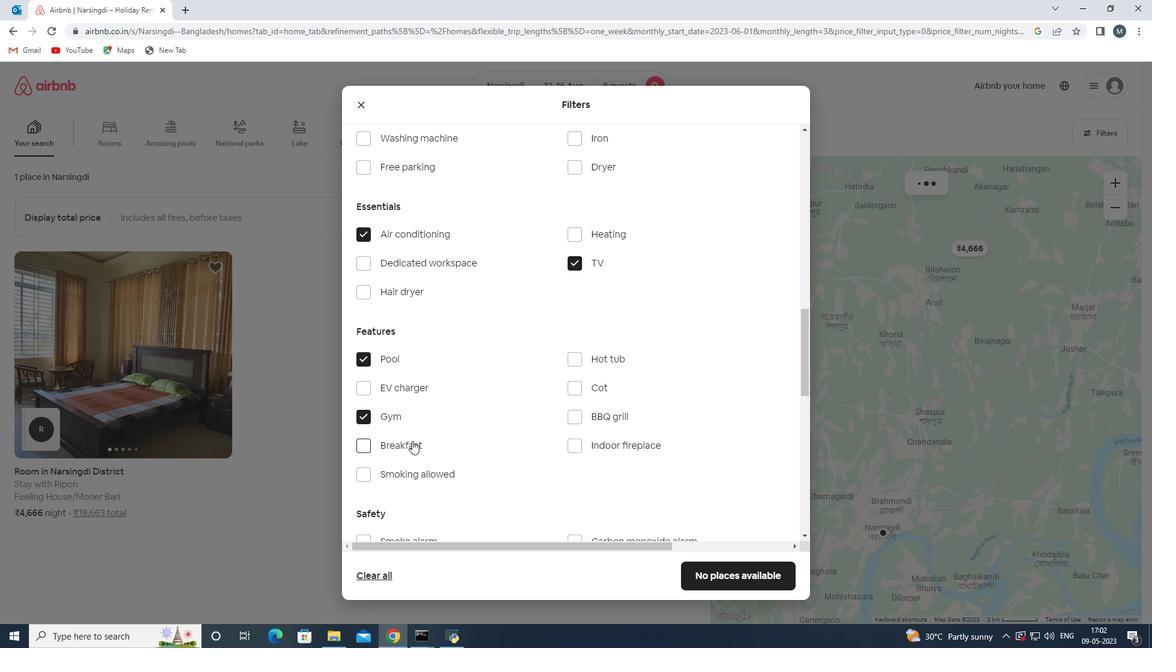 
Action: Mouse moved to (464, 414)
Screenshot: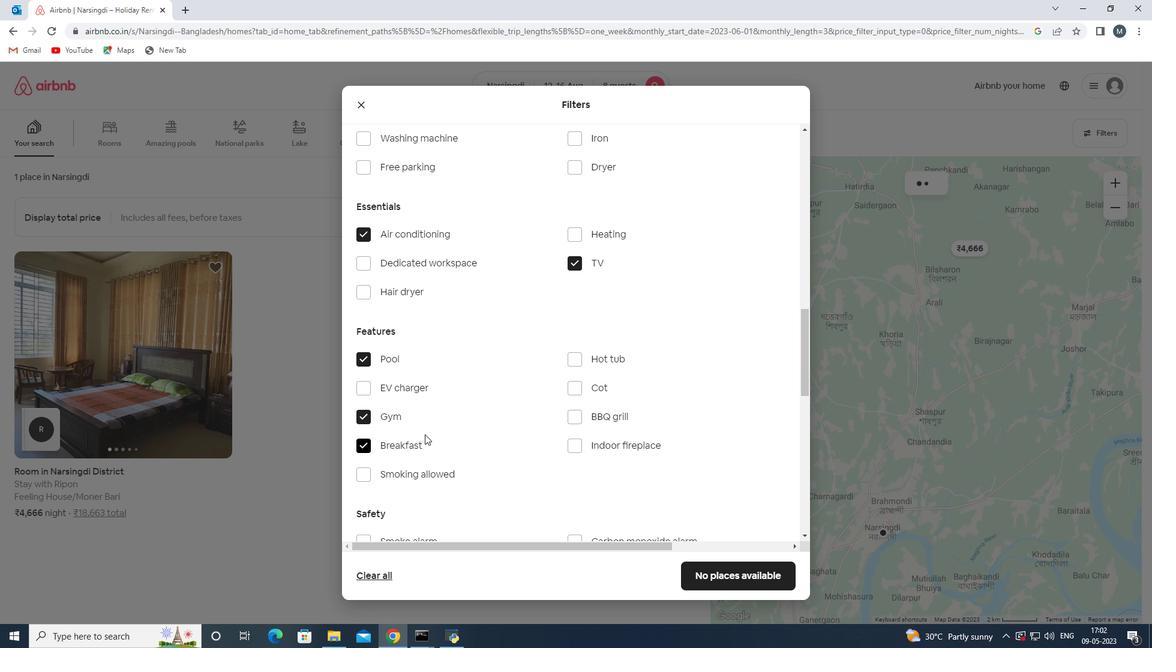 
Action: Mouse scrolled (464, 414) with delta (0, 0)
Screenshot: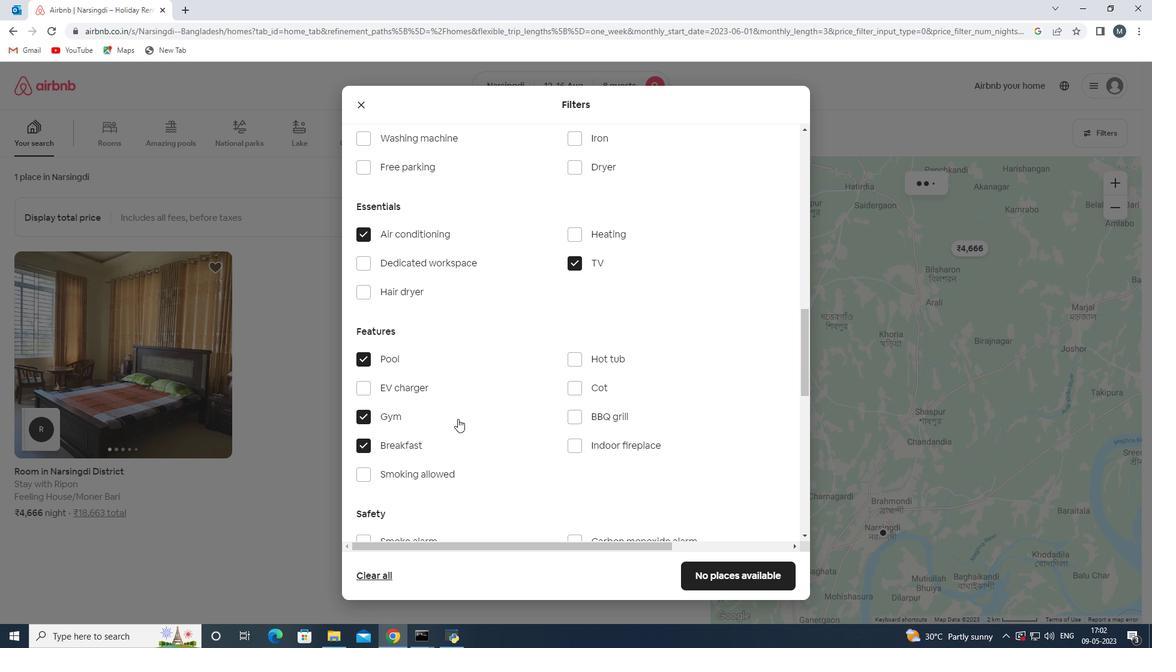 
Action: Mouse scrolled (464, 414) with delta (0, 0)
Screenshot: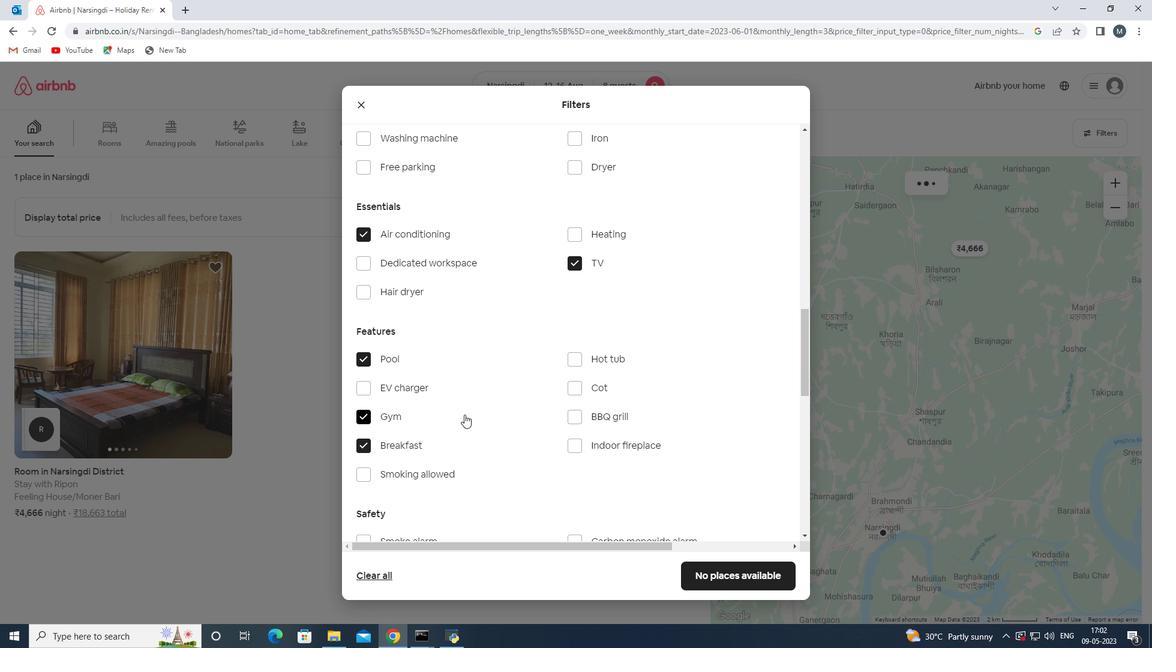 
Action: Mouse moved to (465, 413)
Screenshot: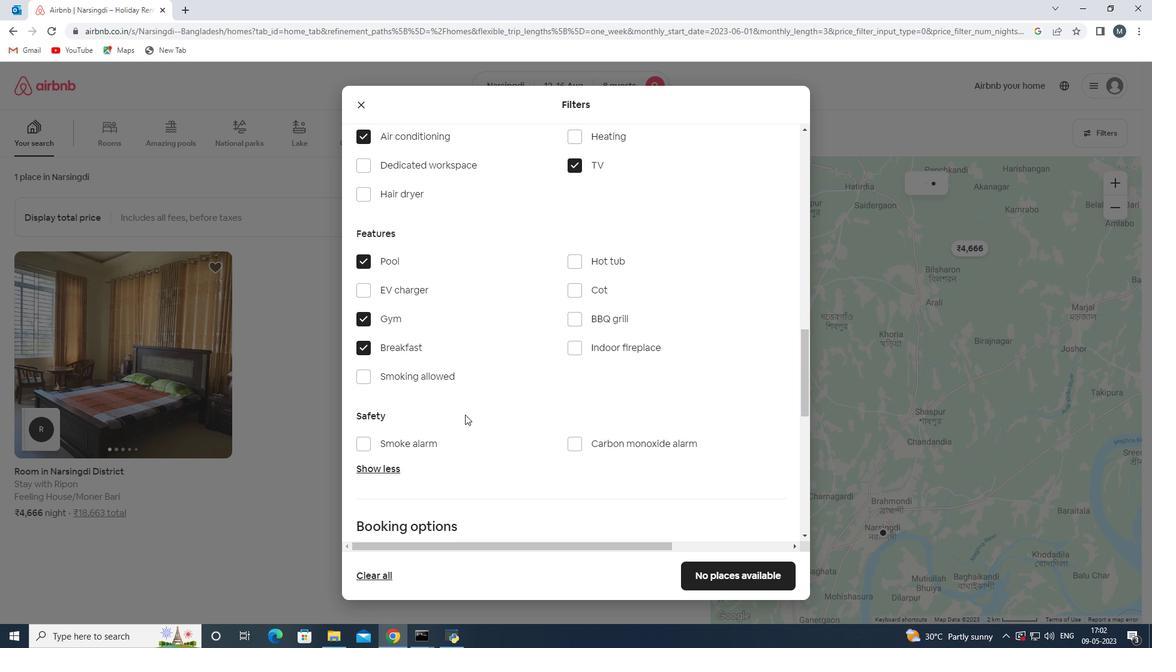 
Action: Mouse scrolled (465, 413) with delta (0, 0)
Screenshot: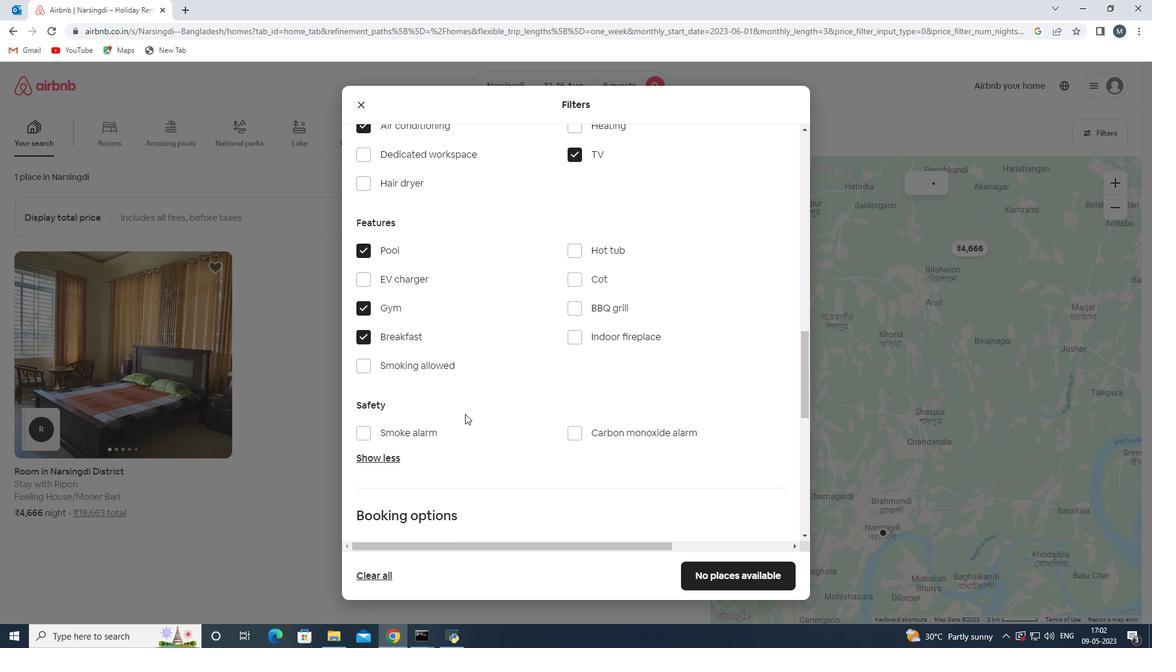 
Action: Mouse moved to (465, 413)
Screenshot: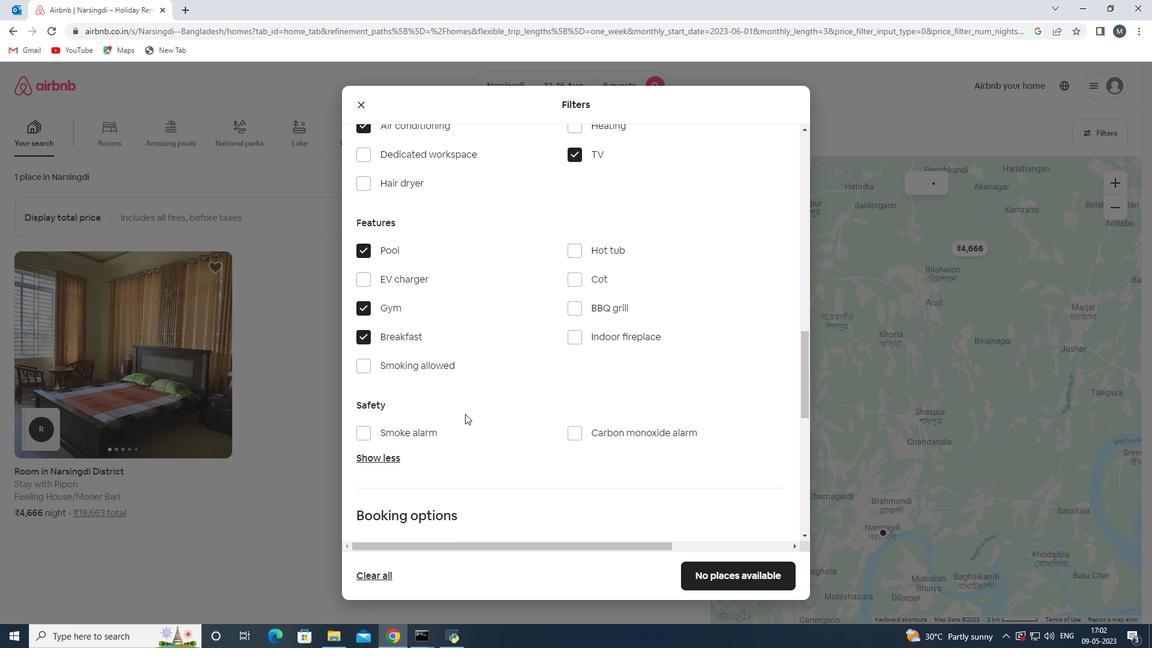 
Action: Mouse scrolled (465, 413) with delta (0, 0)
Screenshot: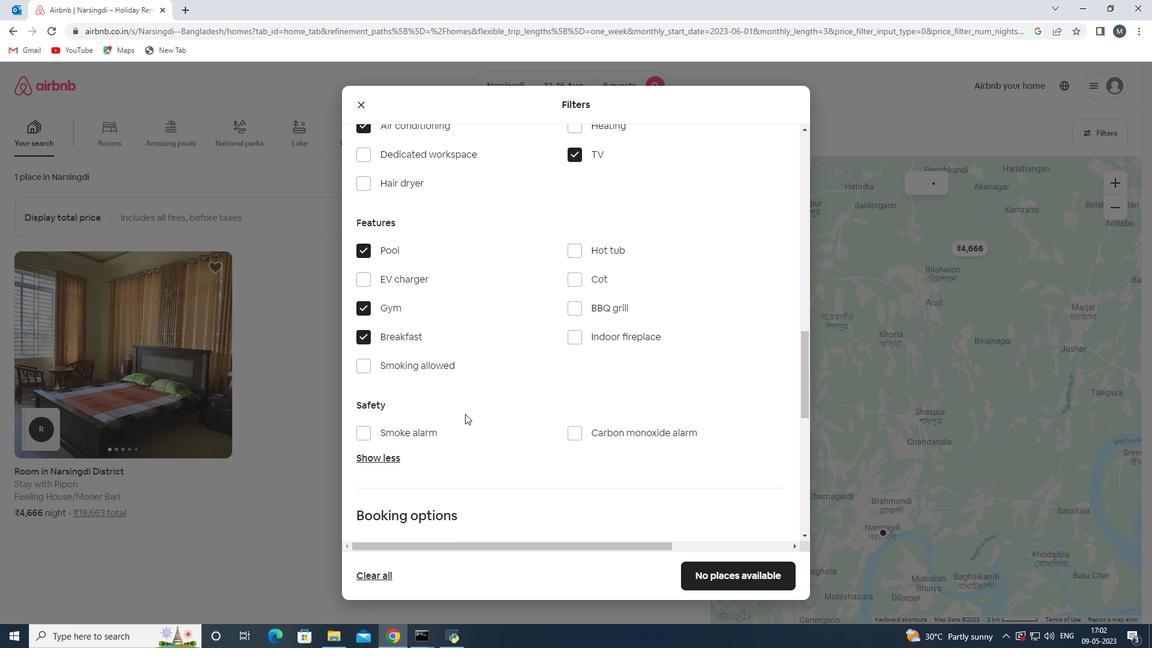 
Action: Mouse moved to (529, 405)
Screenshot: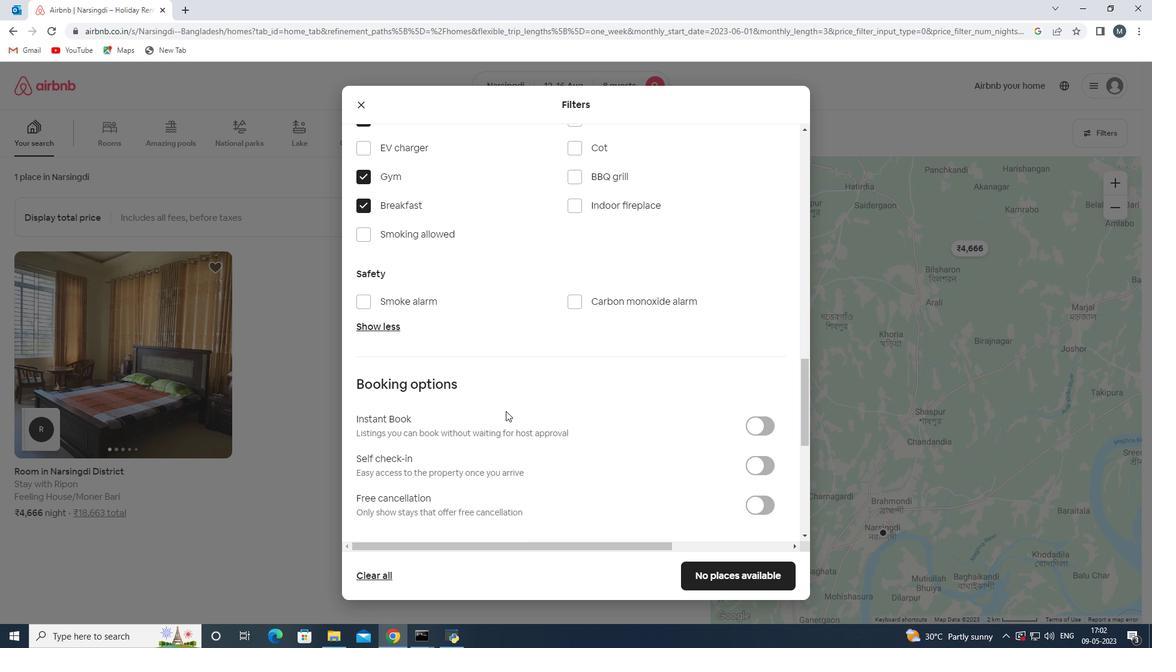 
Action: Mouse scrolled (529, 404) with delta (0, 0)
Screenshot: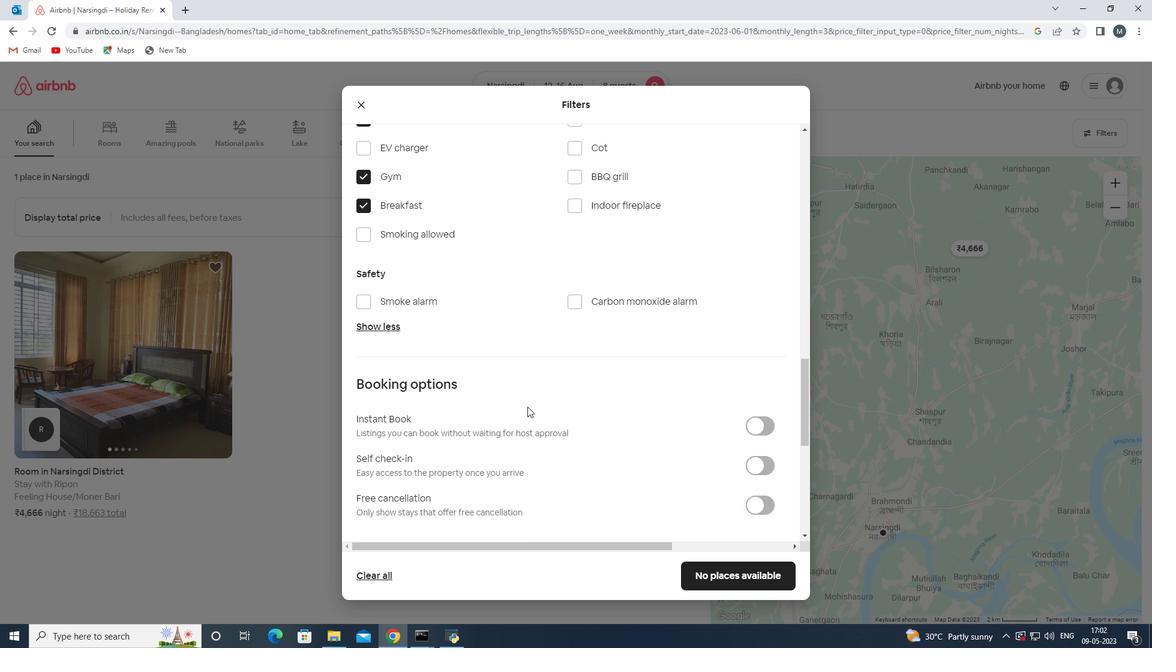 
Action: Mouse moved to (529, 407)
Screenshot: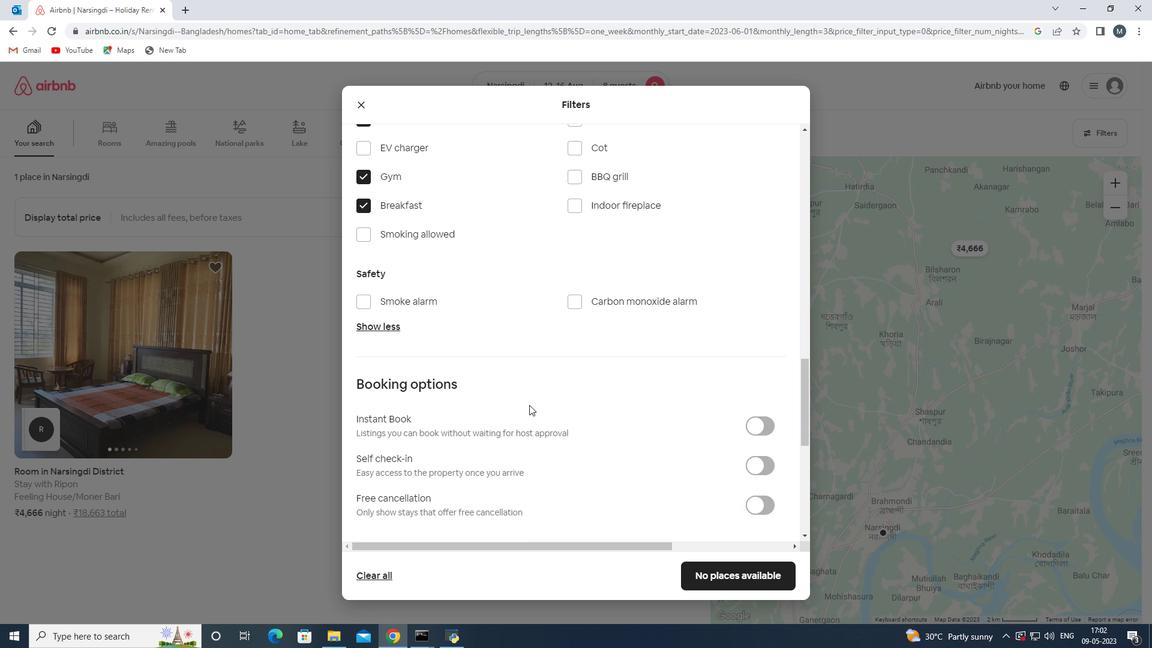 
Action: Mouse scrolled (529, 406) with delta (0, 0)
Screenshot: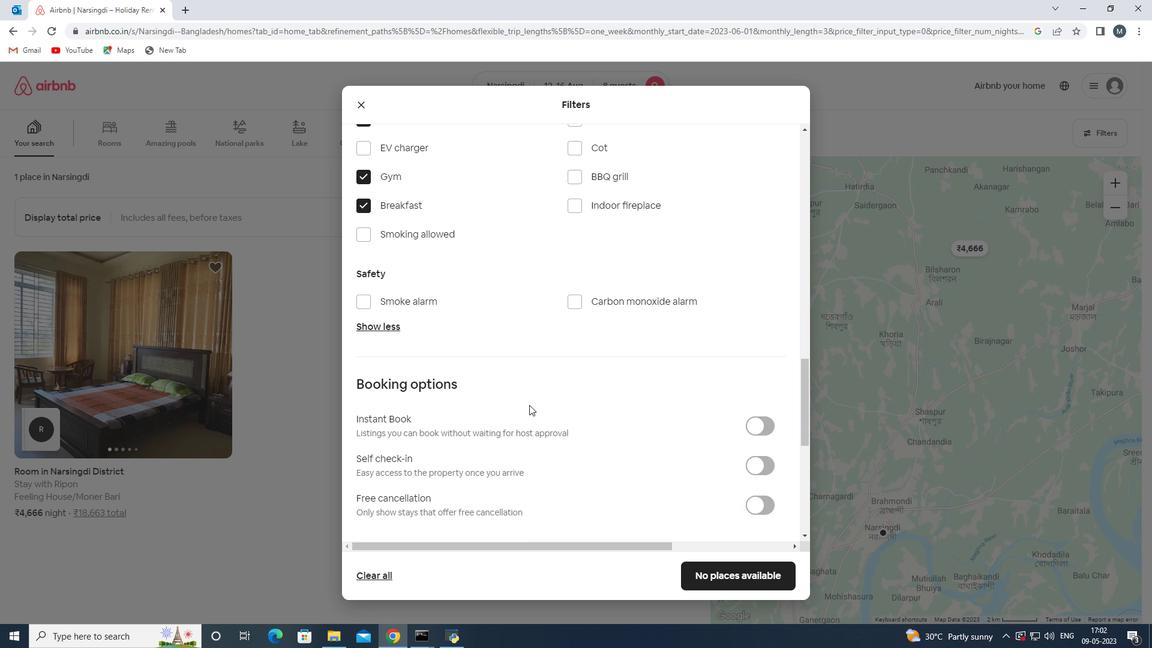 
Action: Mouse moved to (764, 346)
Screenshot: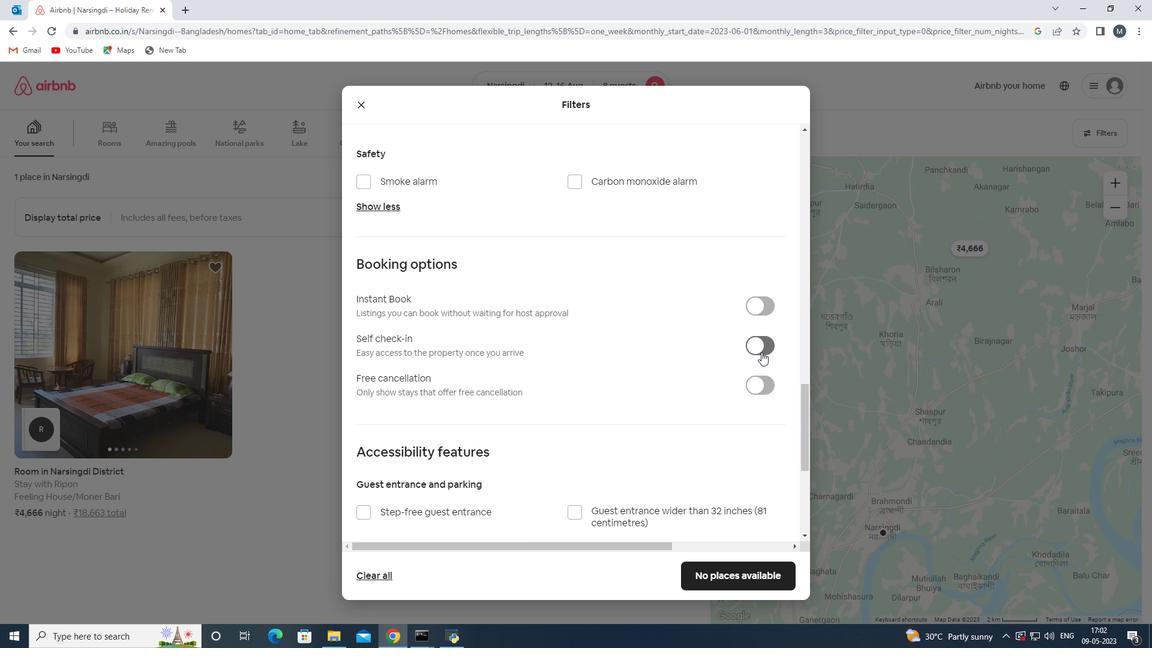 
Action: Mouse pressed left at (764, 346)
Screenshot: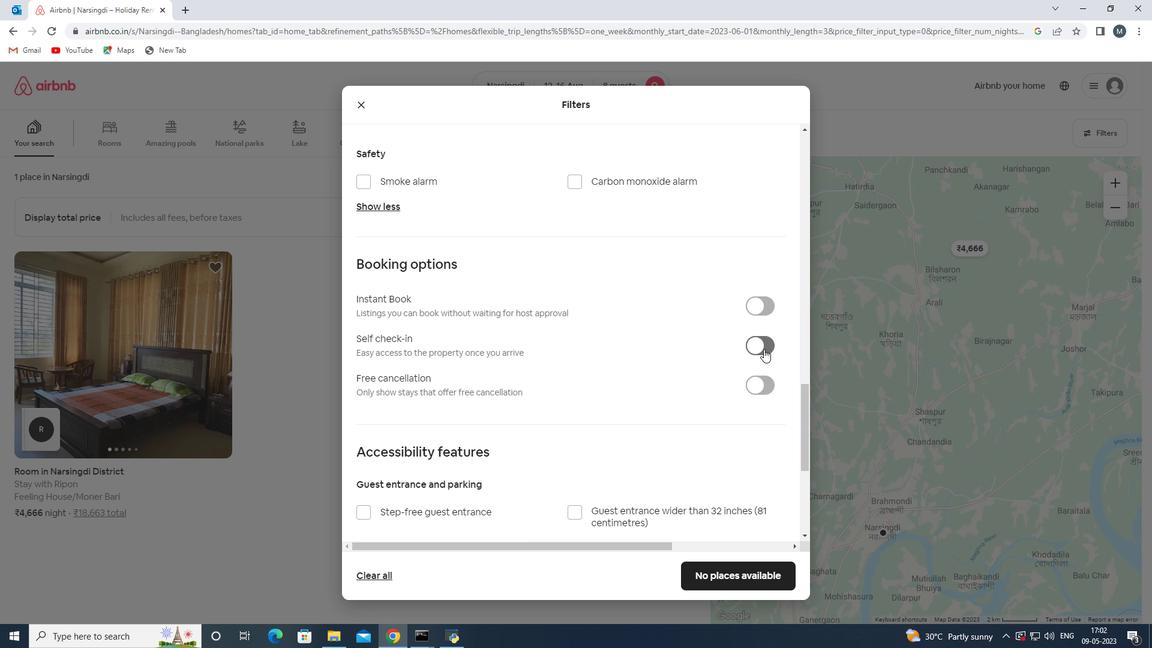 
Action: Mouse moved to (563, 377)
Screenshot: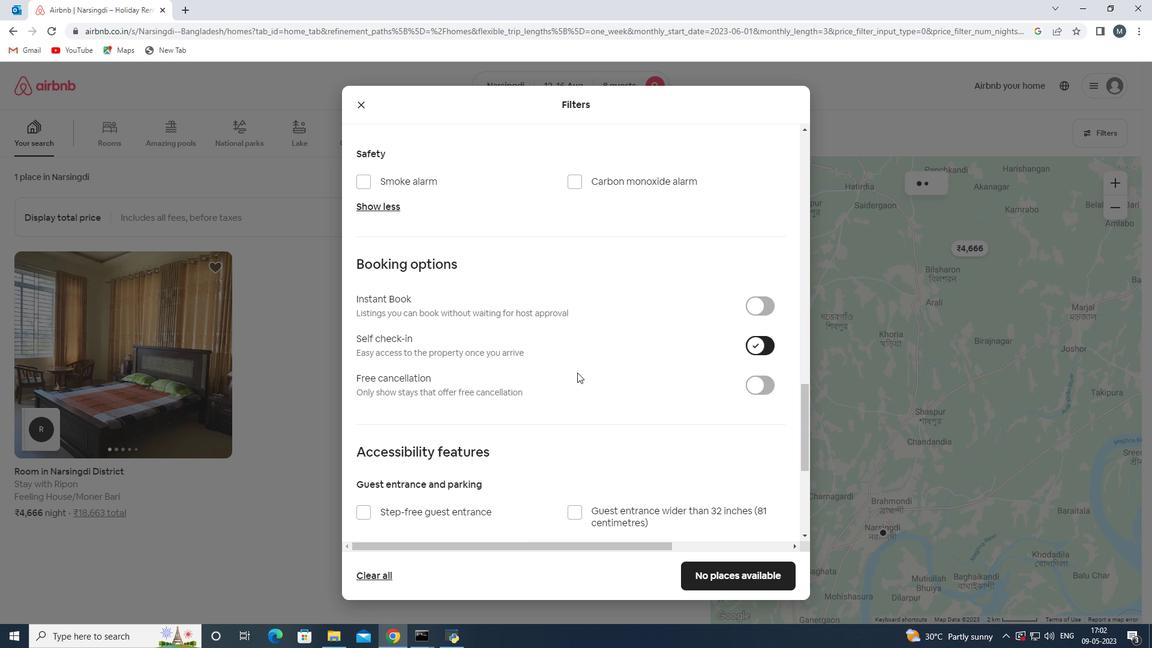 
Action: Mouse scrolled (563, 377) with delta (0, 0)
Screenshot: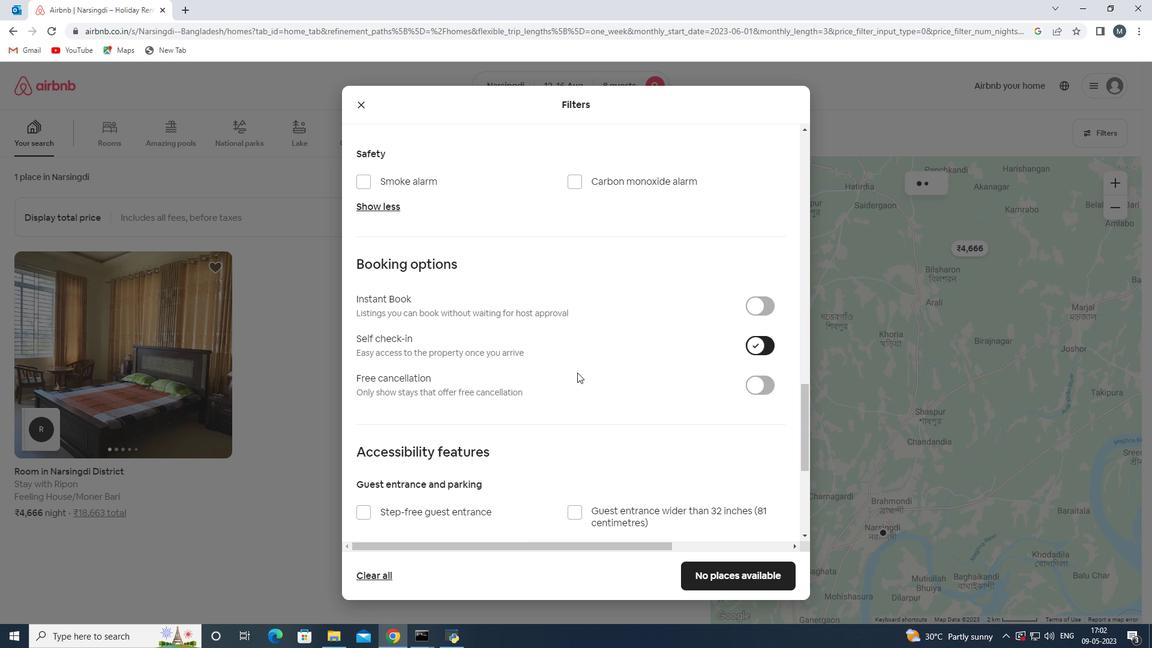 
Action: Mouse moved to (550, 389)
Screenshot: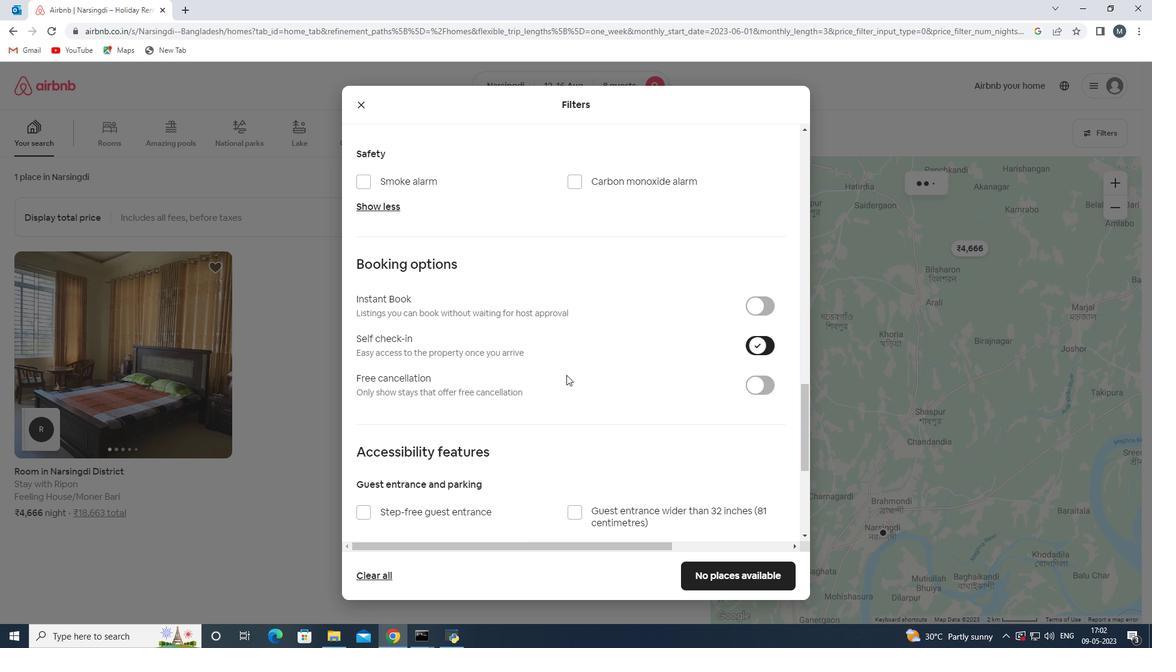 
Action: Mouse scrolled (550, 388) with delta (0, 0)
Screenshot: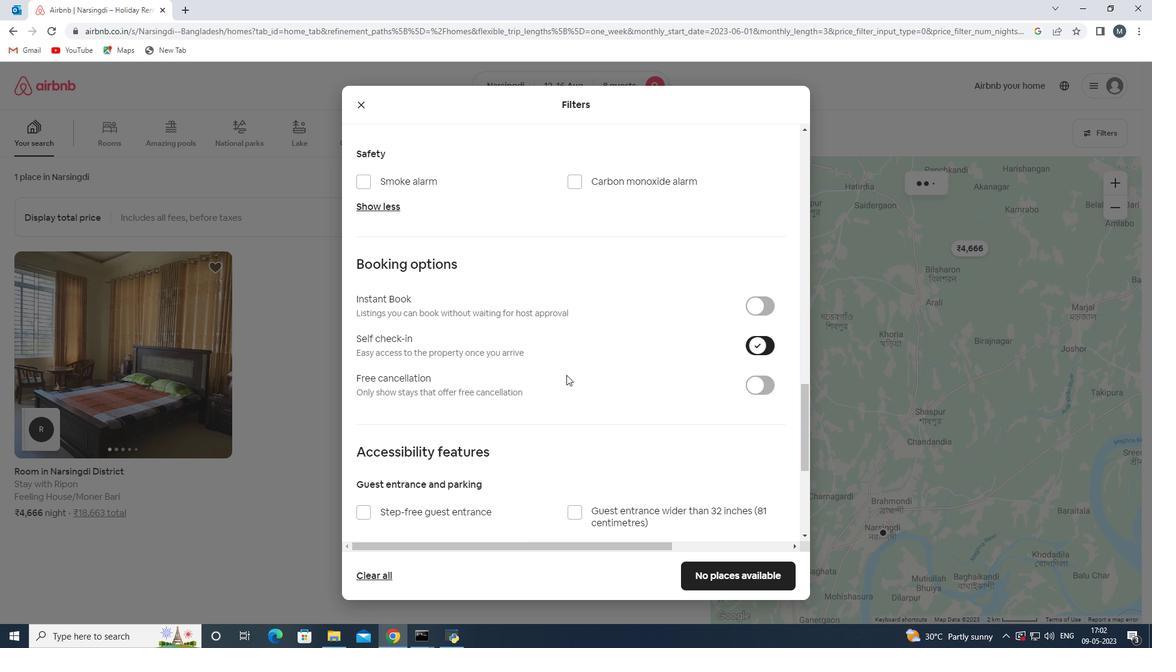 
Action: Mouse moved to (491, 394)
Screenshot: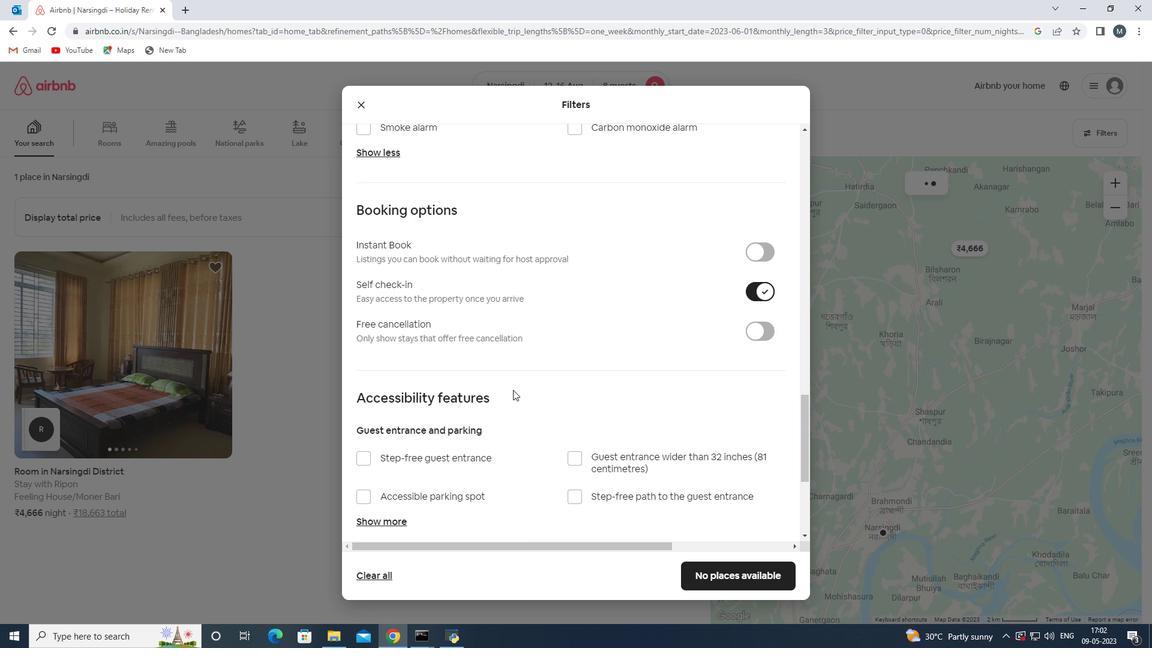 
Action: Mouse scrolled (491, 393) with delta (0, 0)
Screenshot: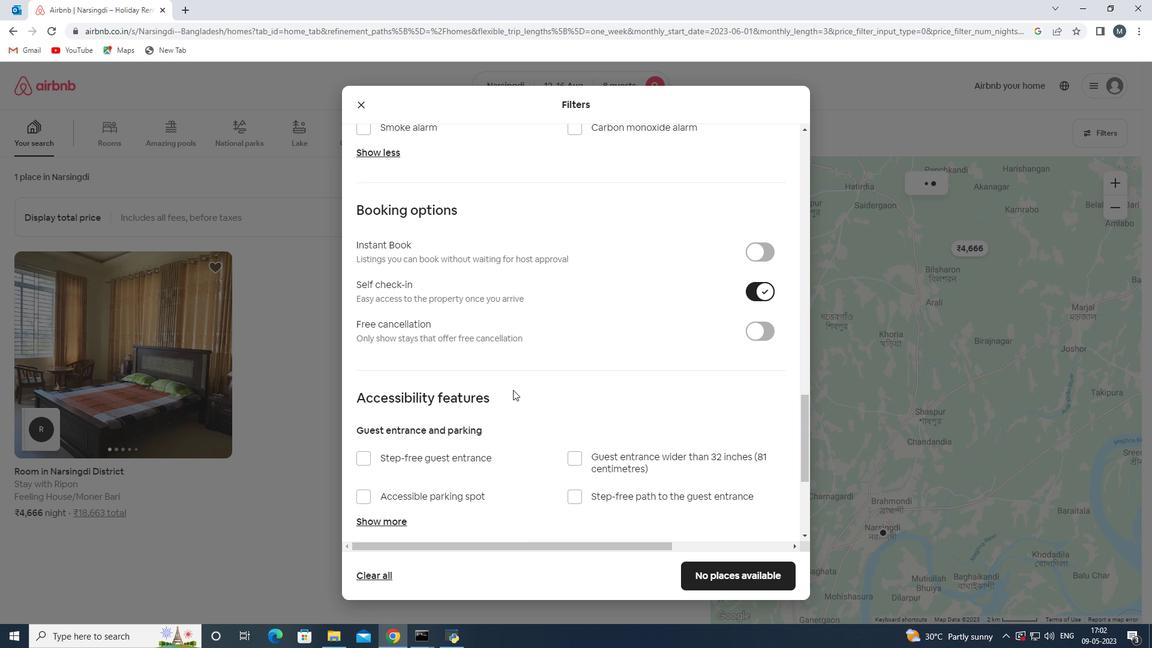 
Action: Mouse moved to (486, 398)
Screenshot: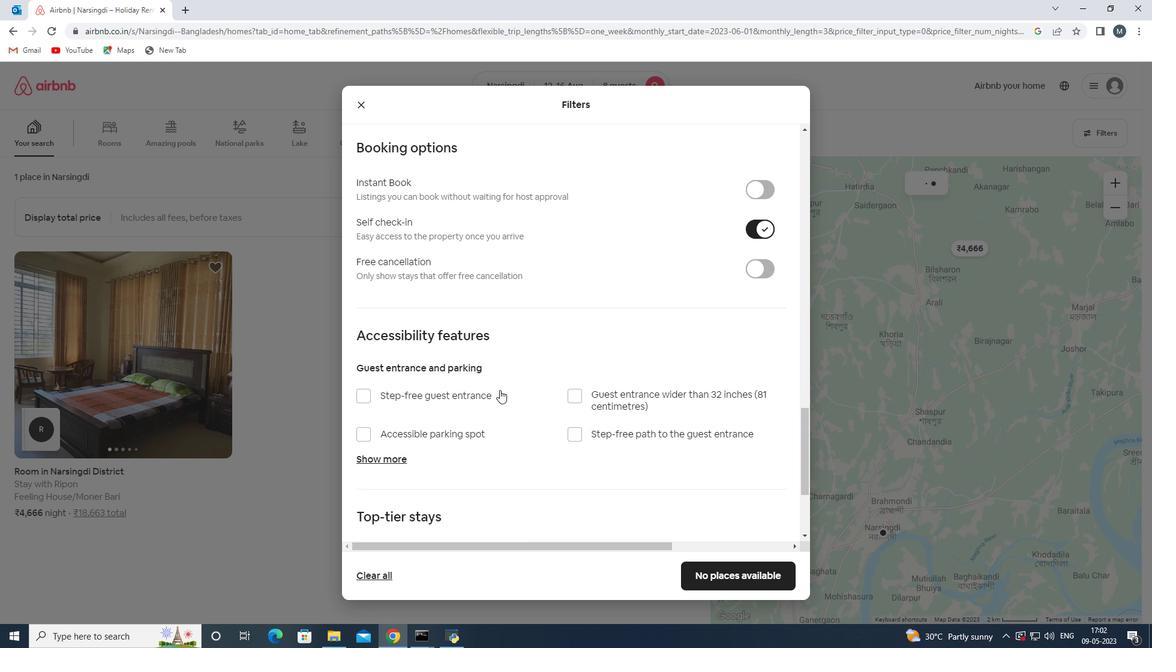 
Action: Mouse scrolled (486, 398) with delta (0, 0)
Screenshot: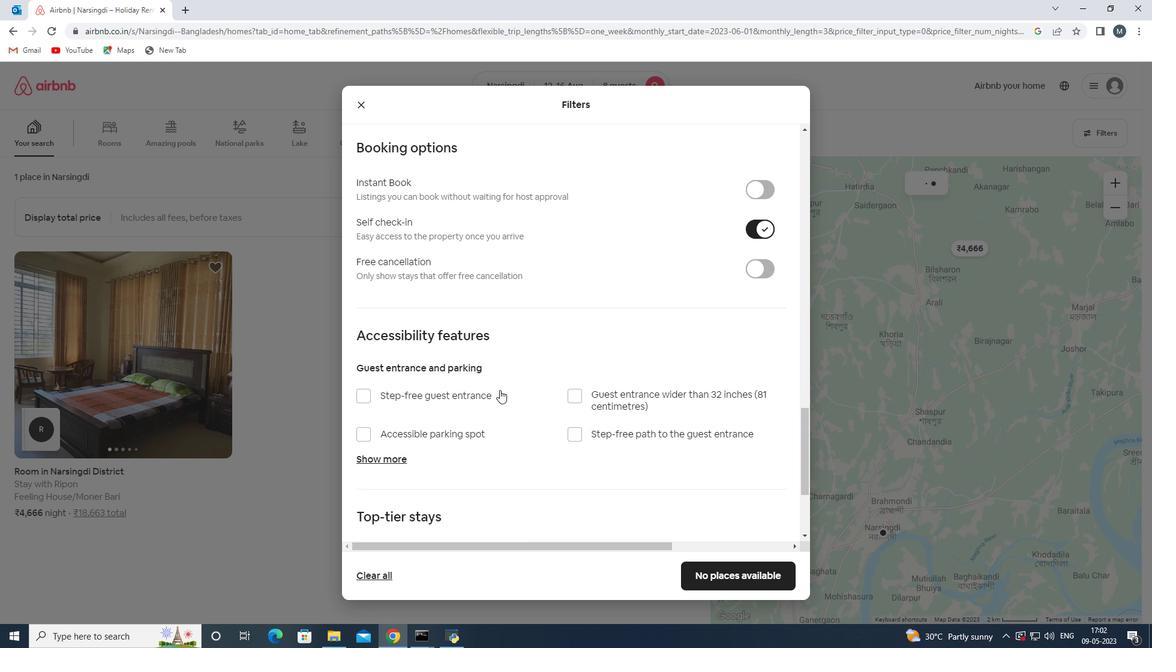 
Action: Mouse moved to (476, 399)
Screenshot: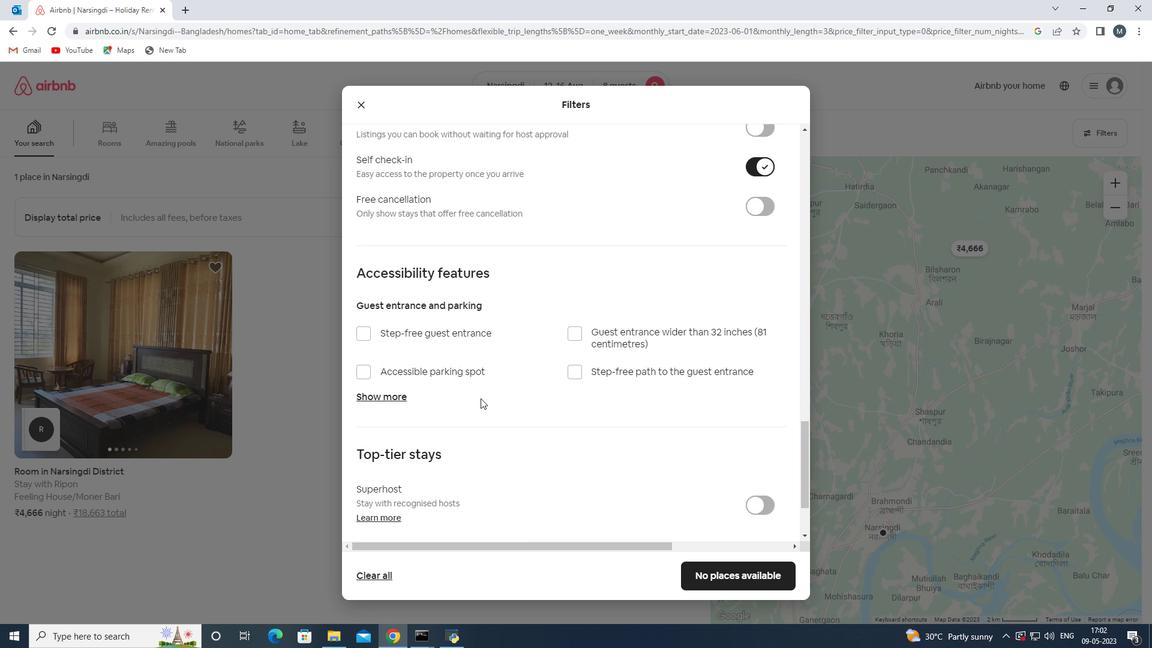 
Action: Mouse scrolled (476, 399) with delta (0, 0)
Screenshot: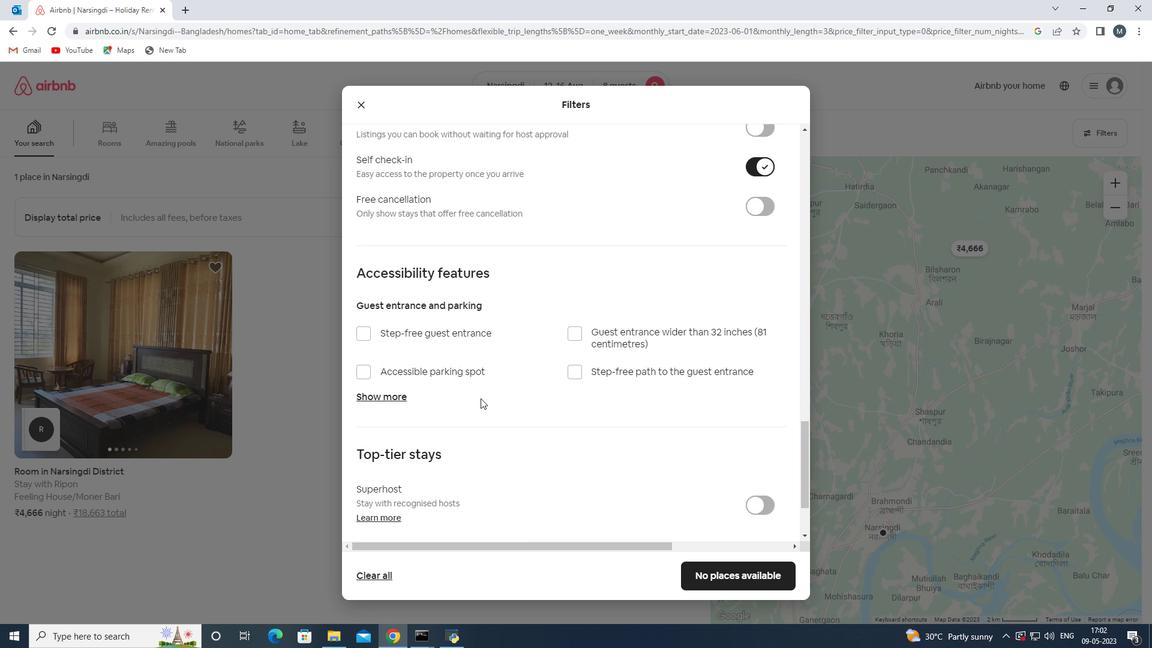 
Action: Mouse moved to (471, 401)
Screenshot: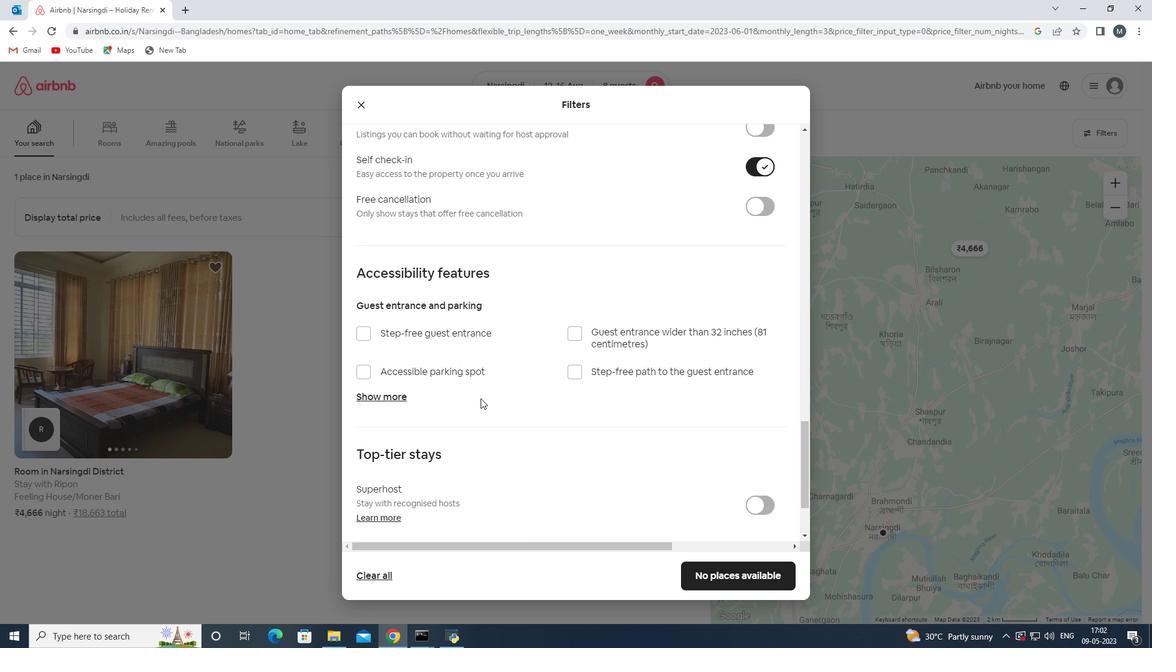
Action: Mouse scrolled (471, 400) with delta (0, 0)
Screenshot: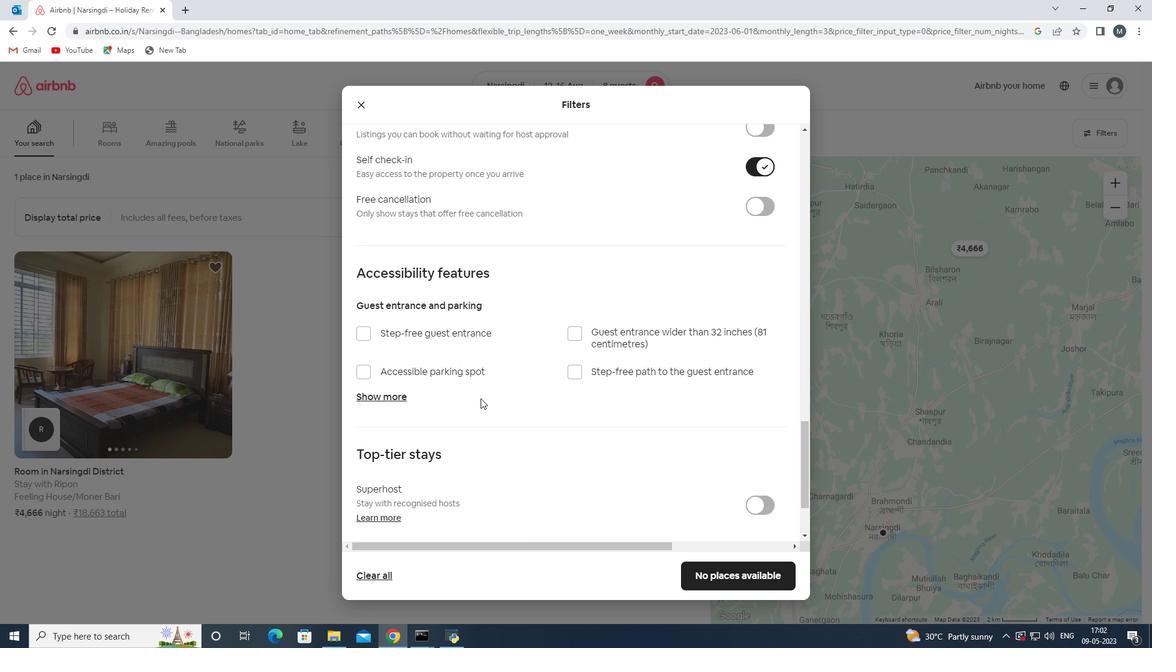
Action: Mouse moved to (546, 422)
Screenshot: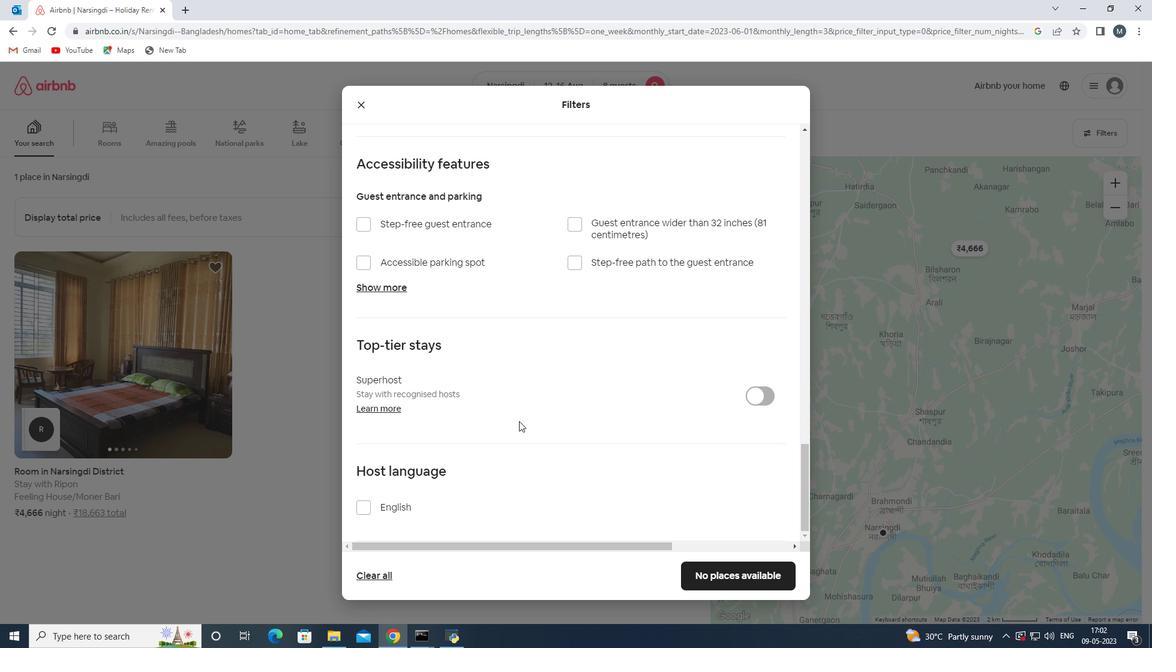 
Action: Mouse scrolled (546, 422) with delta (0, 0)
Screenshot: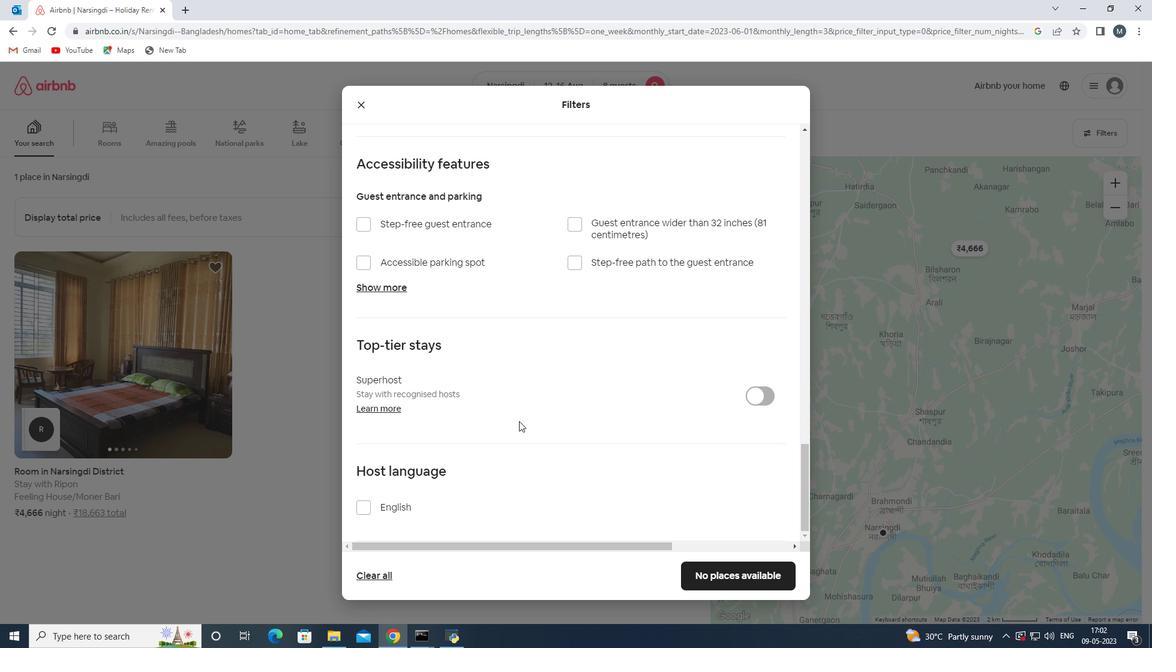 
Action: Mouse moved to (547, 423)
Screenshot: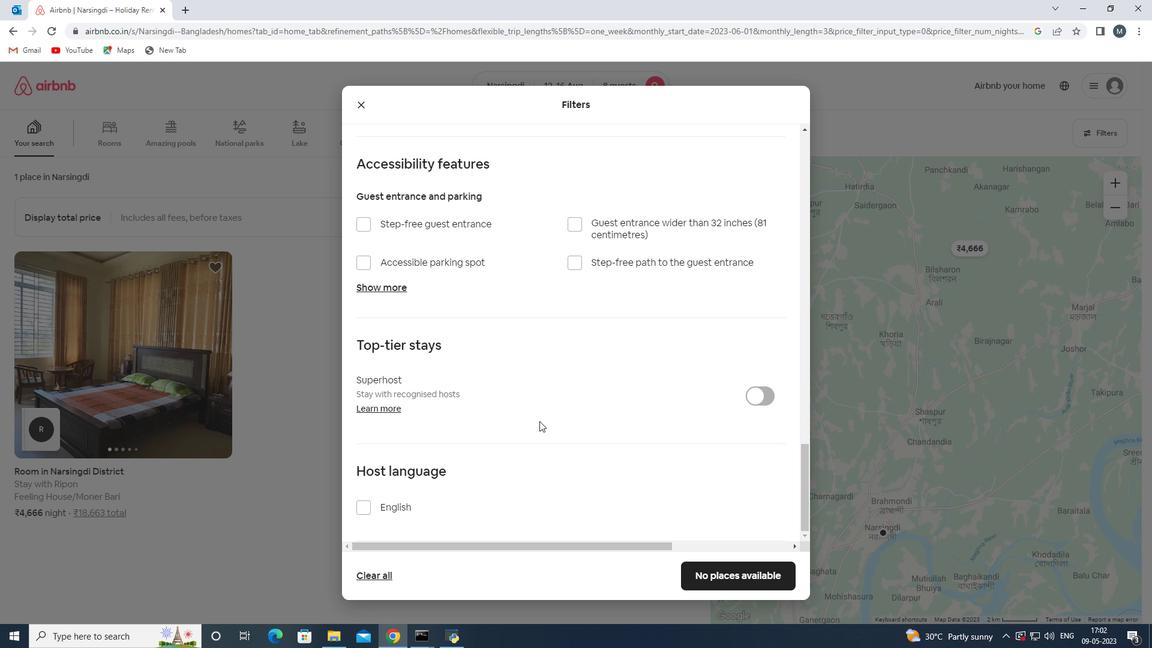 
Action: Mouse scrolled (547, 422) with delta (0, 0)
Screenshot: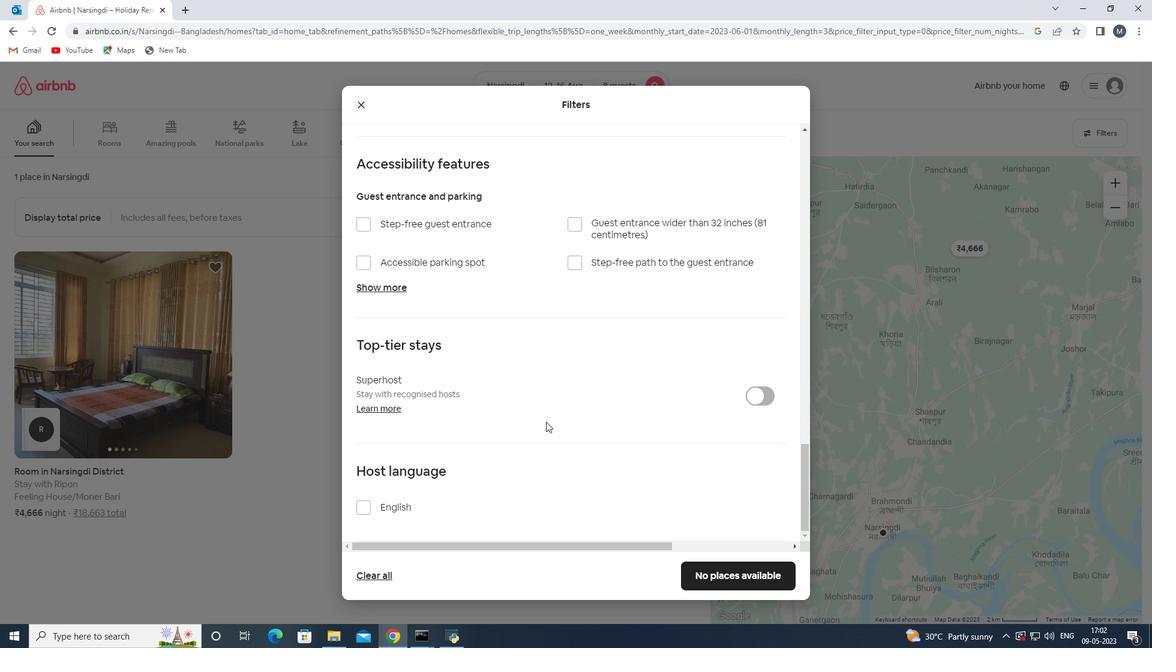 
Action: Mouse moved to (372, 506)
Screenshot: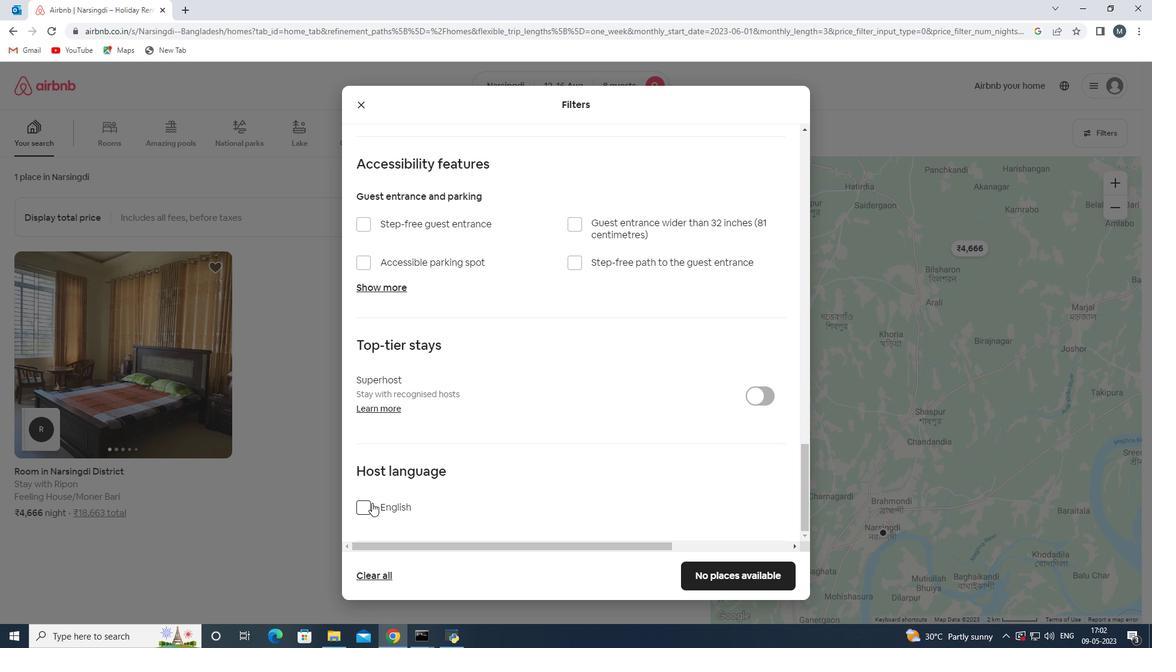 
Action: Mouse pressed left at (372, 506)
Screenshot: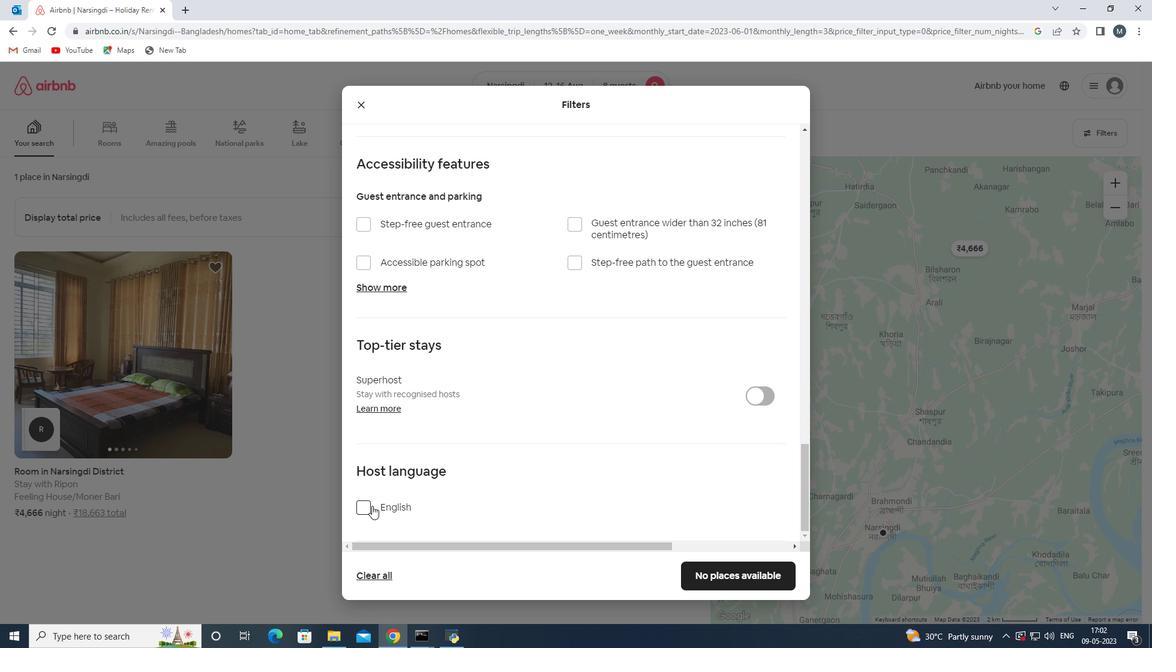 
Action: Mouse moved to (701, 569)
Screenshot: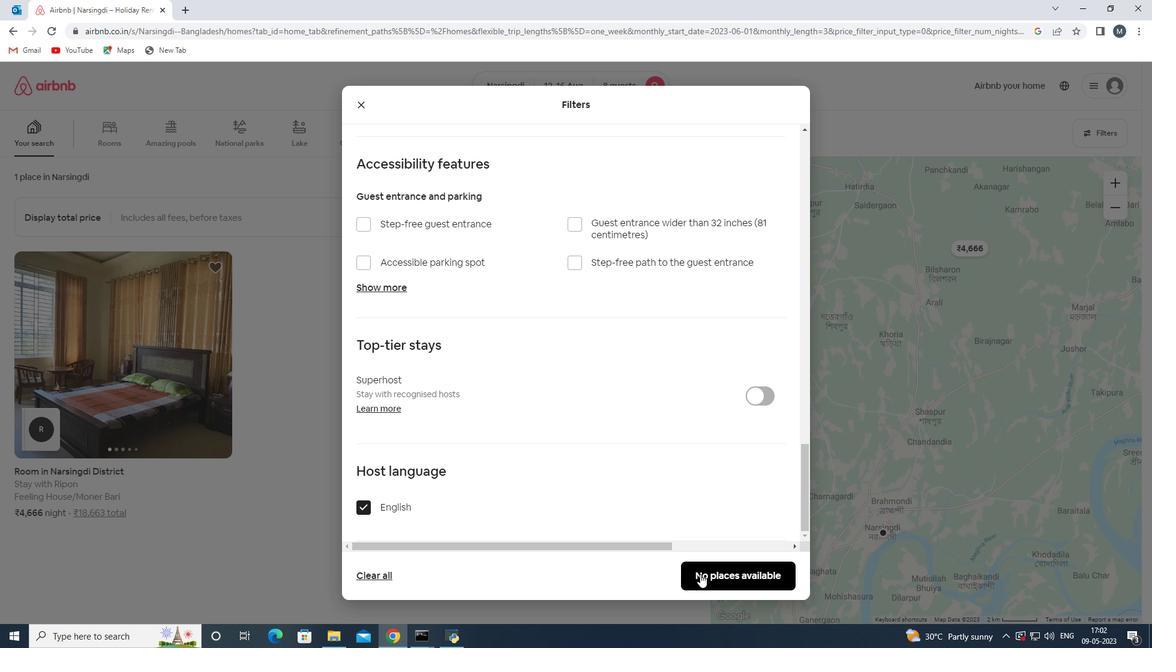 
Action: Mouse pressed left at (701, 569)
Screenshot: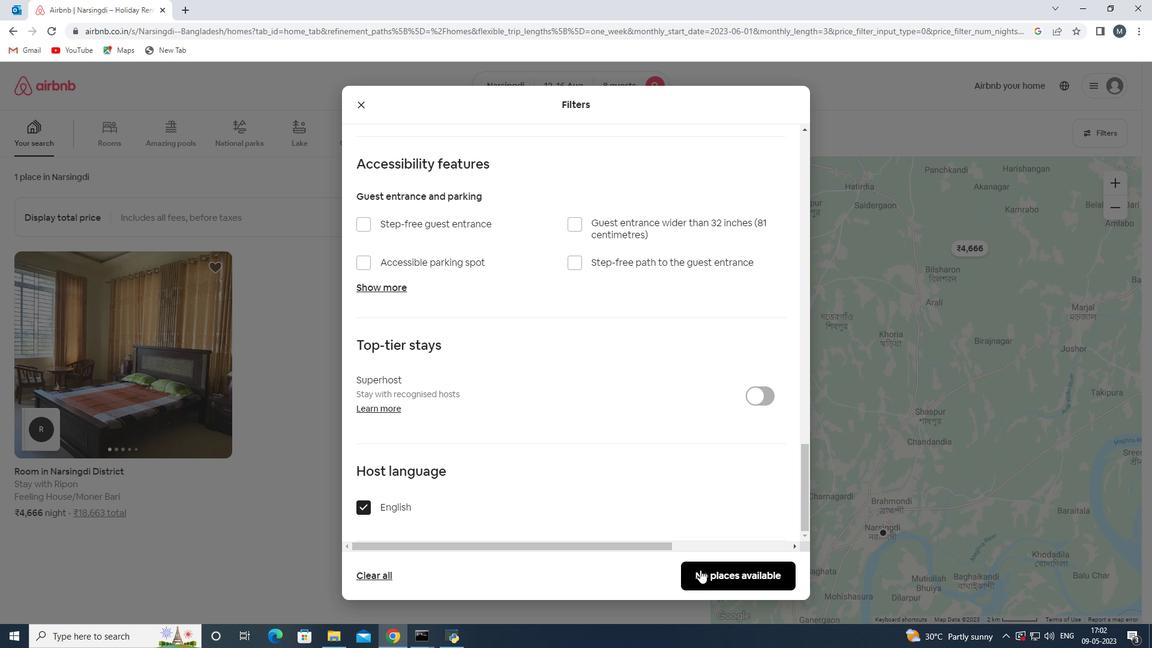 
Action: Mouse moved to (697, 569)
Screenshot: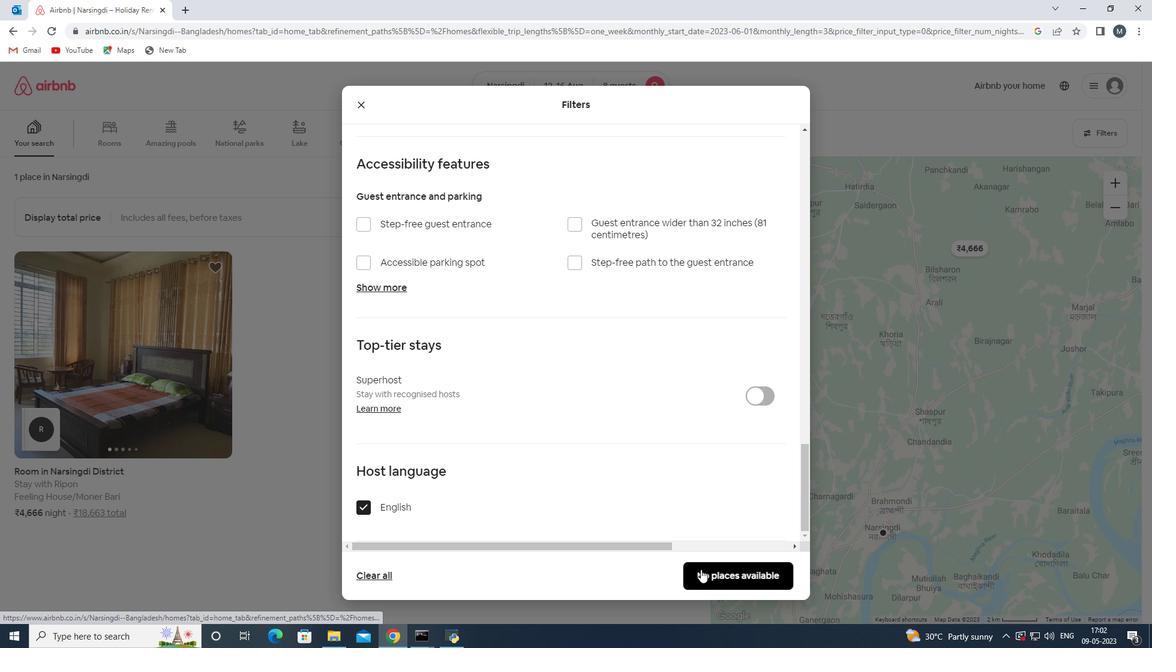 
